Task: Look for space in Nīlēshwar, India from 1st June, 2023 to 4th June, 2023 for 1 adult in price range Rs.6000 to Rs.16000. Place can be private room with 1  bedroom having 1 bed and 1 bathroom. Property type can be house, flat, guest house. Amenities needed are: wifi, washing machine. Booking option can be shelf check-in. Required host language is English.
Action: Mouse moved to (472, 81)
Screenshot: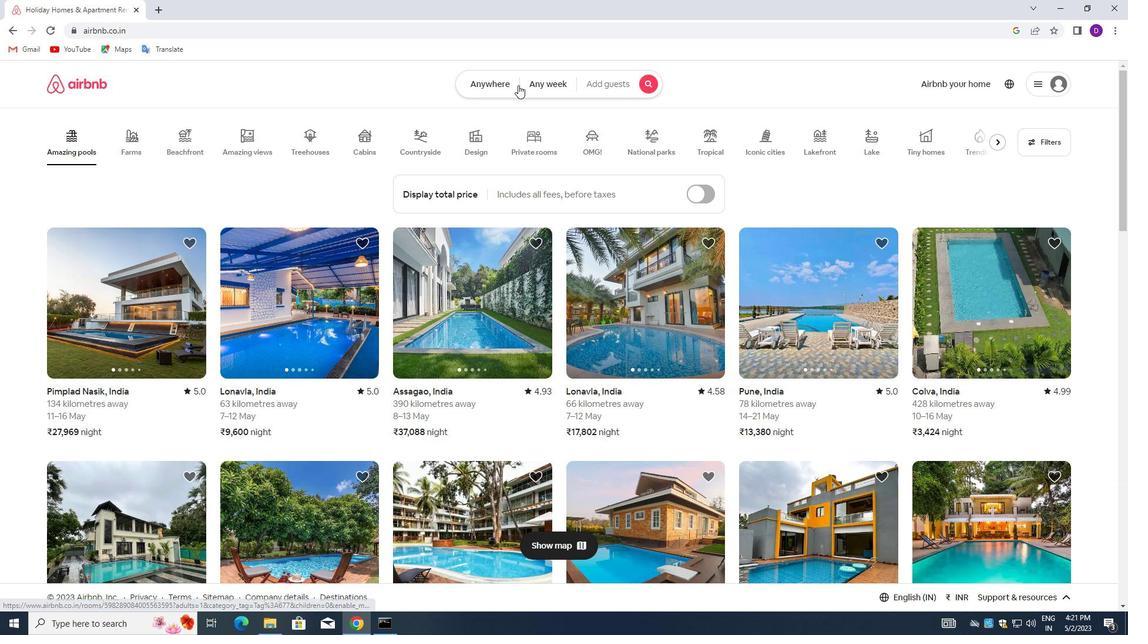 
Action: Mouse pressed left at (472, 81)
Screenshot: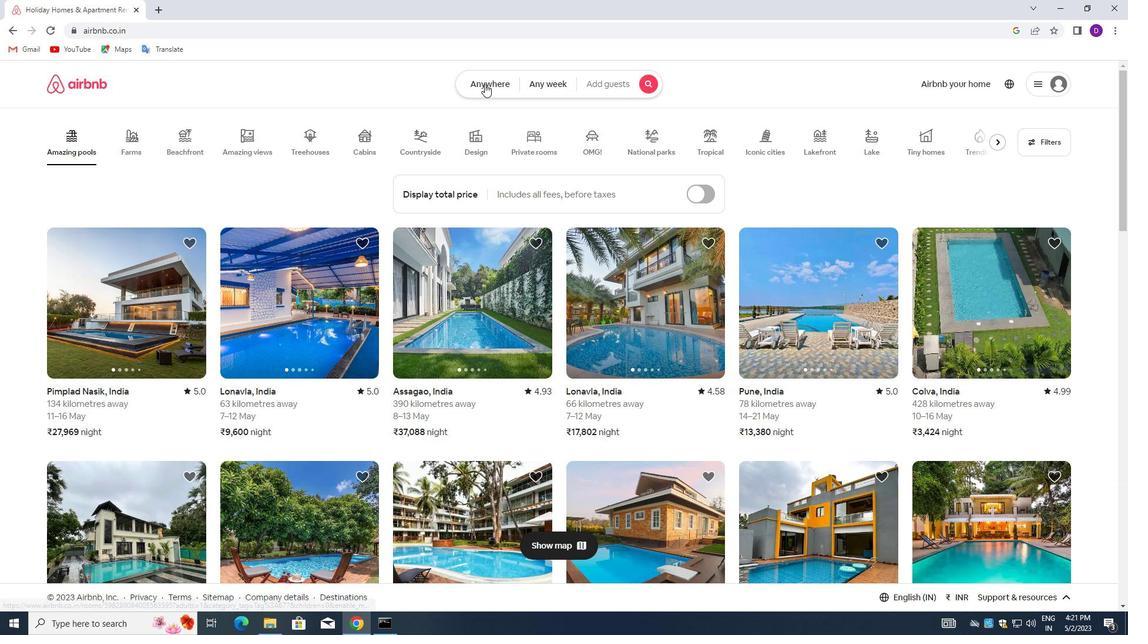 
Action: Mouse moved to (357, 129)
Screenshot: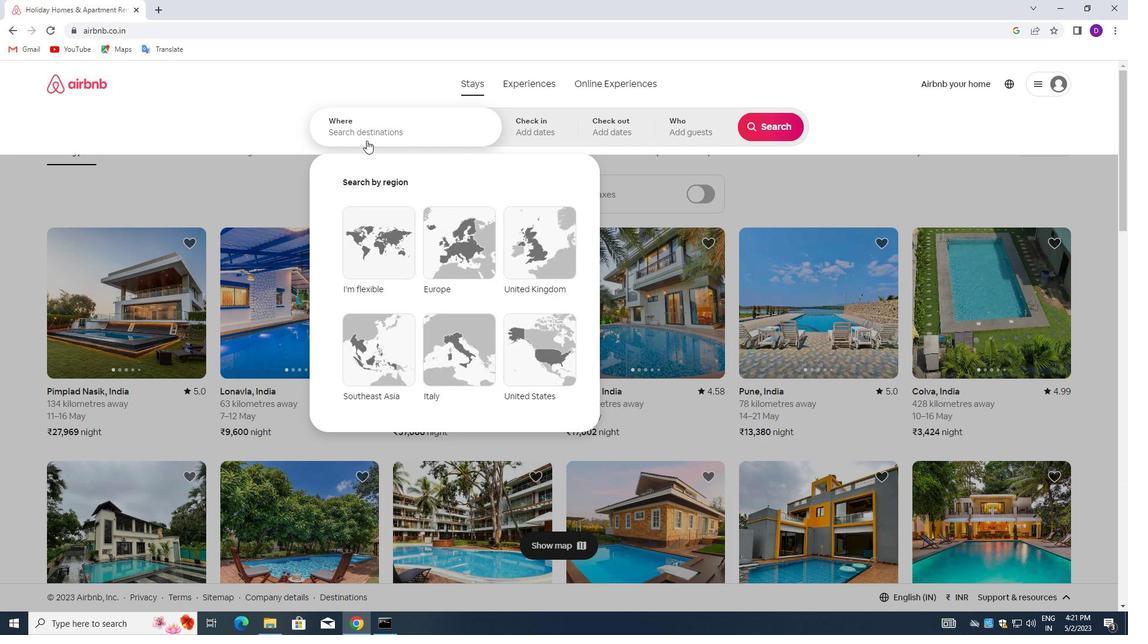 
Action: Mouse pressed left at (357, 129)
Screenshot: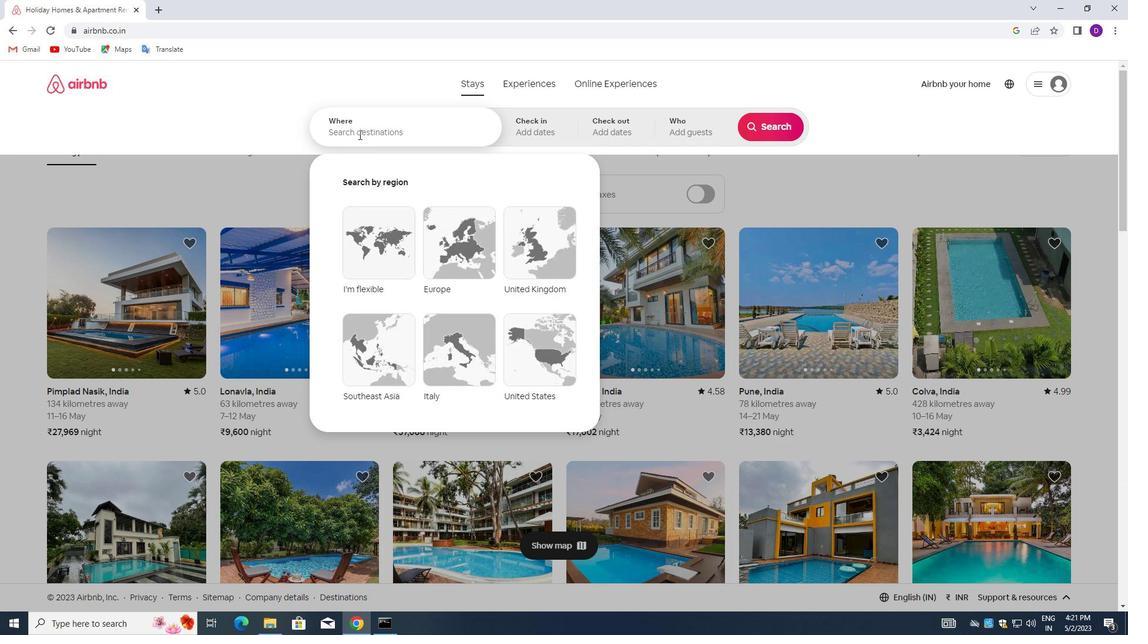 
Action: Mouse moved to (265, 128)
Screenshot: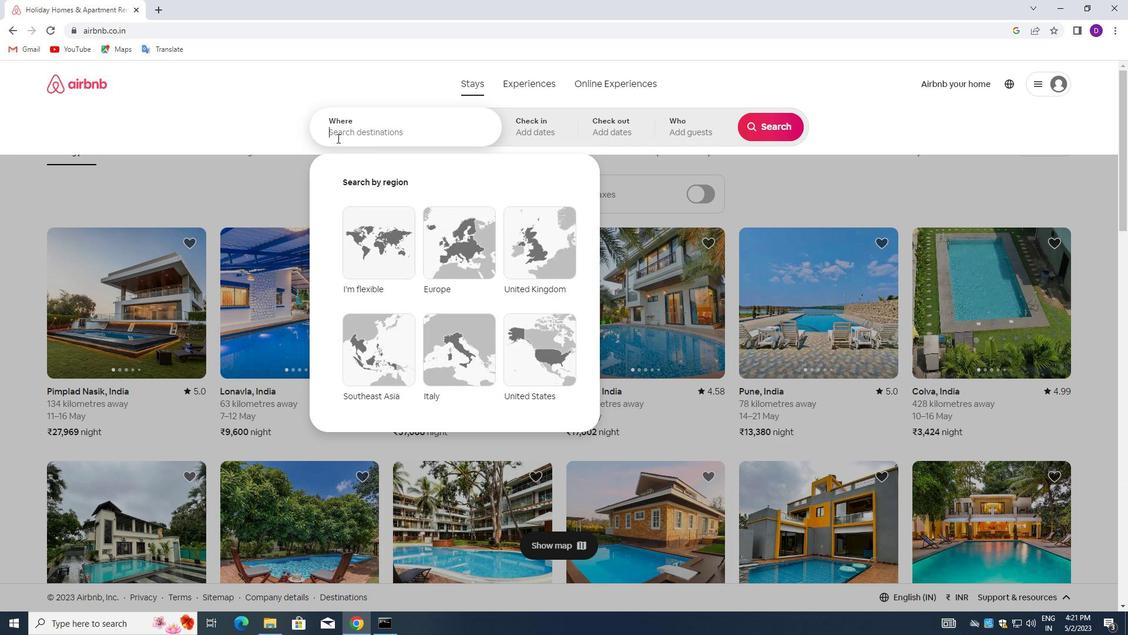 
Action: Key pressed <Key.shift>NILESHWAR,<Key.down><Key.enter>
Screenshot: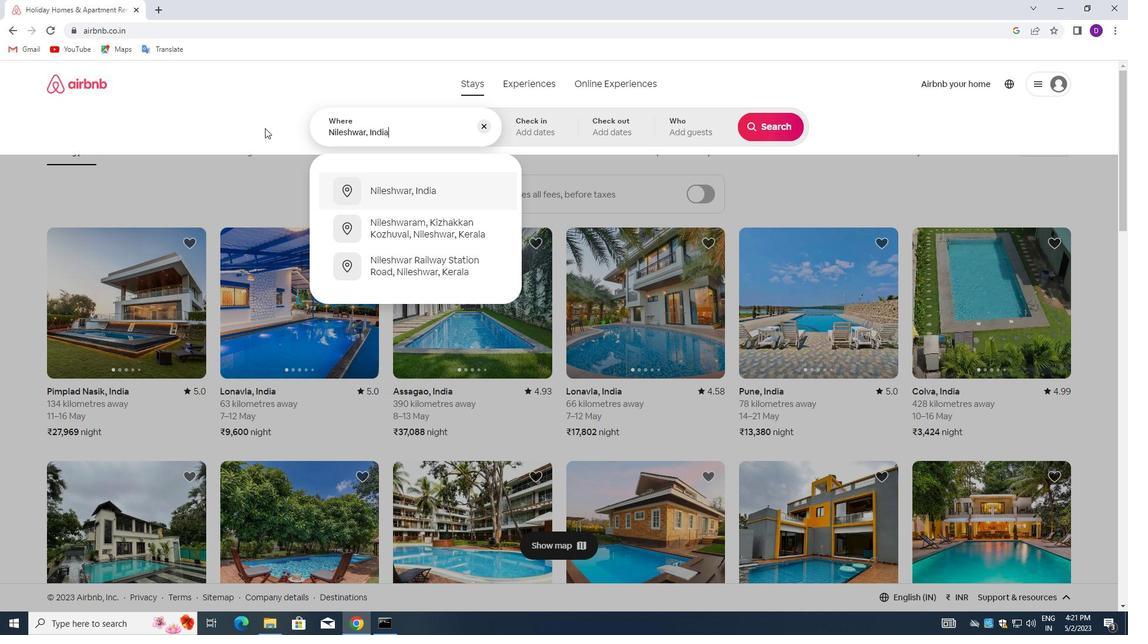 
Action: Mouse moved to (700, 276)
Screenshot: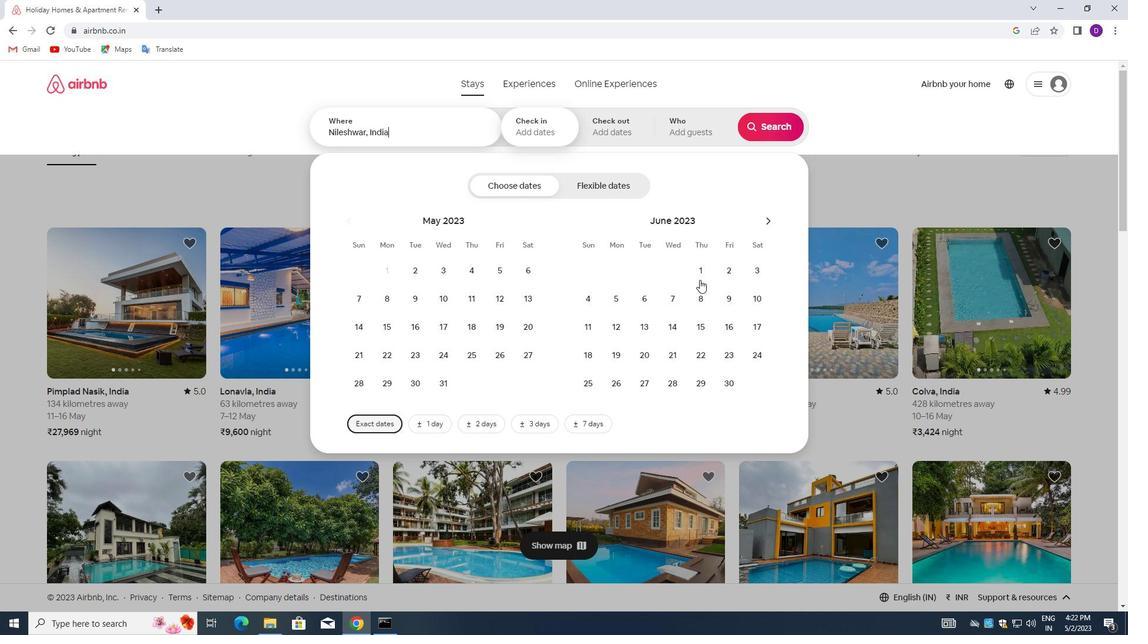 
Action: Mouse pressed left at (700, 276)
Screenshot: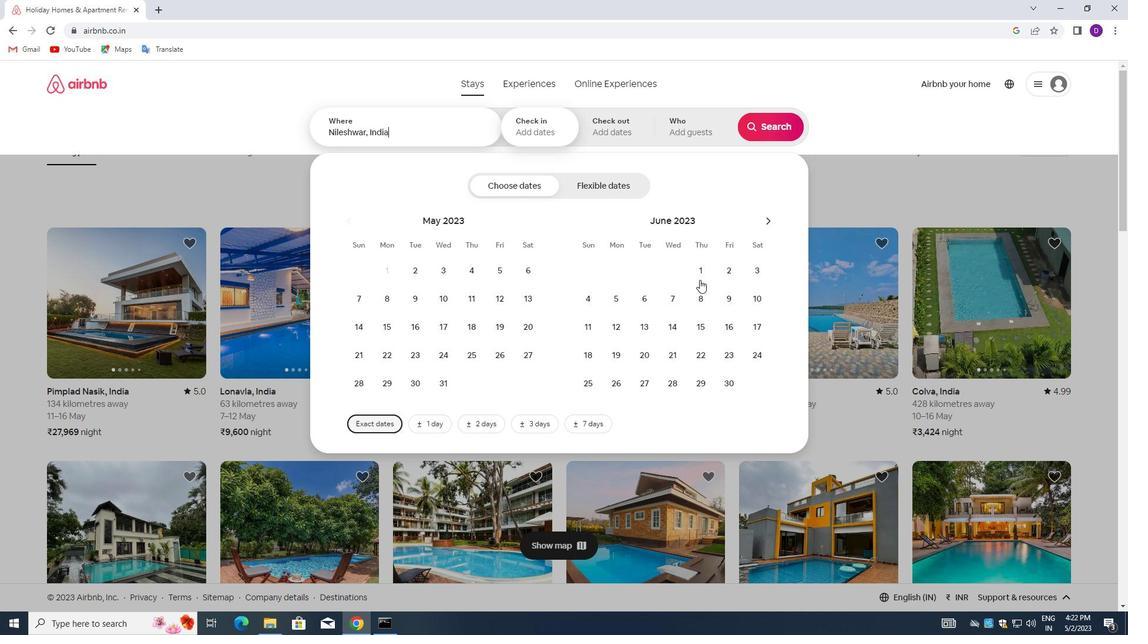 
Action: Mouse moved to (597, 299)
Screenshot: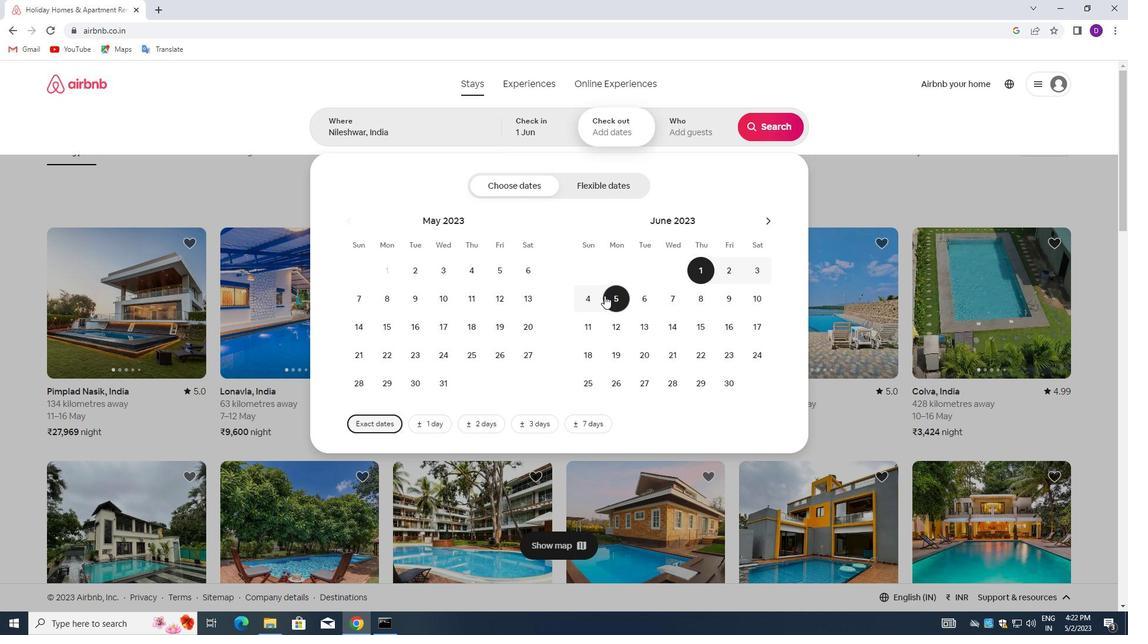 
Action: Mouse pressed left at (597, 299)
Screenshot: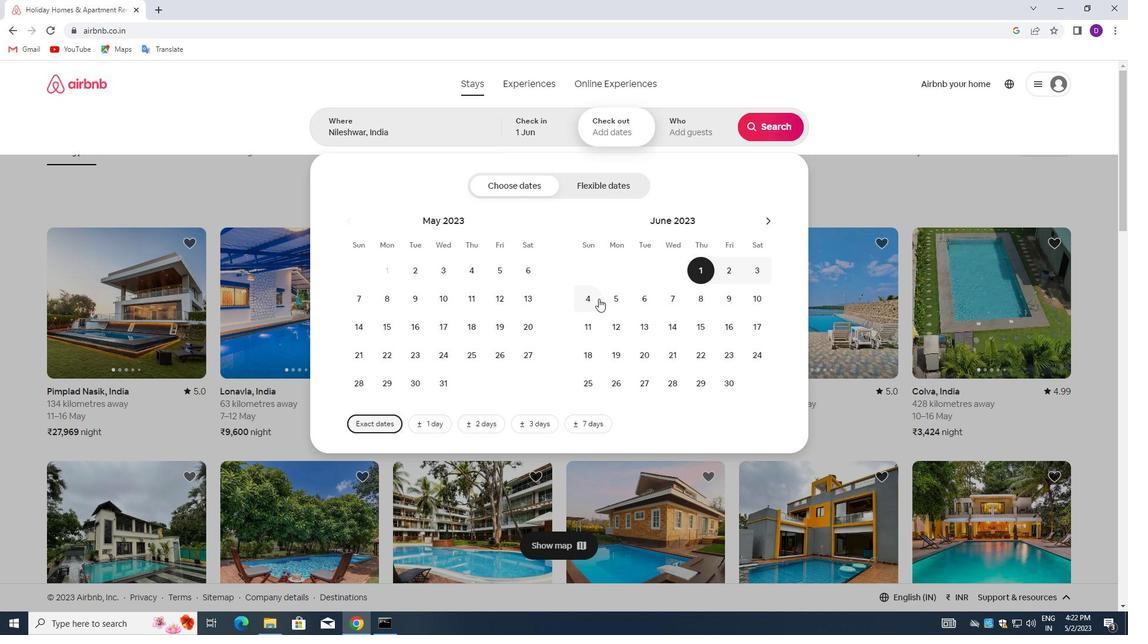 
Action: Mouse moved to (689, 140)
Screenshot: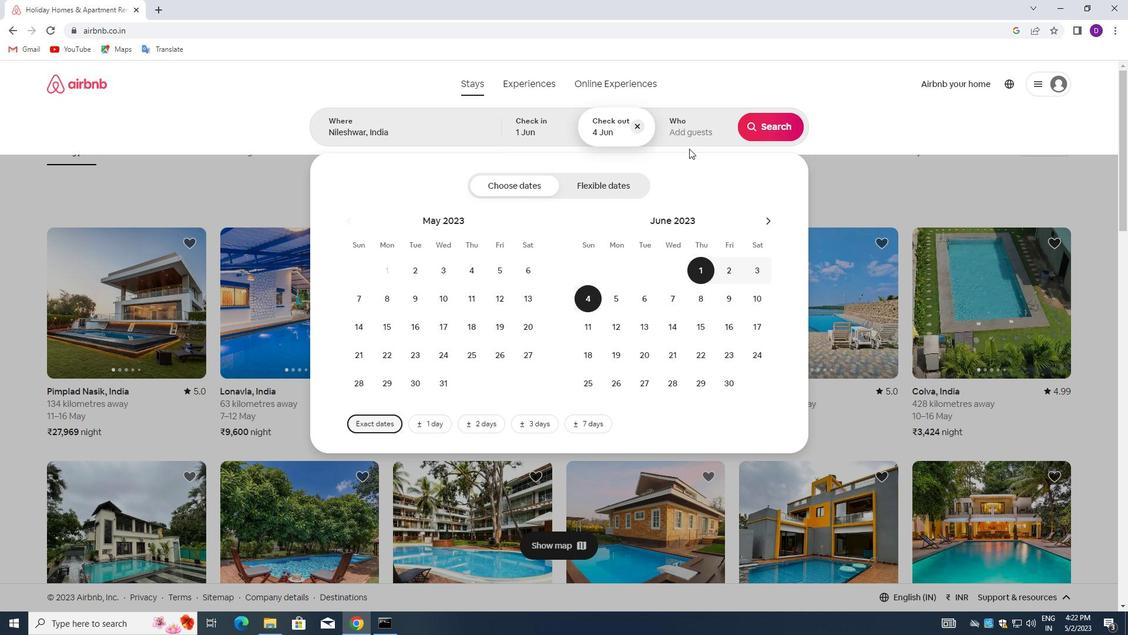 
Action: Mouse pressed left at (689, 140)
Screenshot: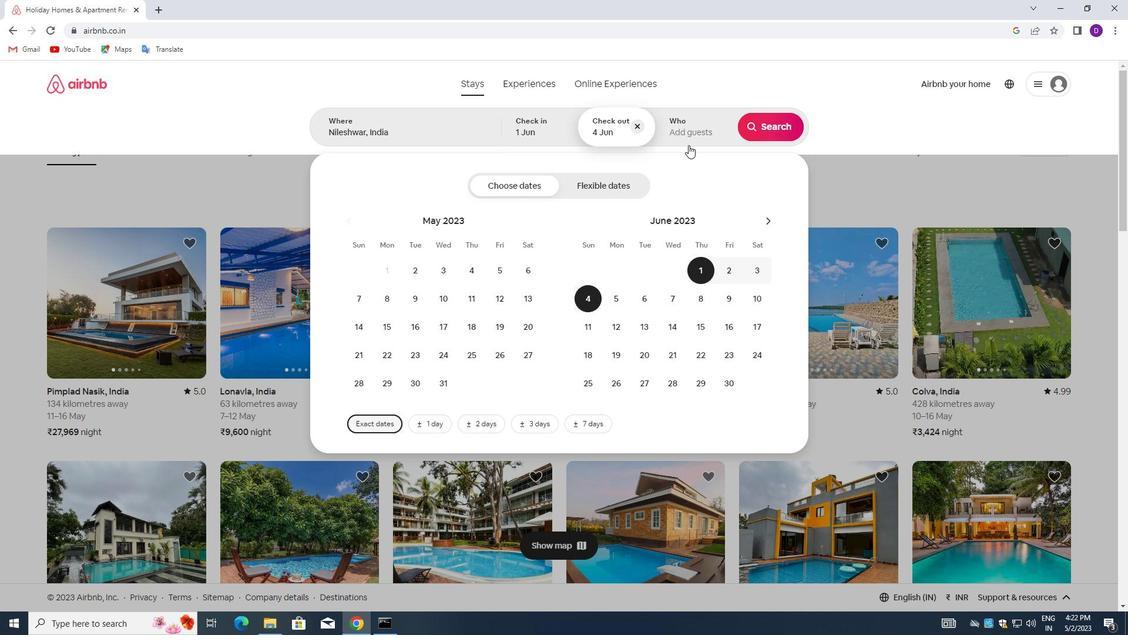
Action: Mouse moved to (773, 183)
Screenshot: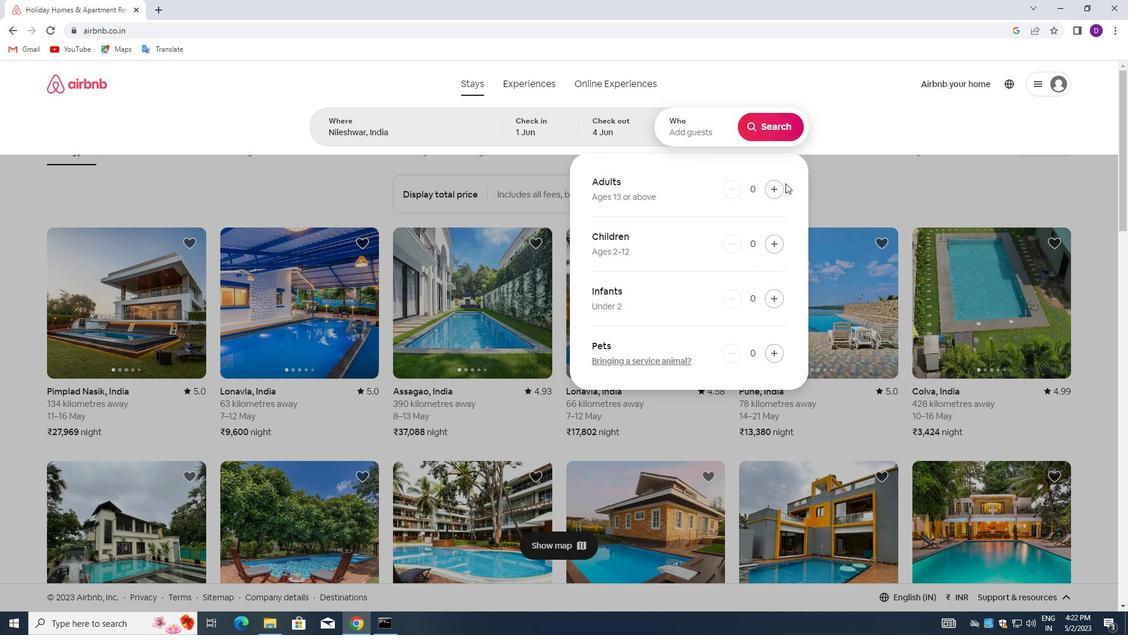 
Action: Mouse pressed left at (773, 183)
Screenshot: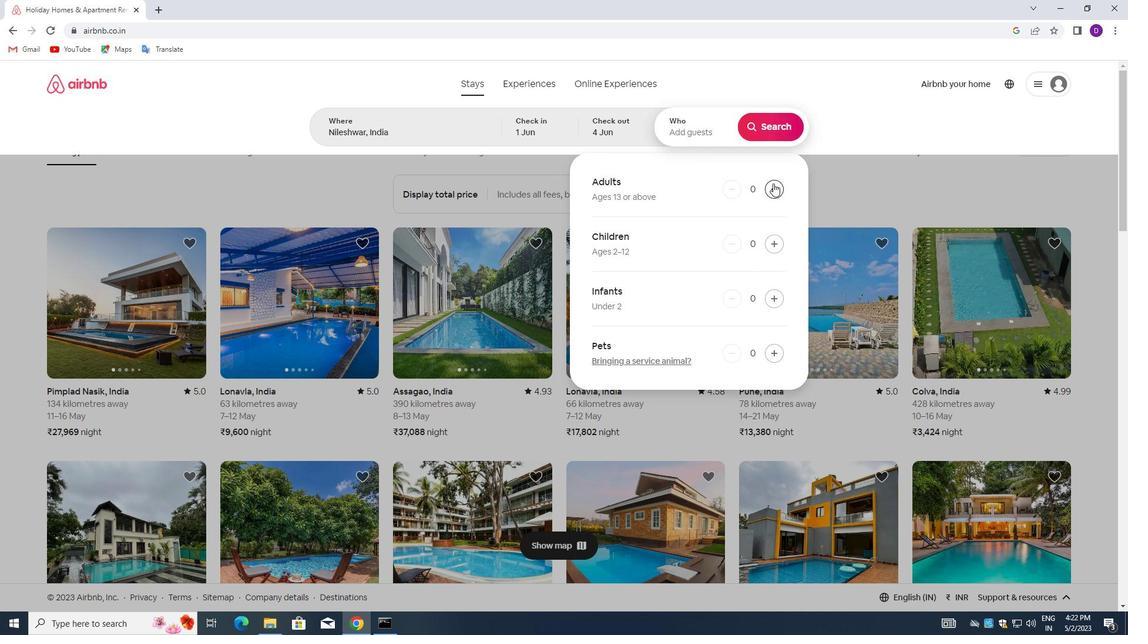 
Action: Mouse moved to (772, 123)
Screenshot: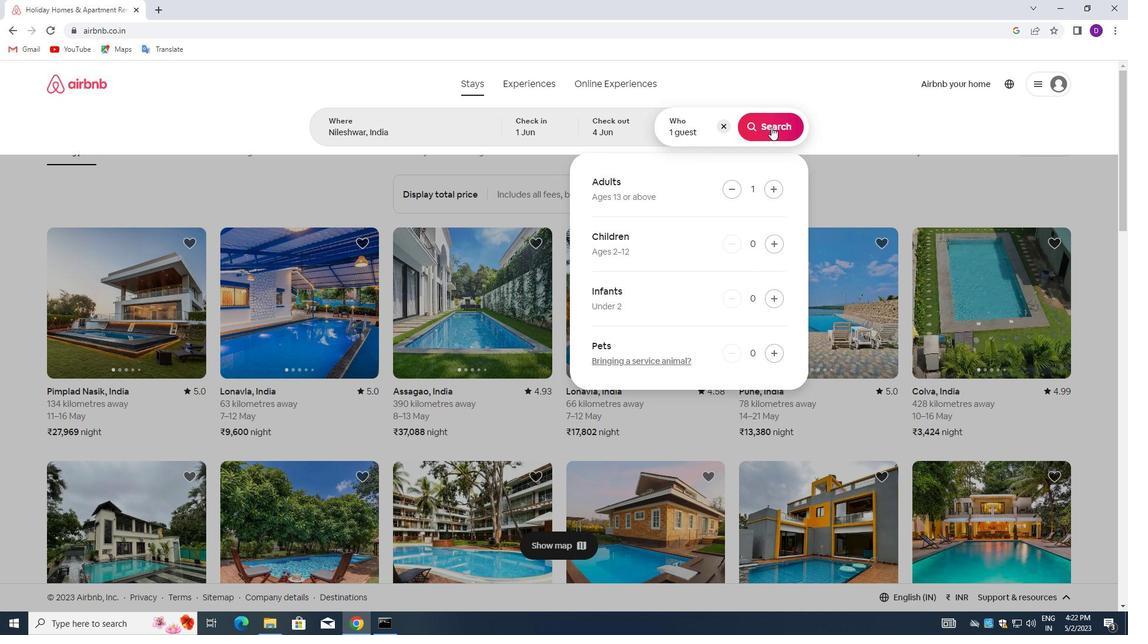 
Action: Mouse pressed left at (772, 123)
Screenshot: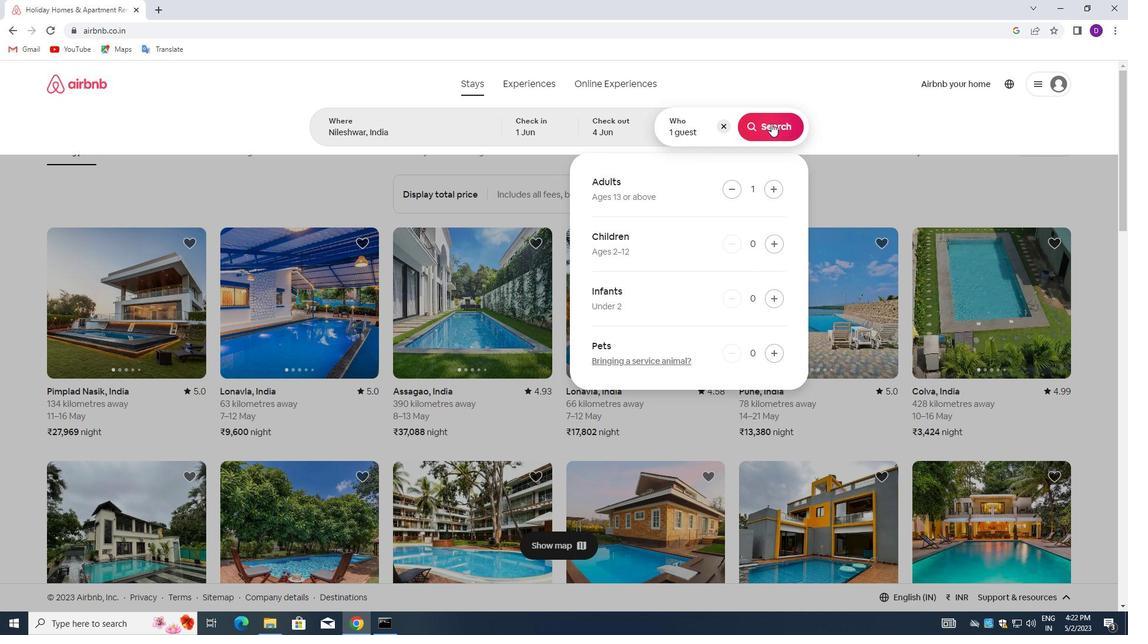 
Action: Mouse moved to (1065, 132)
Screenshot: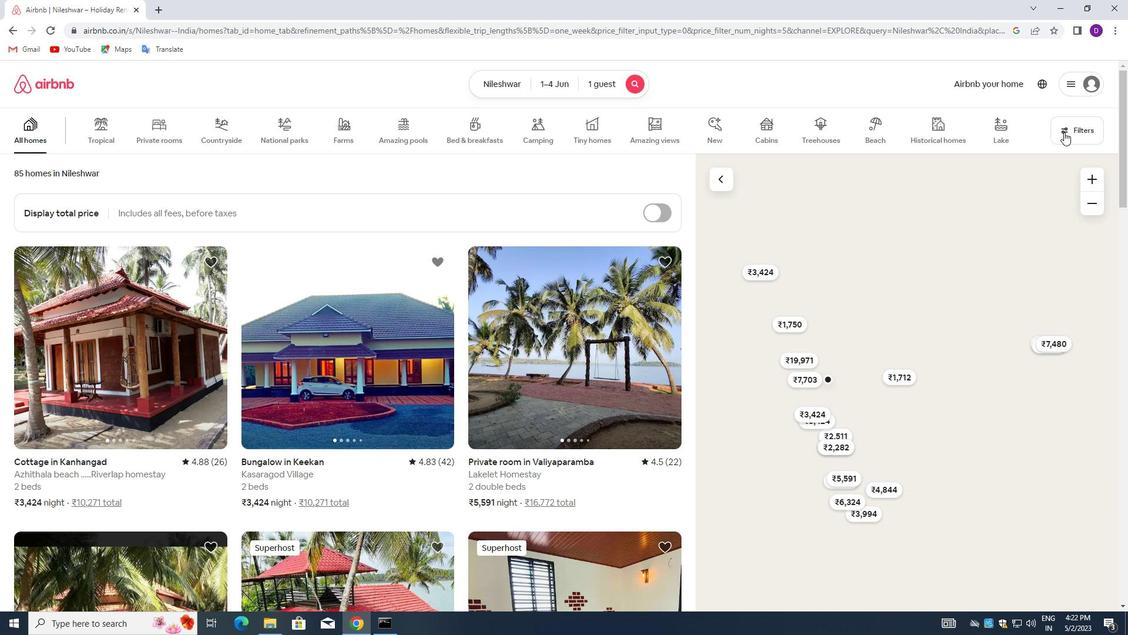 
Action: Mouse pressed left at (1065, 132)
Screenshot: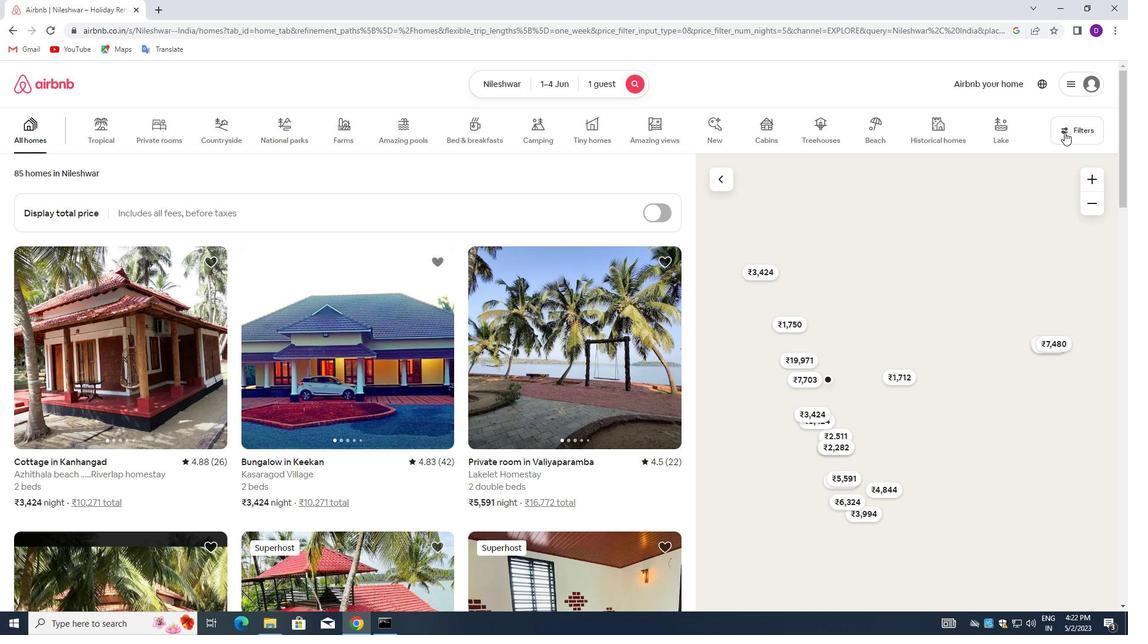 
Action: Mouse moved to (419, 279)
Screenshot: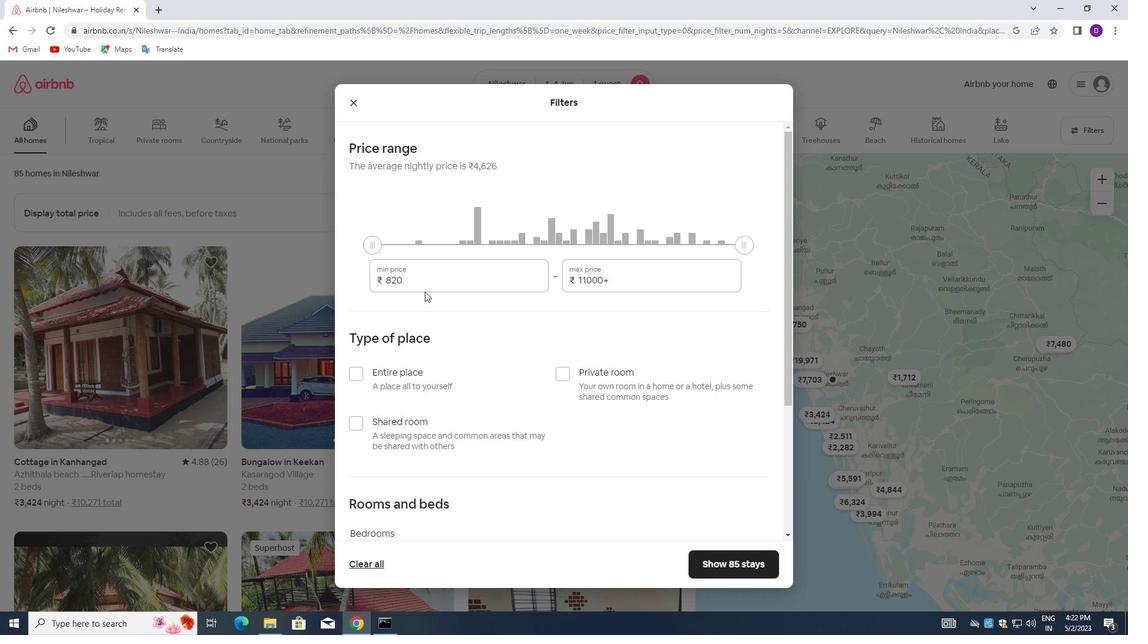 
Action: Mouse pressed left at (419, 279)
Screenshot: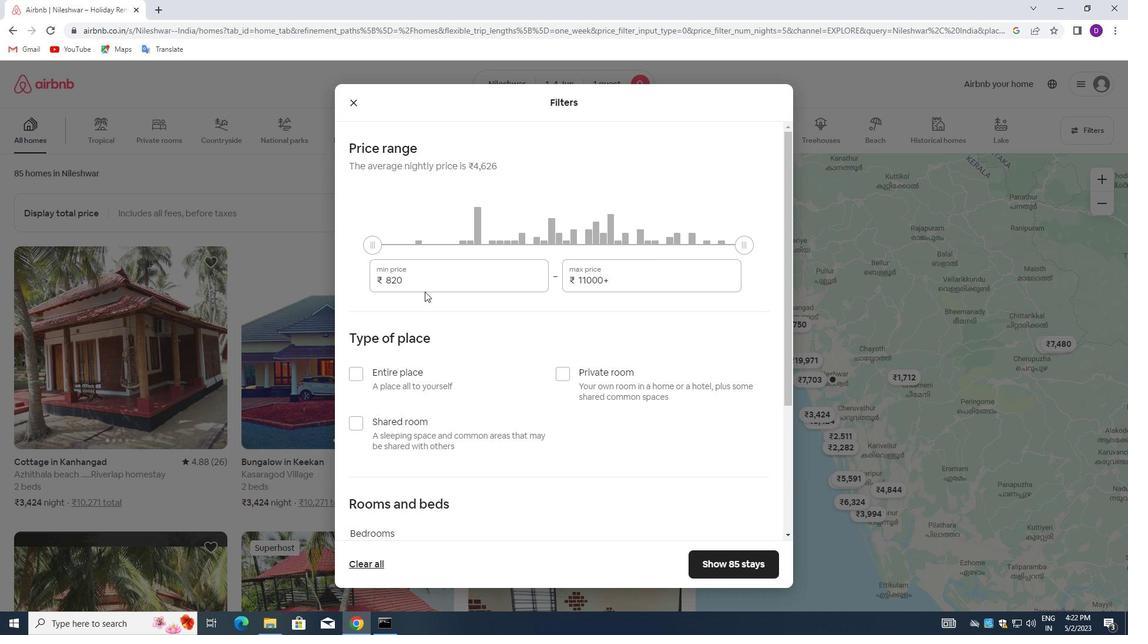 
Action: Mouse pressed left at (419, 279)
Screenshot: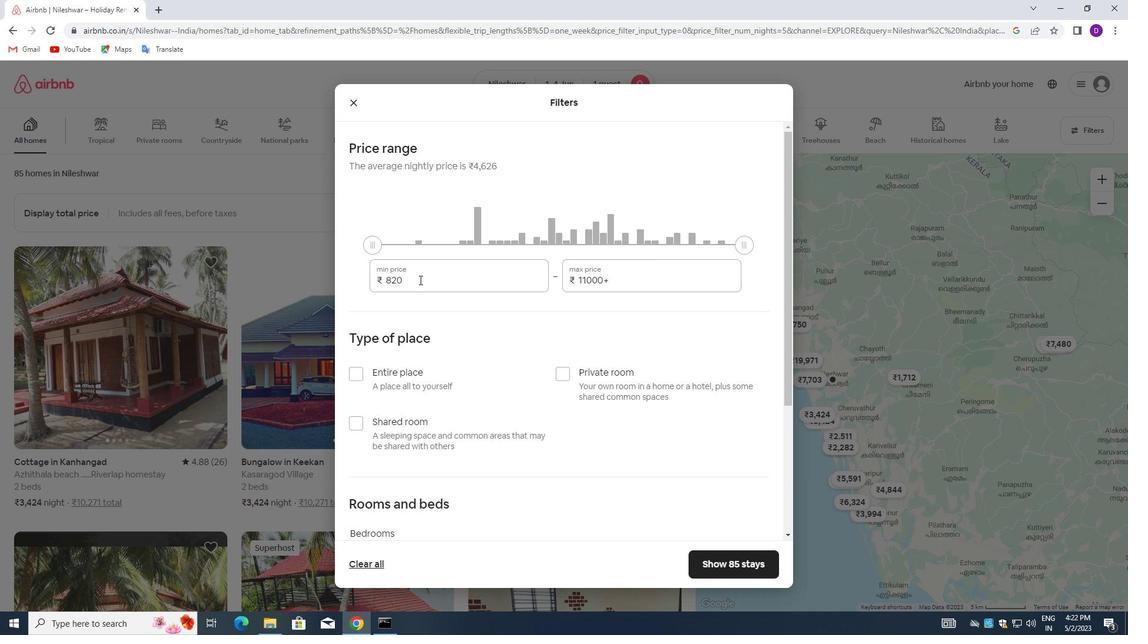 
Action: Key pressed 6000<Key.tab>16000
Screenshot: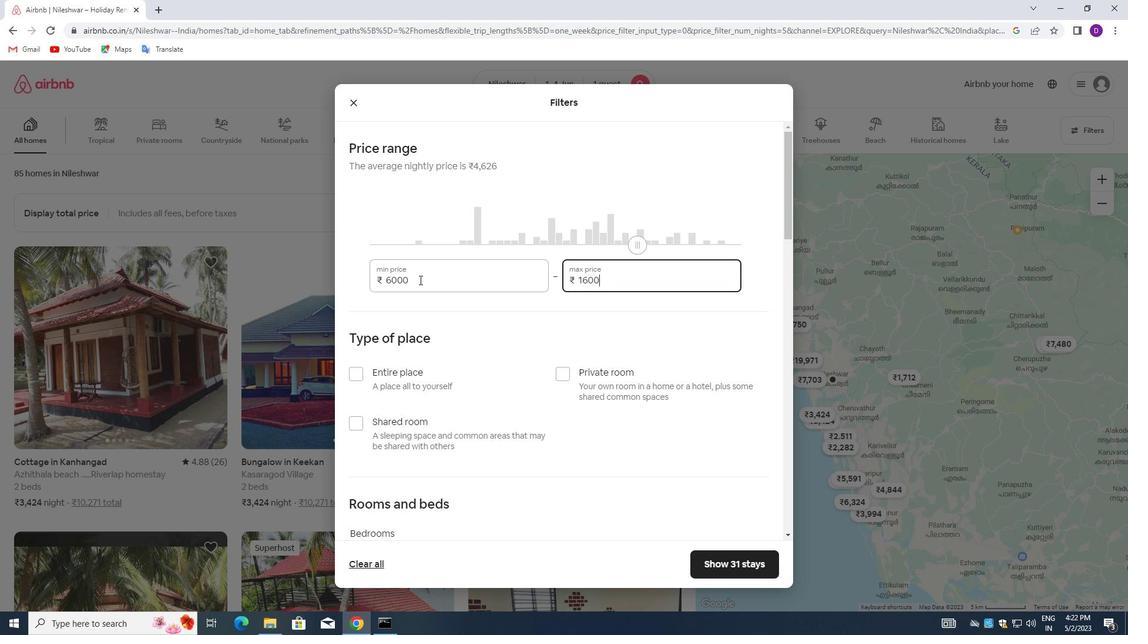 
Action: Mouse moved to (560, 372)
Screenshot: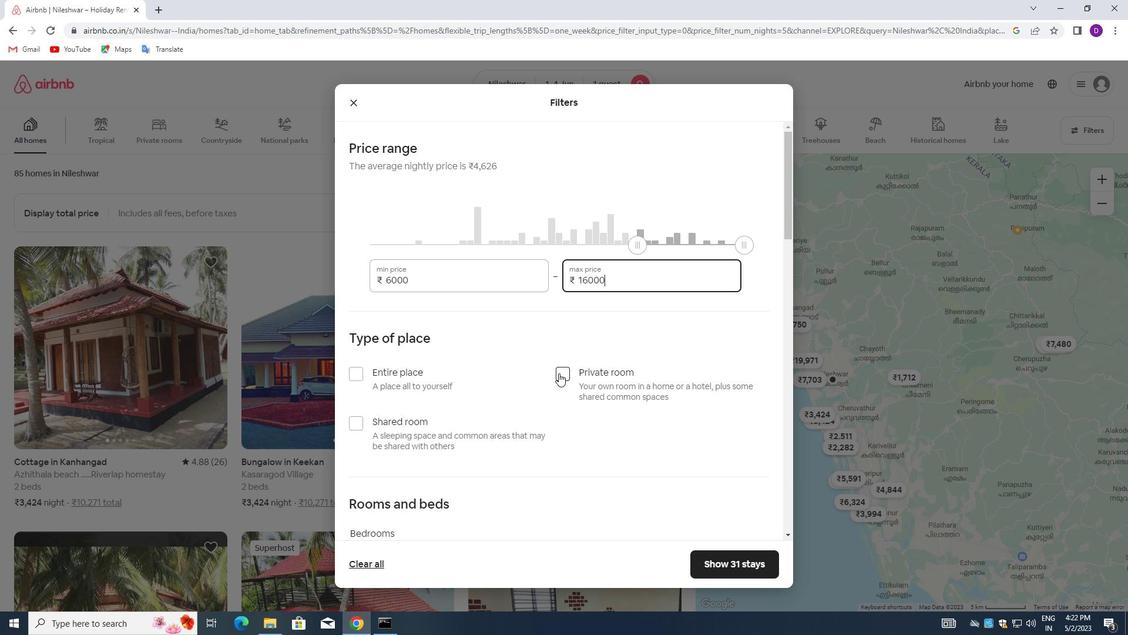 
Action: Mouse pressed left at (560, 372)
Screenshot: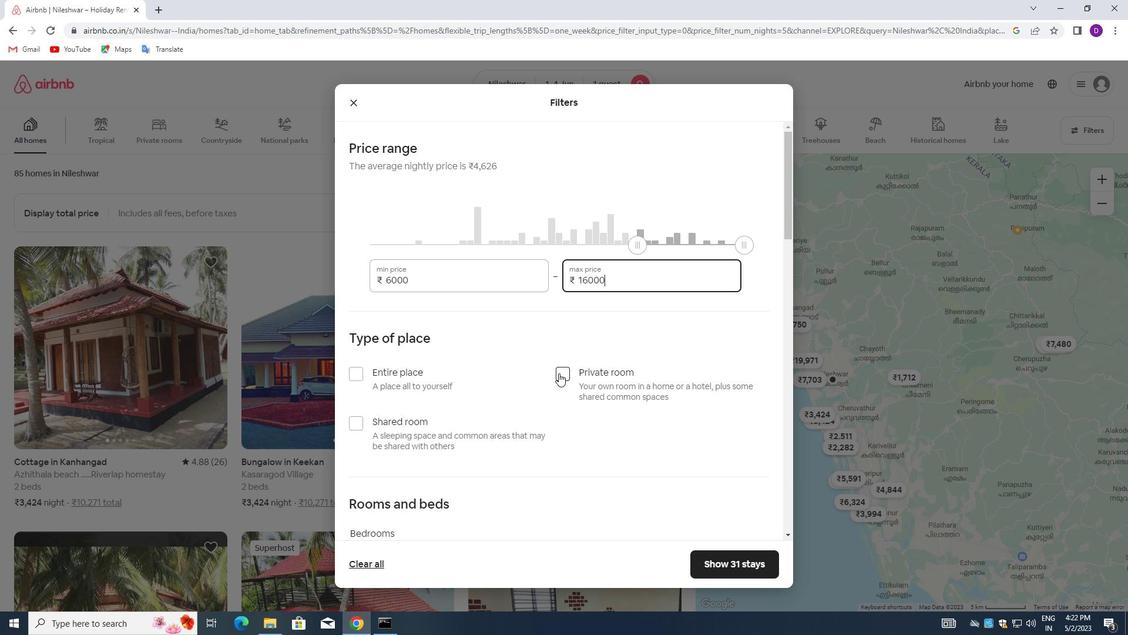 
Action: Mouse moved to (512, 355)
Screenshot: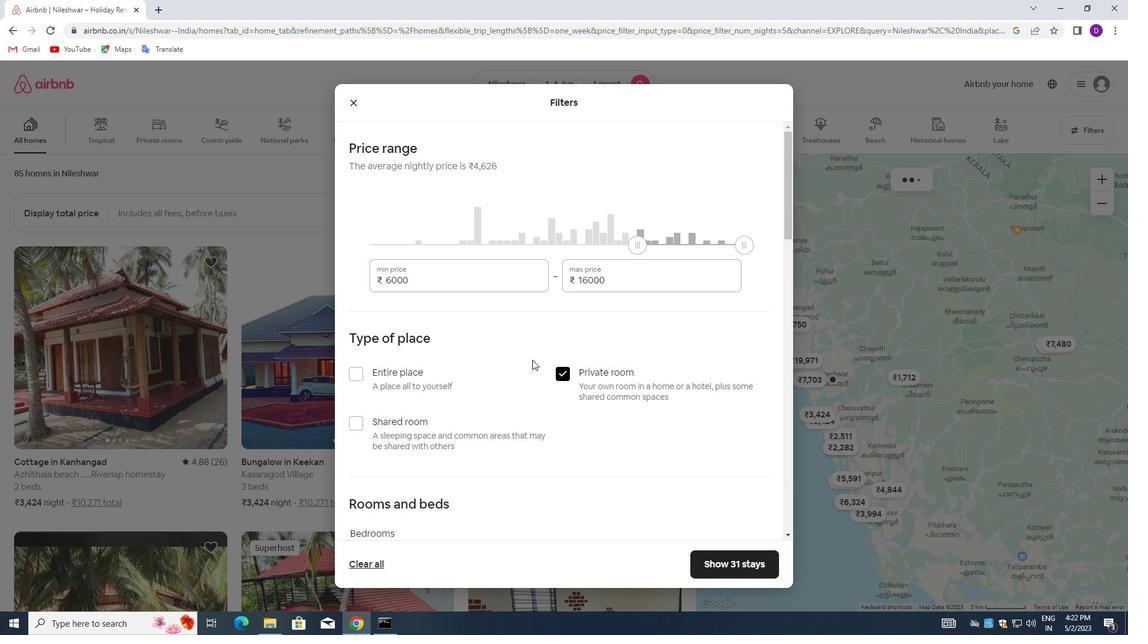 
Action: Mouse scrolled (512, 354) with delta (0, 0)
Screenshot: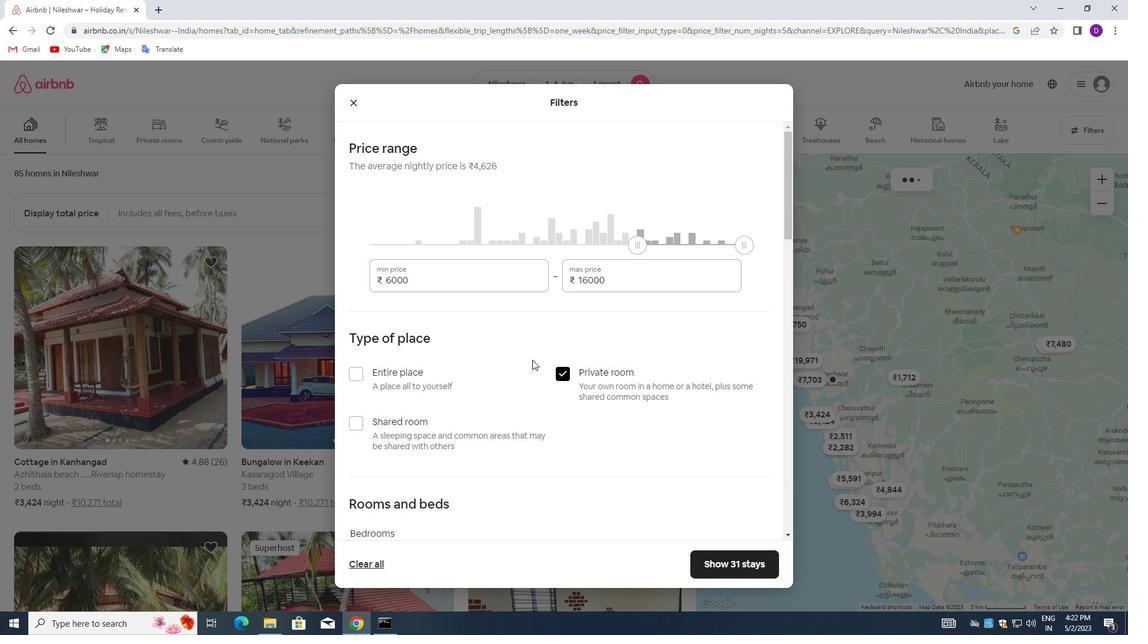 
Action: Mouse moved to (507, 355)
Screenshot: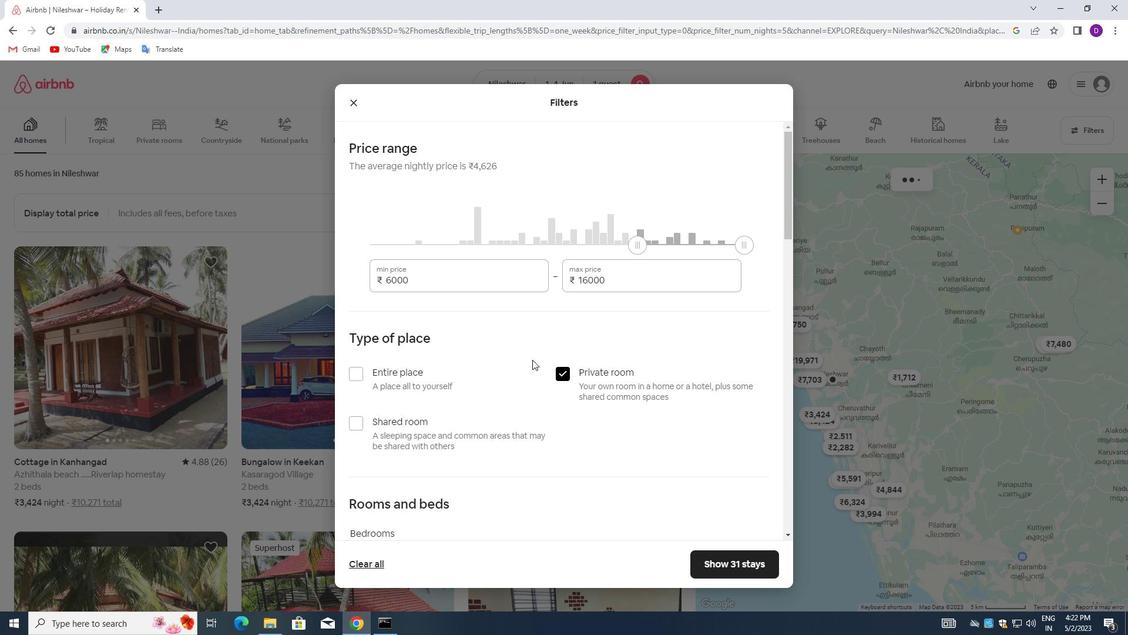 
Action: Mouse scrolled (507, 354) with delta (0, 0)
Screenshot: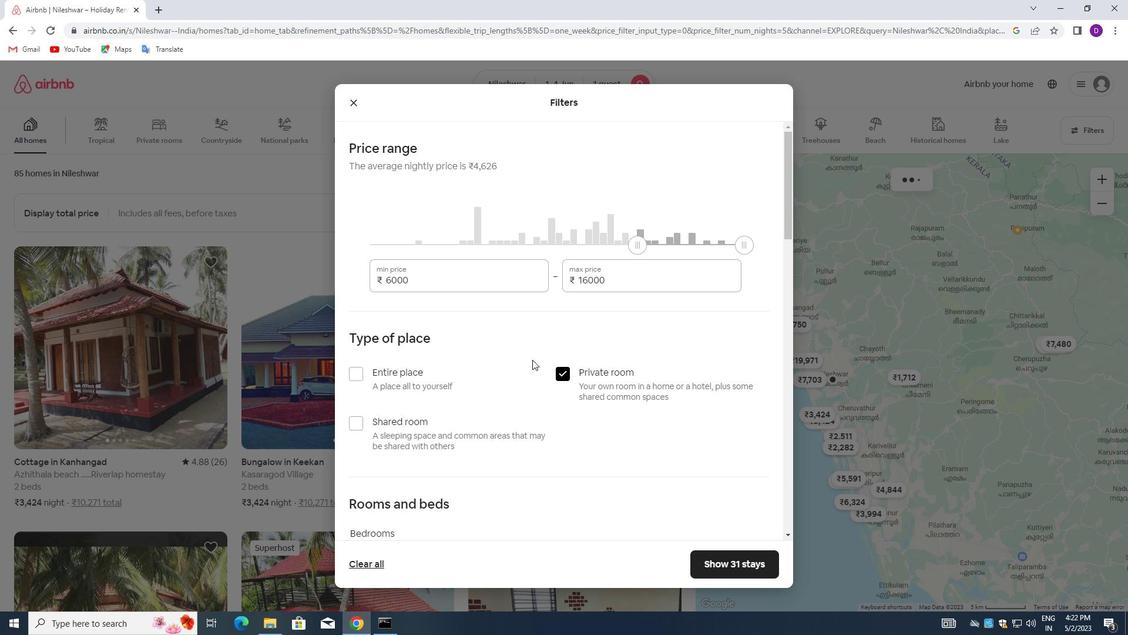 
Action: Mouse moved to (506, 355)
Screenshot: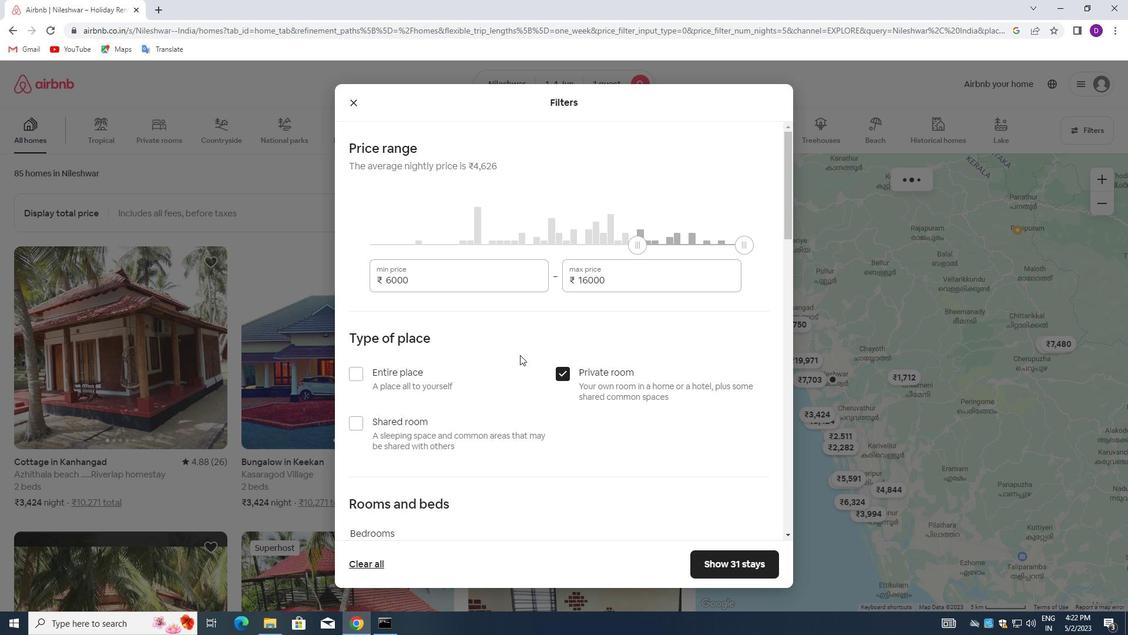 
Action: Mouse scrolled (506, 354) with delta (0, 0)
Screenshot: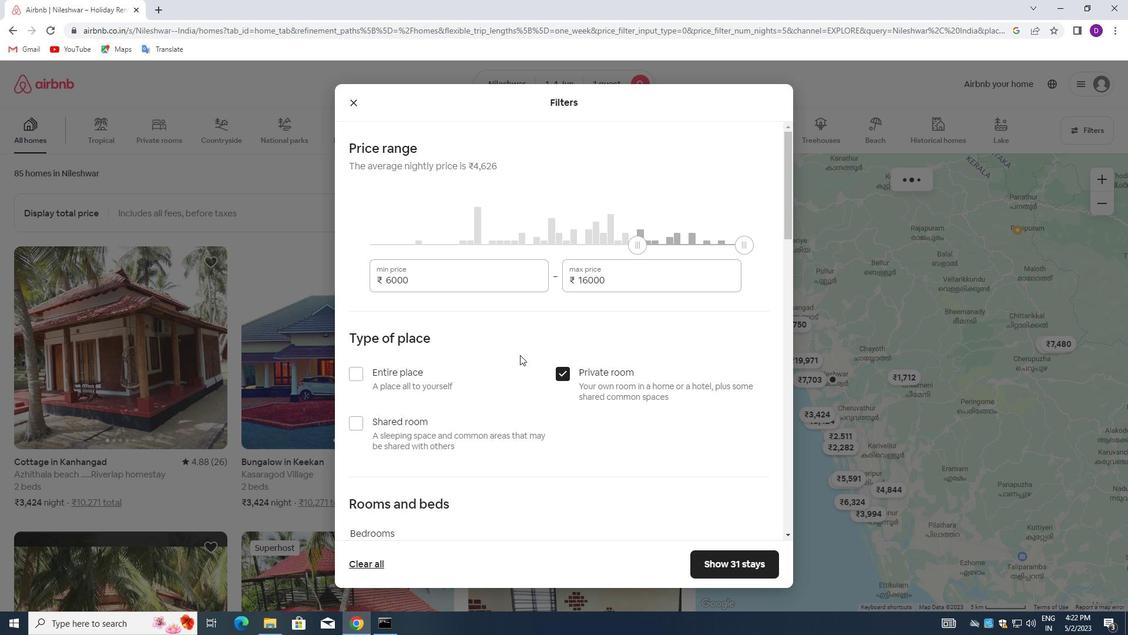 
Action: Mouse moved to (505, 355)
Screenshot: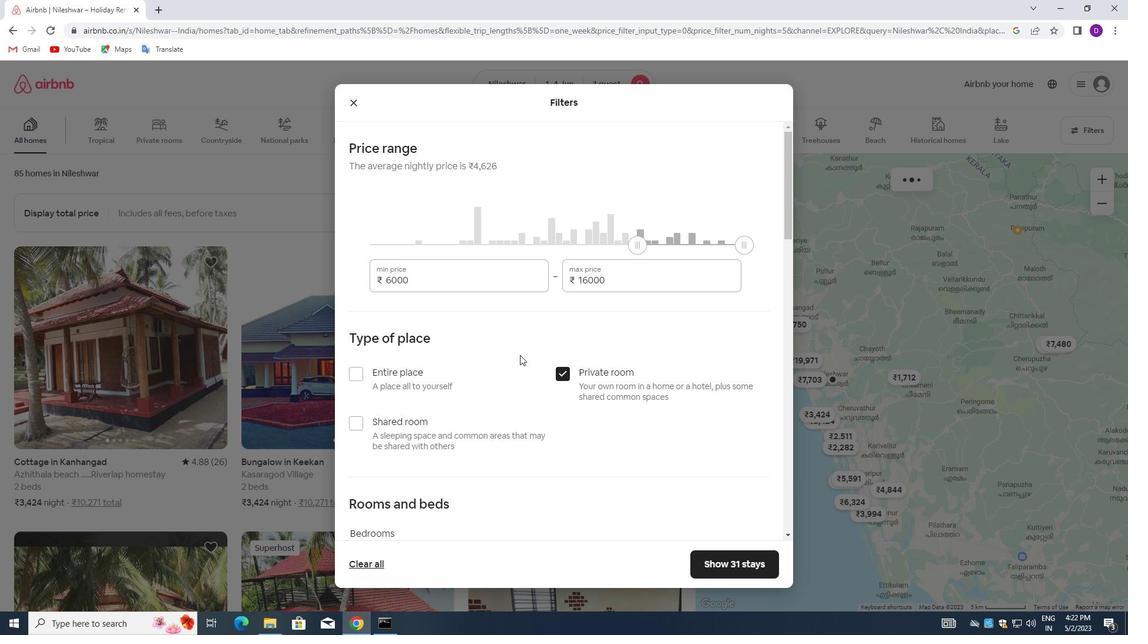 
Action: Mouse scrolled (505, 354) with delta (0, 0)
Screenshot: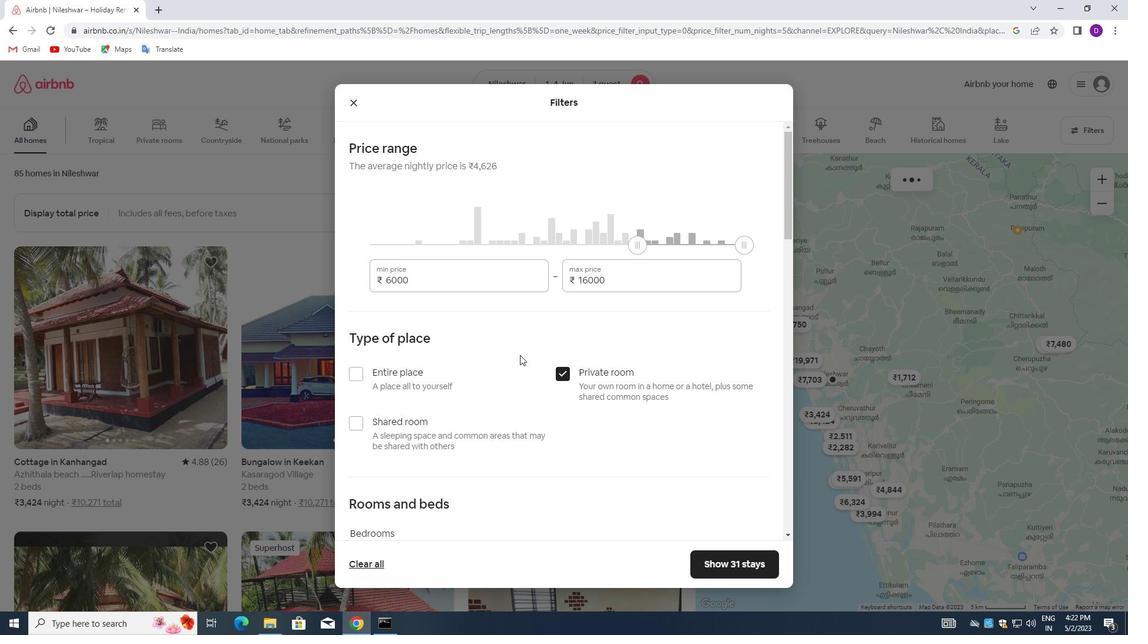 
Action: Mouse moved to (498, 358)
Screenshot: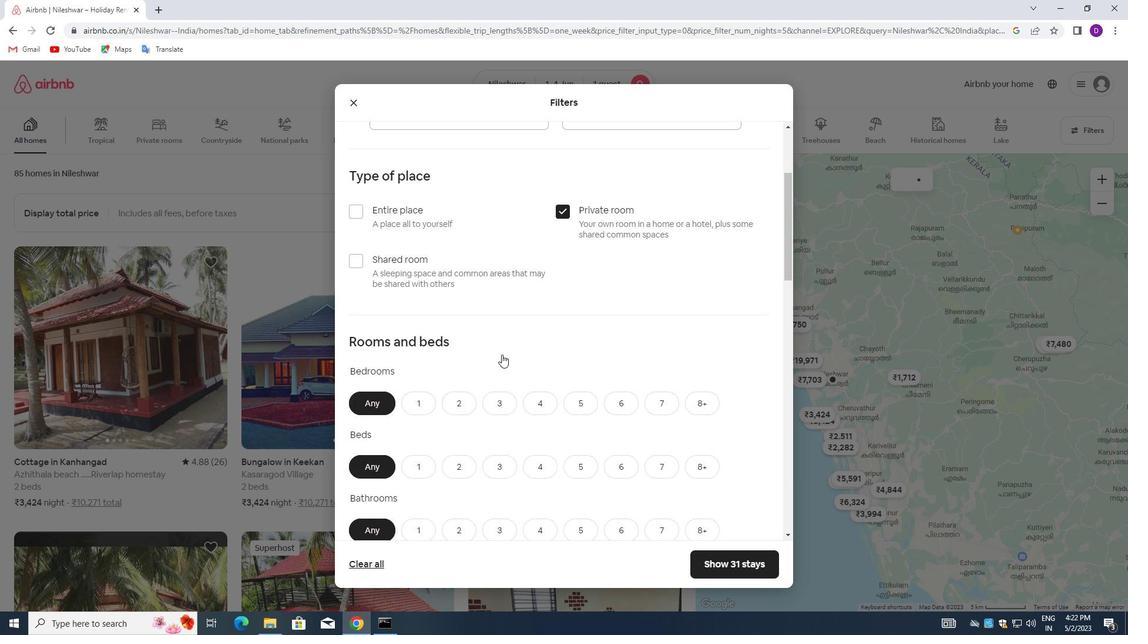 
Action: Mouse scrolled (498, 357) with delta (0, 0)
Screenshot: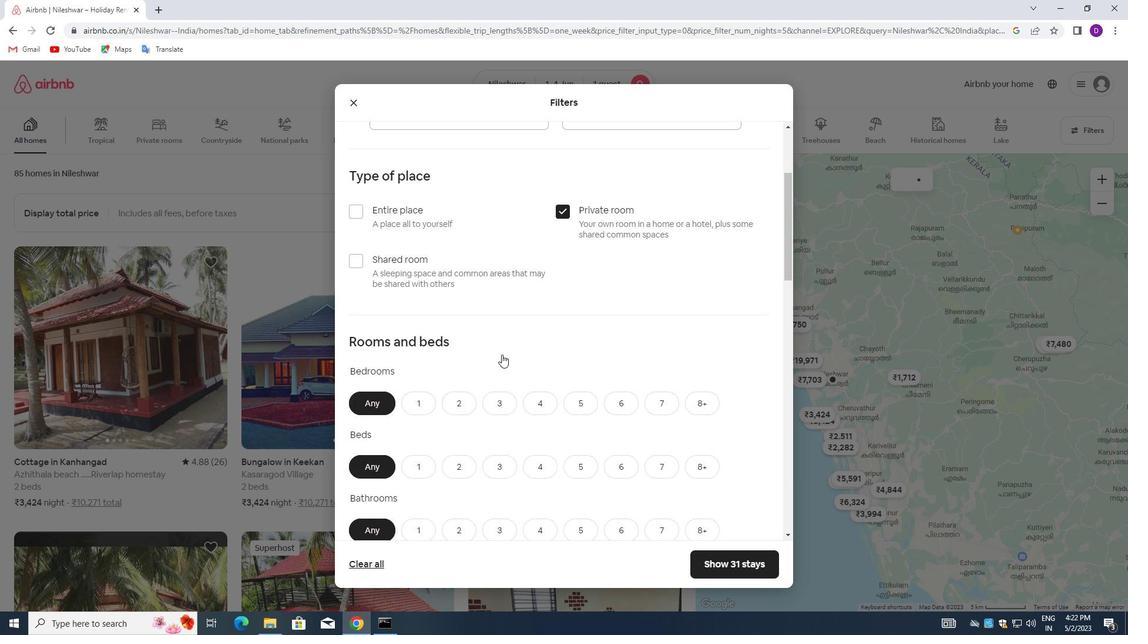 
Action: Mouse moved to (484, 362)
Screenshot: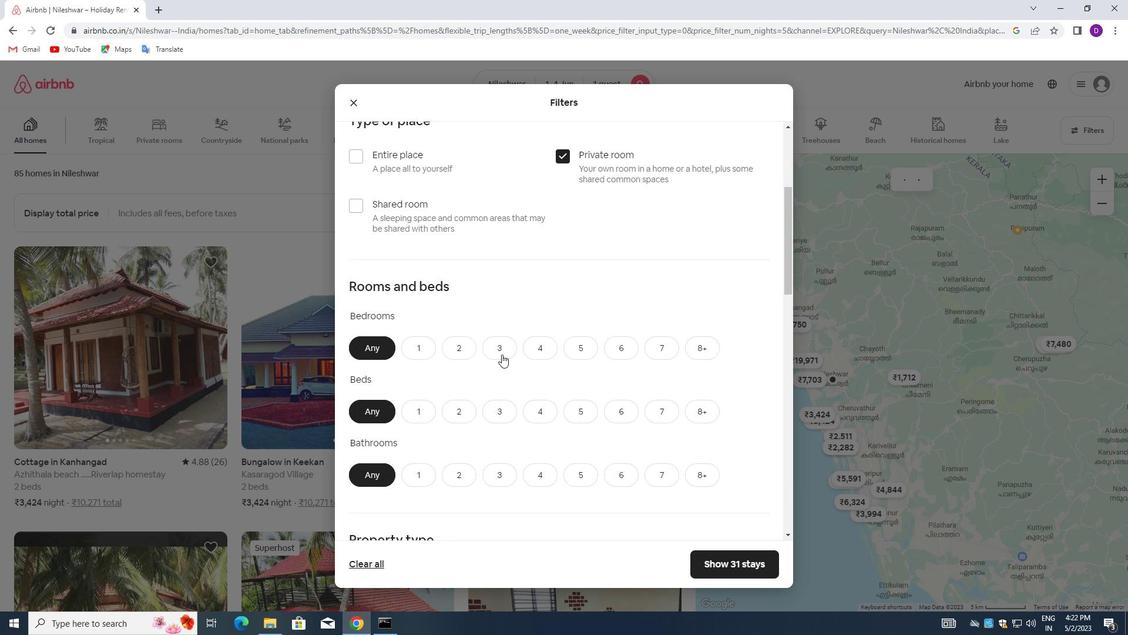 
Action: Mouse scrolled (484, 362) with delta (0, 0)
Screenshot: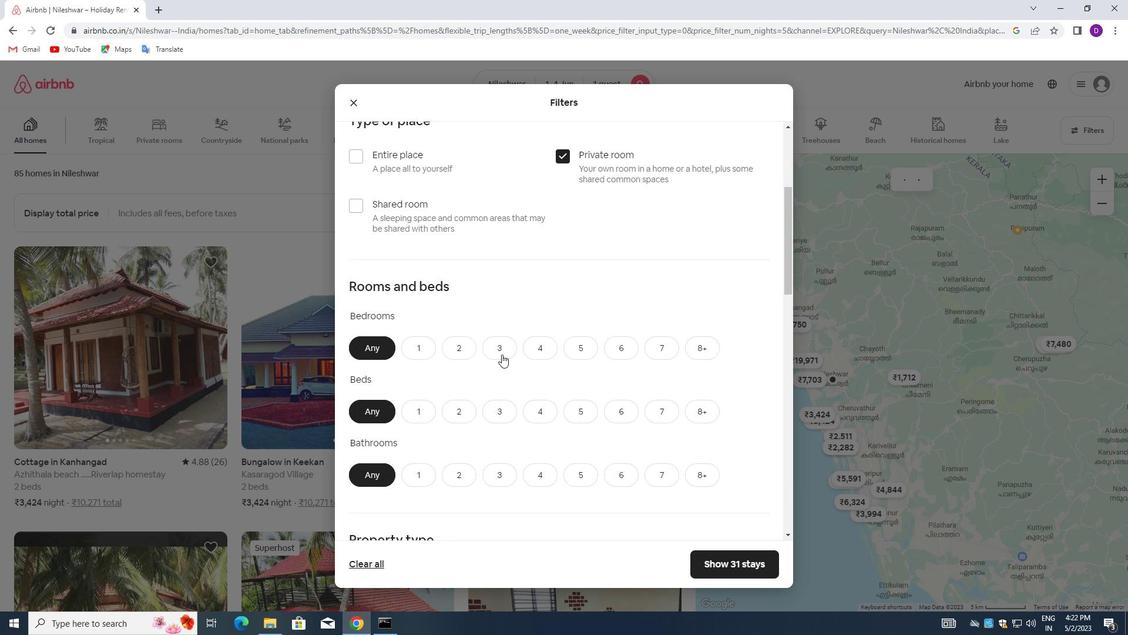 
Action: Mouse moved to (421, 218)
Screenshot: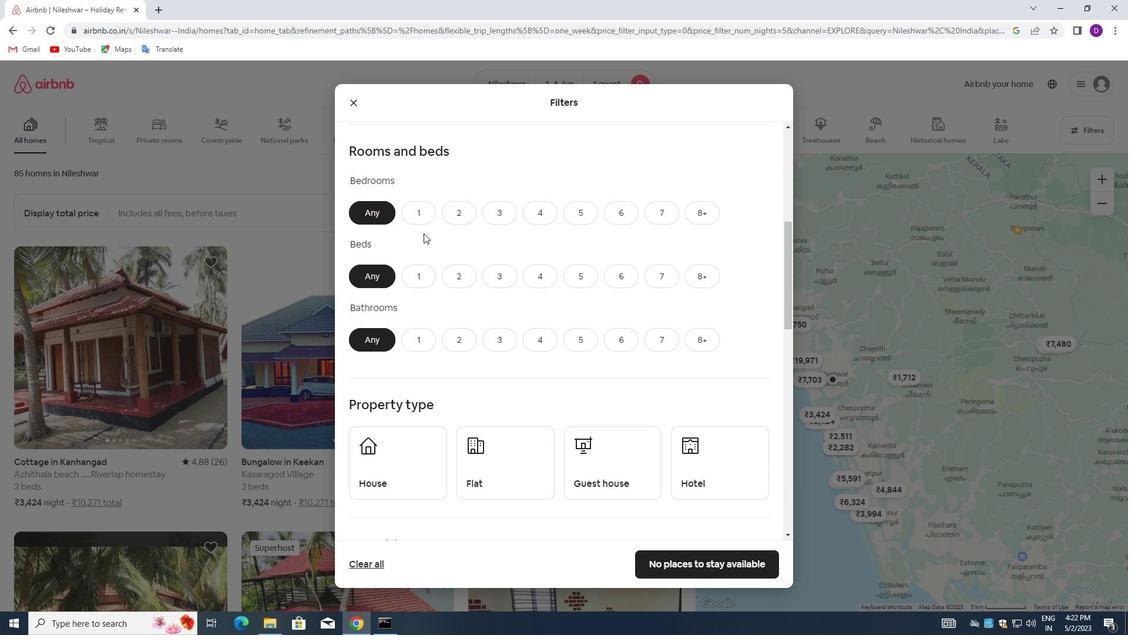 
Action: Mouse pressed left at (421, 218)
Screenshot: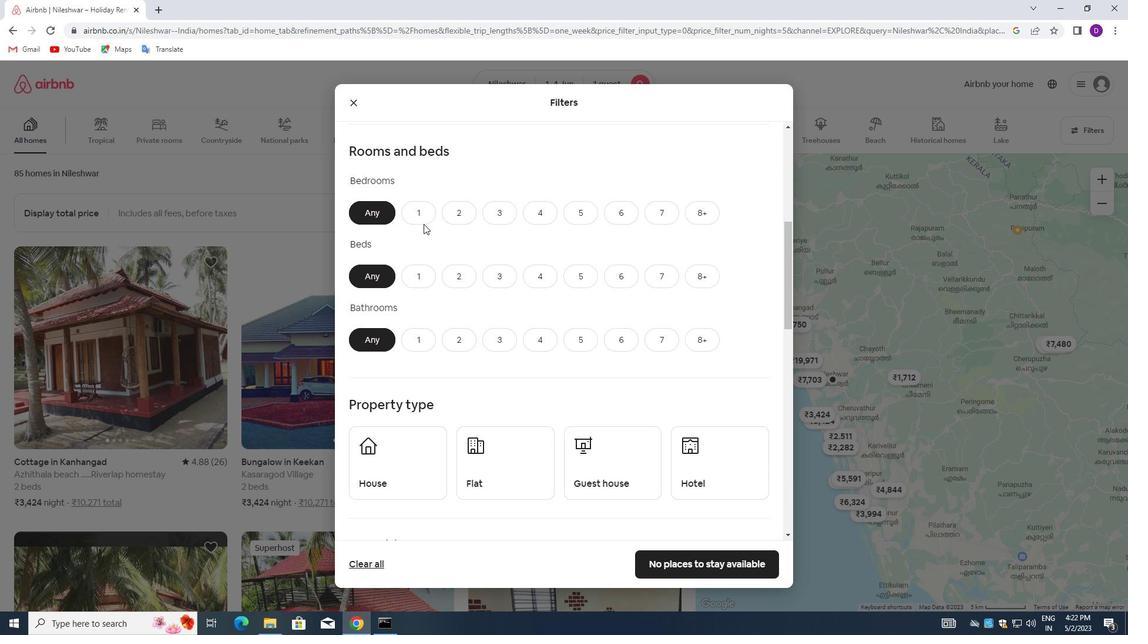 
Action: Mouse moved to (419, 283)
Screenshot: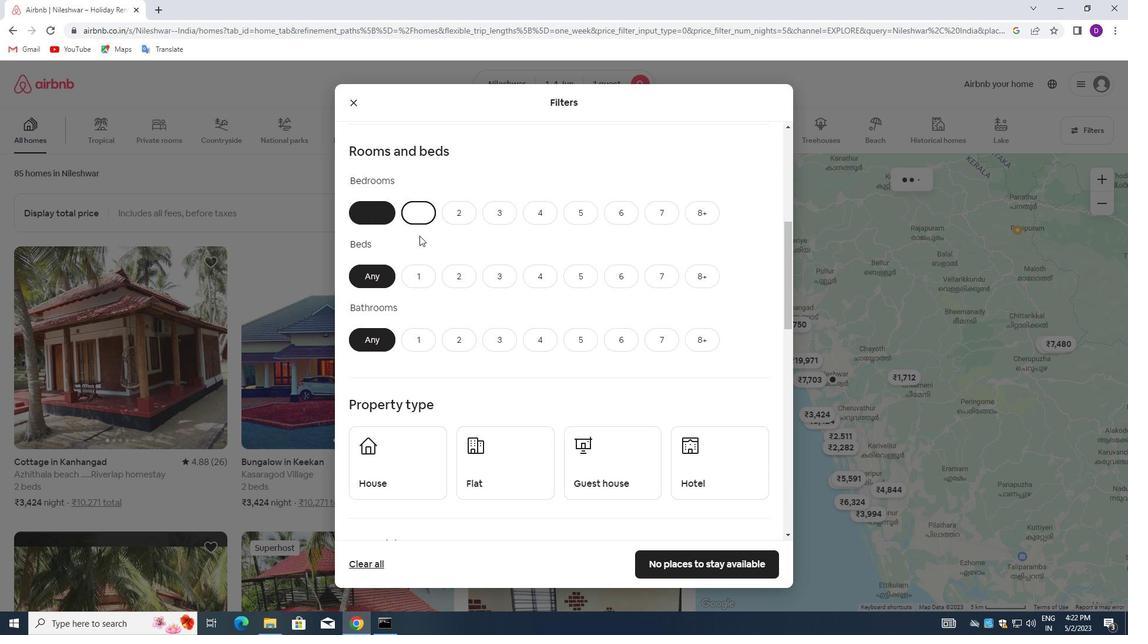 
Action: Mouse pressed left at (419, 283)
Screenshot: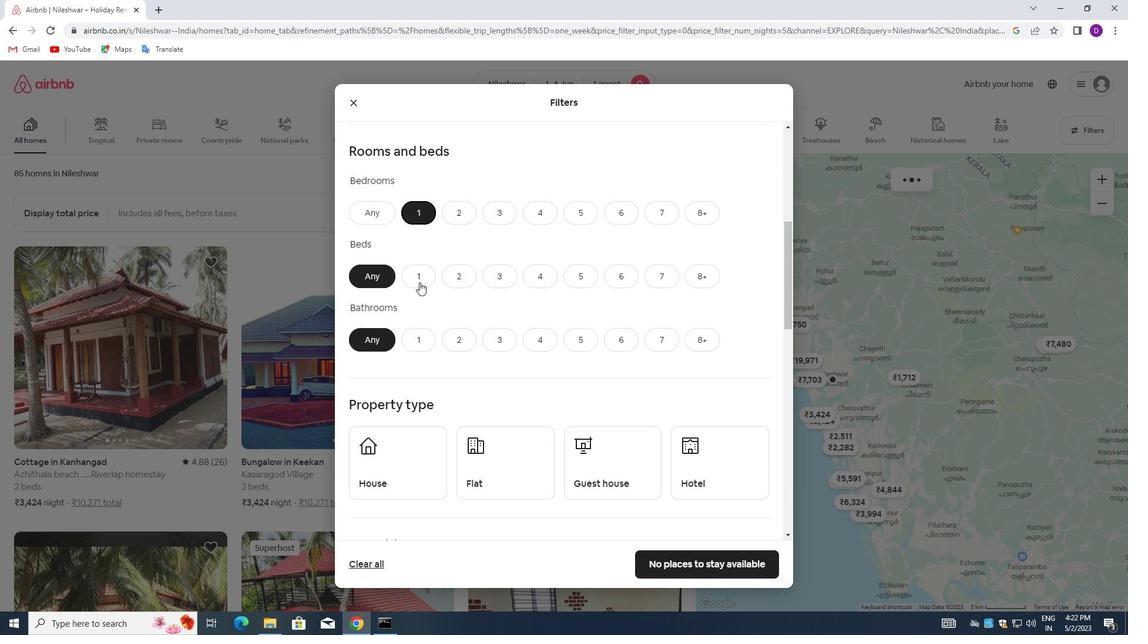 
Action: Mouse moved to (418, 333)
Screenshot: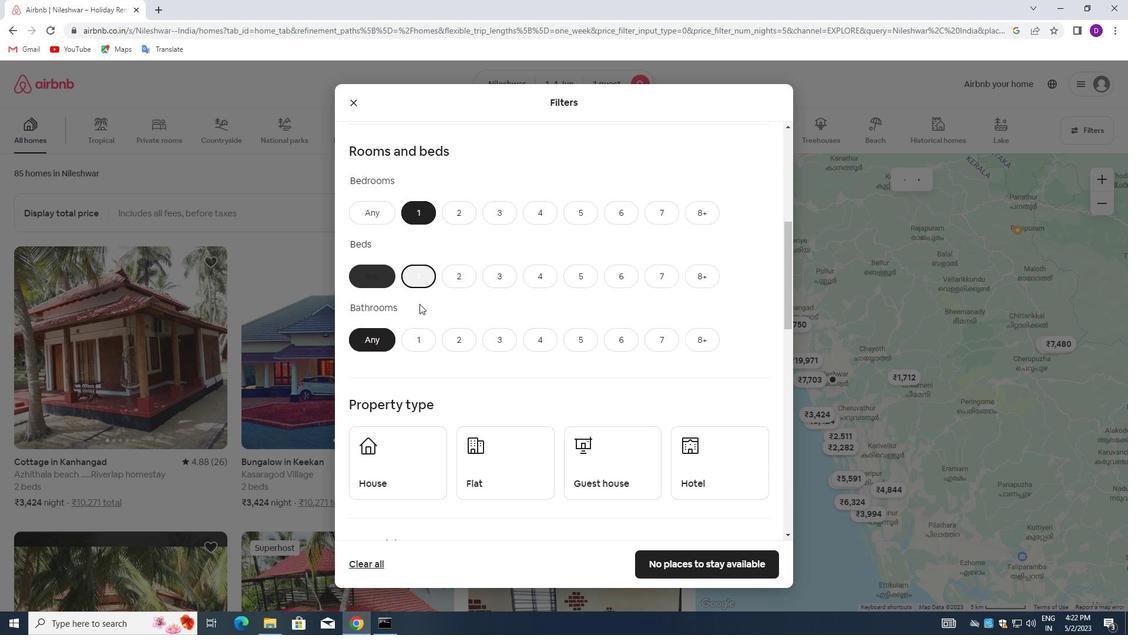 
Action: Mouse pressed left at (418, 333)
Screenshot: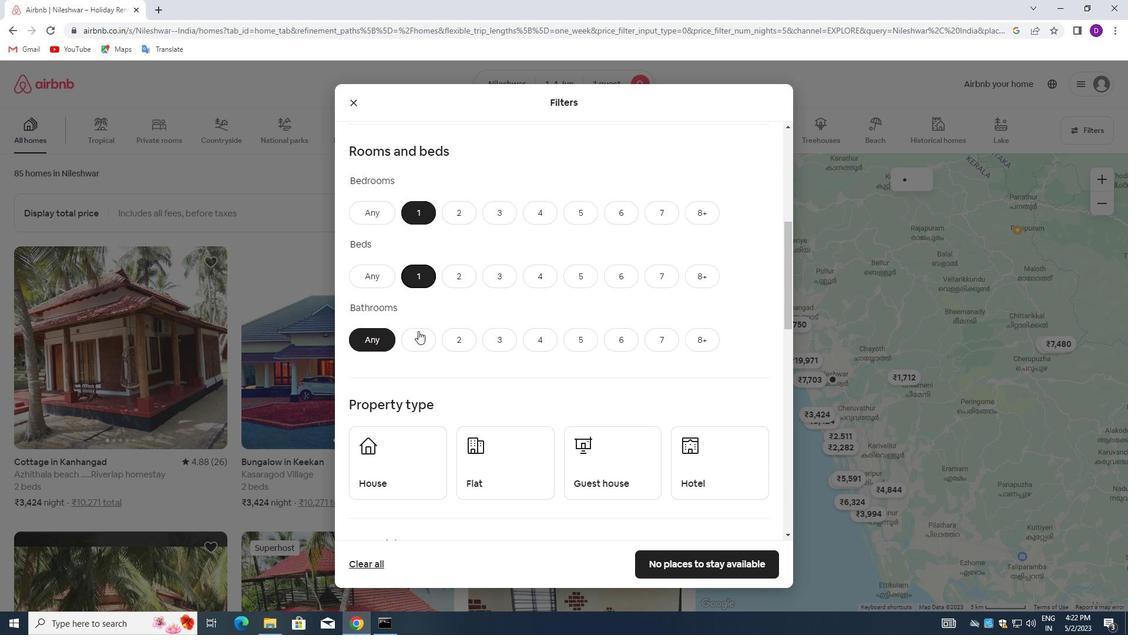 
Action: Mouse scrolled (418, 332) with delta (0, 0)
Screenshot: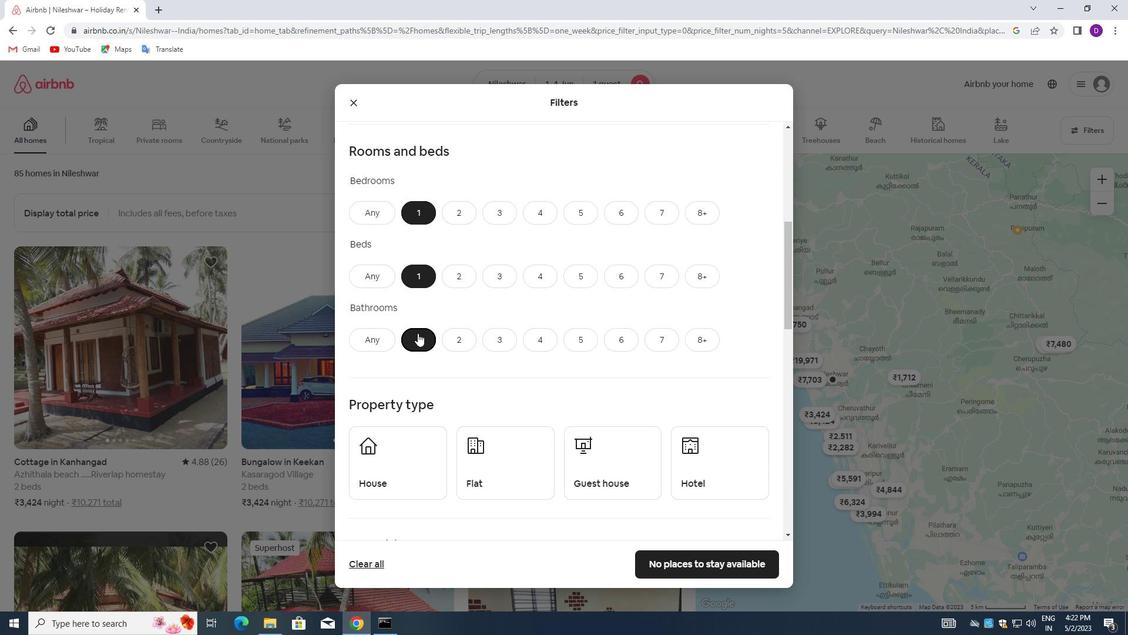 
Action: Mouse scrolled (418, 332) with delta (0, 0)
Screenshot: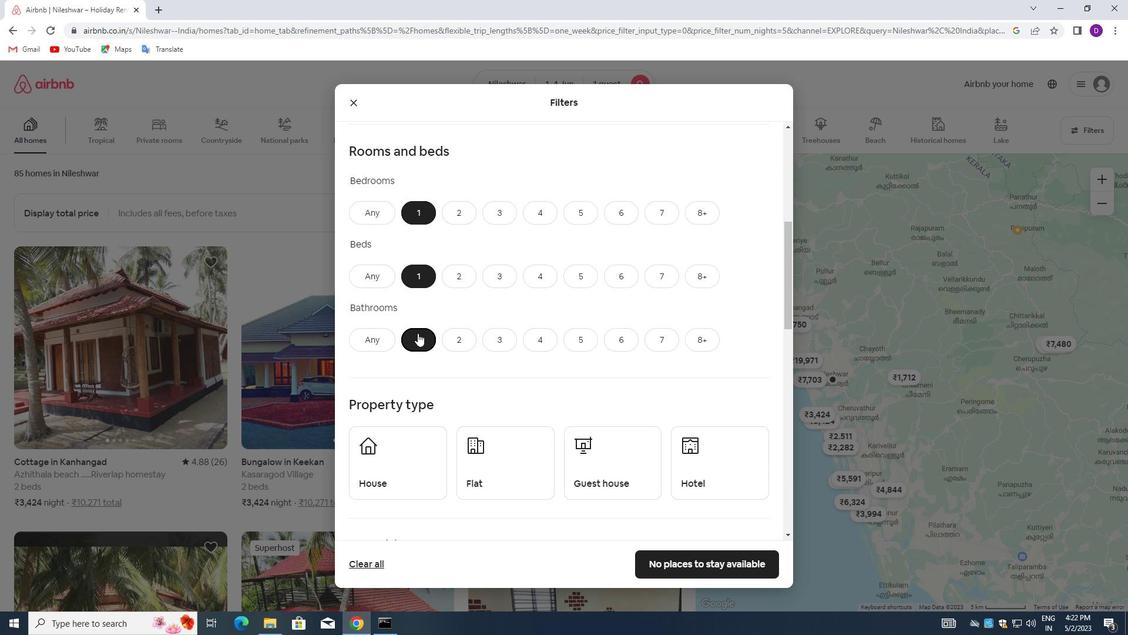 
Action: Mouse moved to (408, 346)
Screenshot: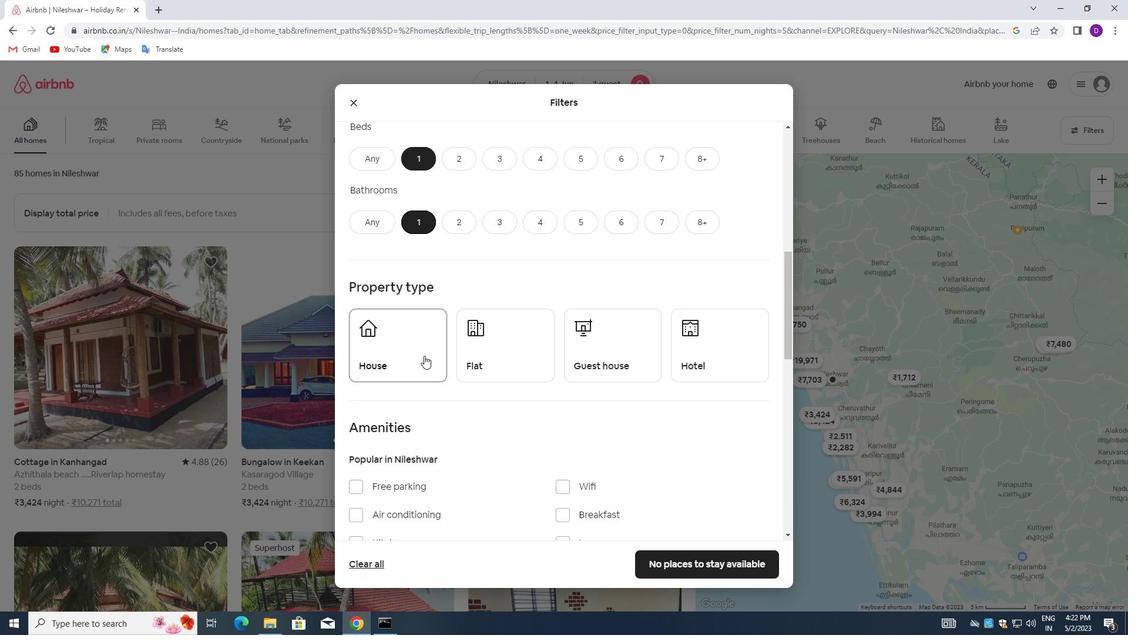
Action: Mouse pressed left at (408, 346)
Screenshot: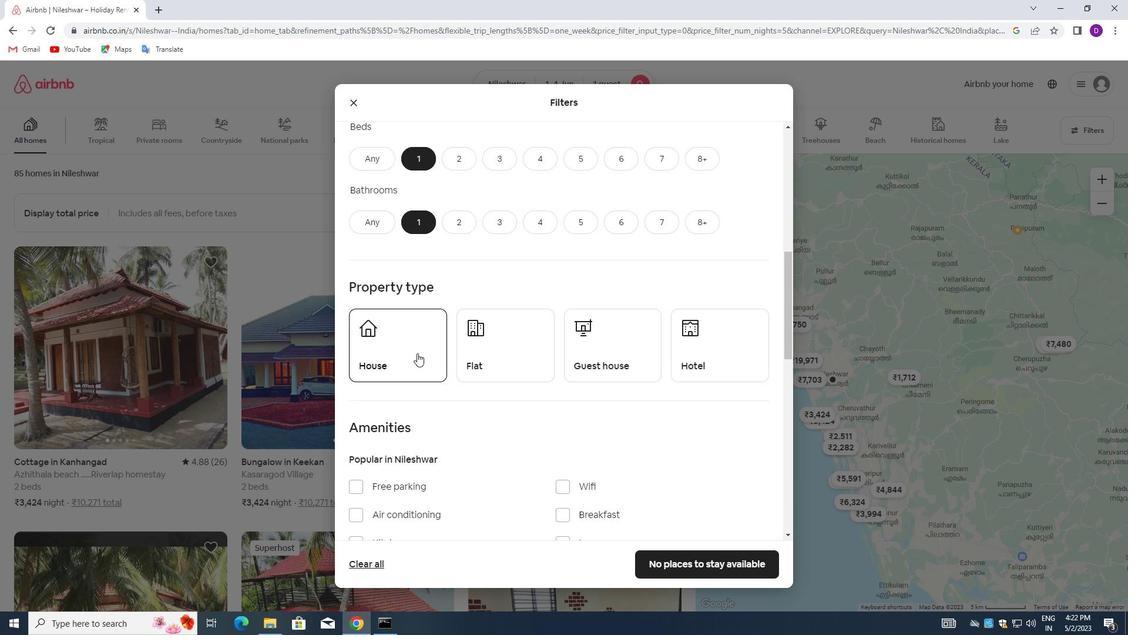 
Action: Mouse moved to (490, 348)
Screenshot: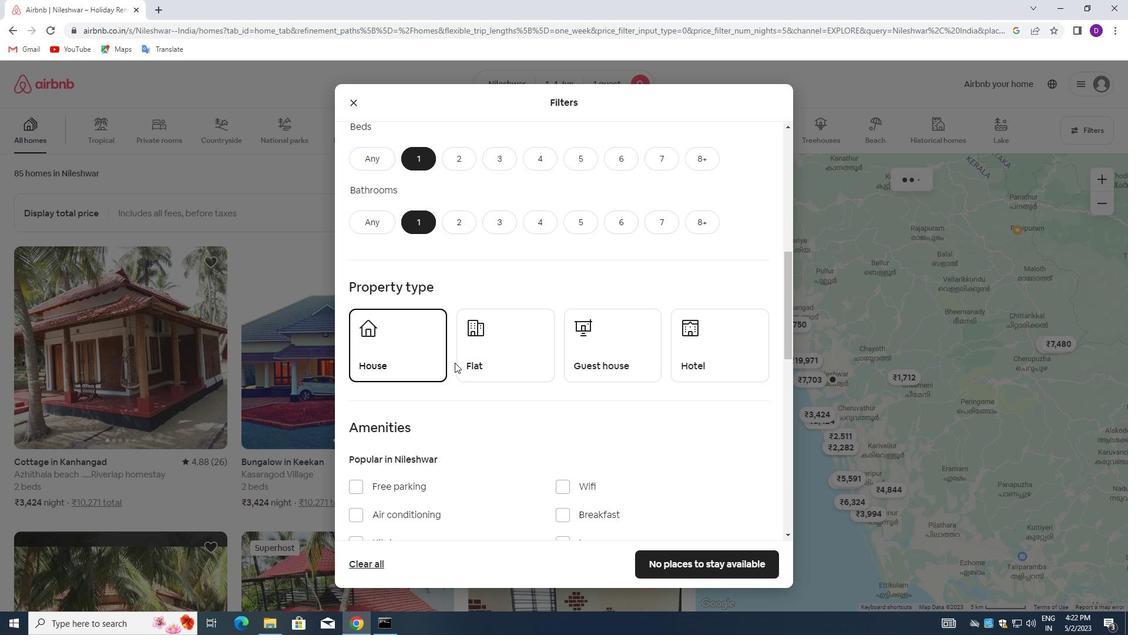 
Action: Mouse pressed left at (490, 348)
Screenshot: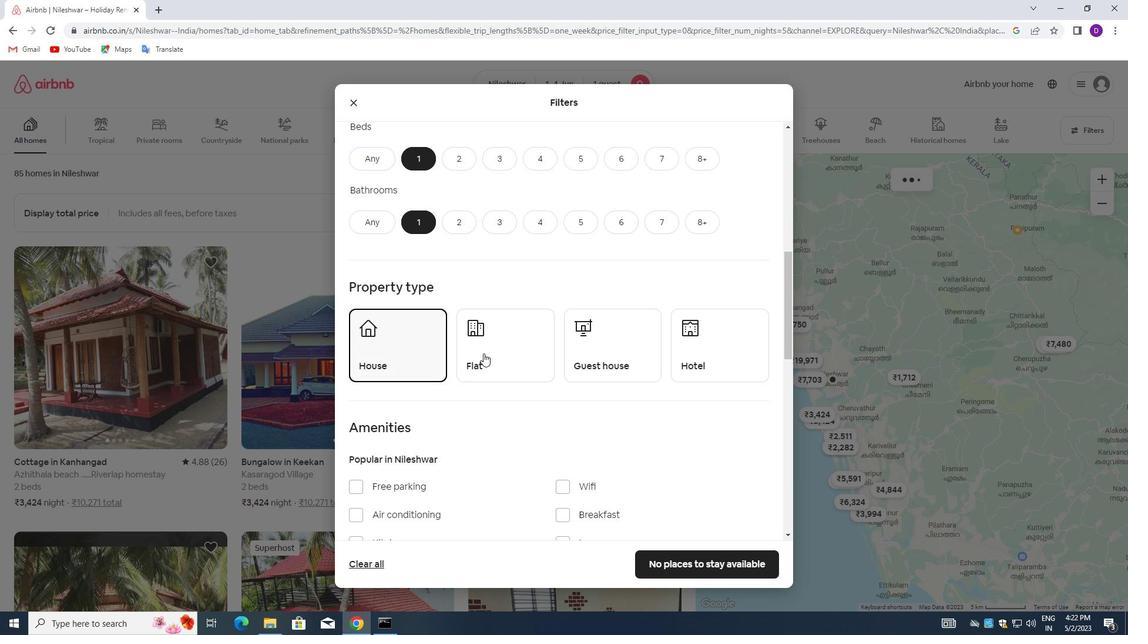 
Action: Mouse moved to (599, 343)
Screenshot: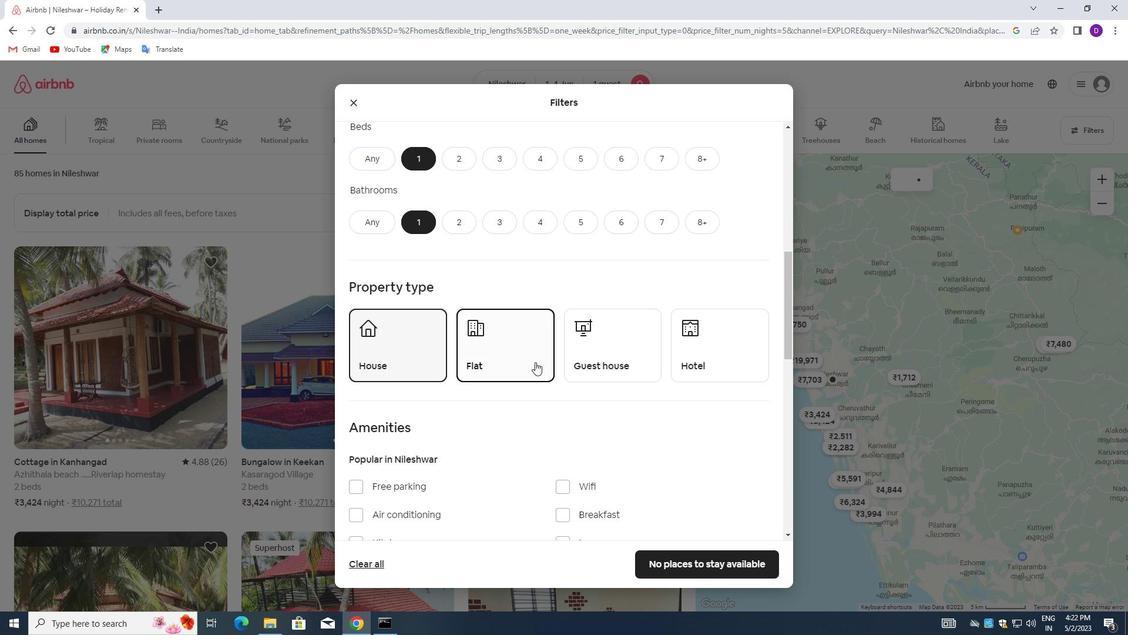 
Action: Mouse pressed left at (599, 343)
Screenshot: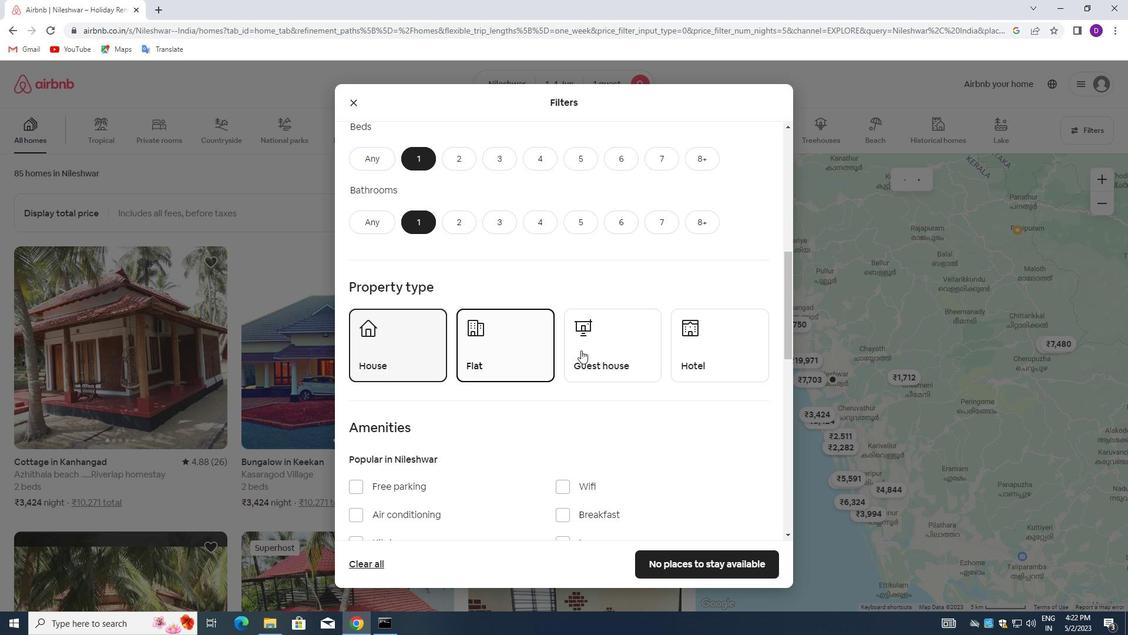 
Action: Mouse moved to (552, 348)
Screenshot: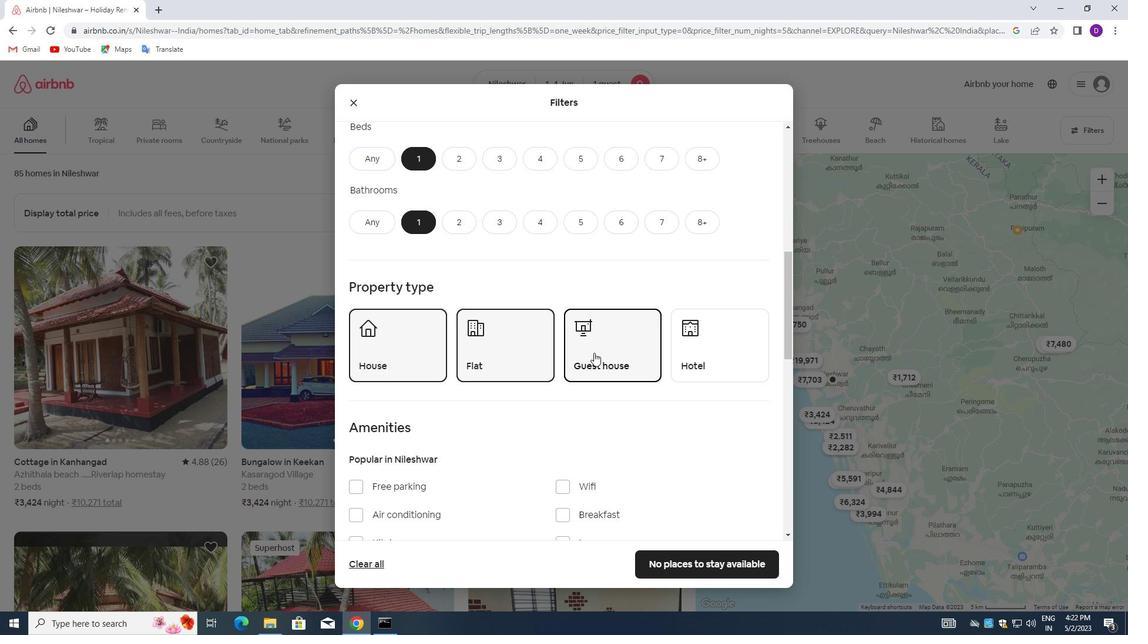 
Action: Mouse scrolled (552, 348) with delta (0, 0)
Screenshot: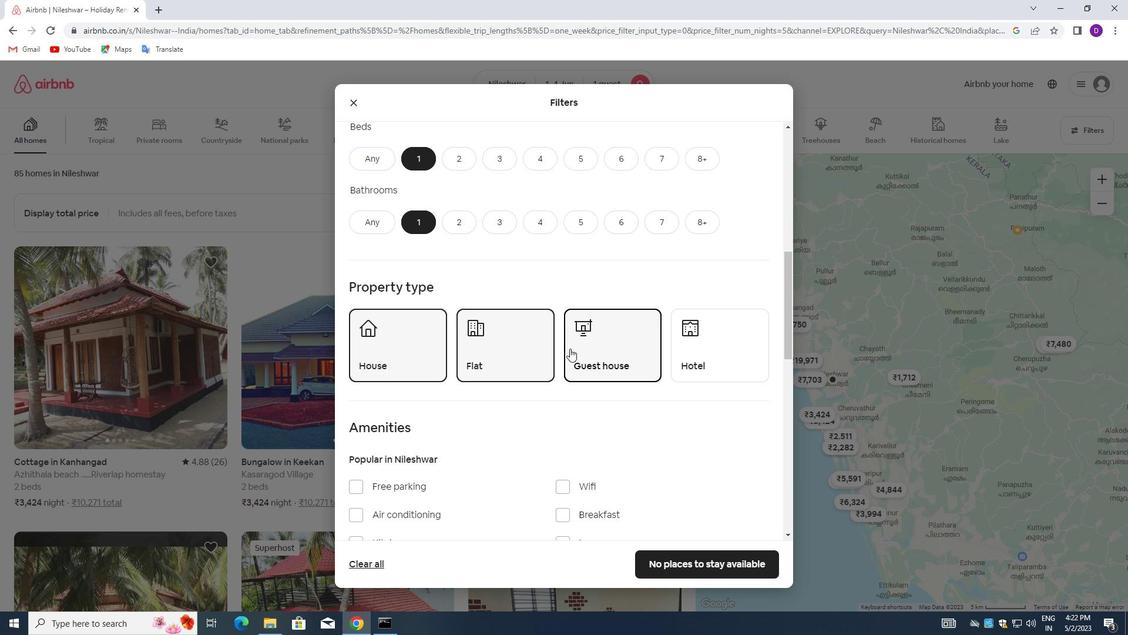 
Action: Mouse scrolled (552, 348) with delta (0, 0)
Screenshot: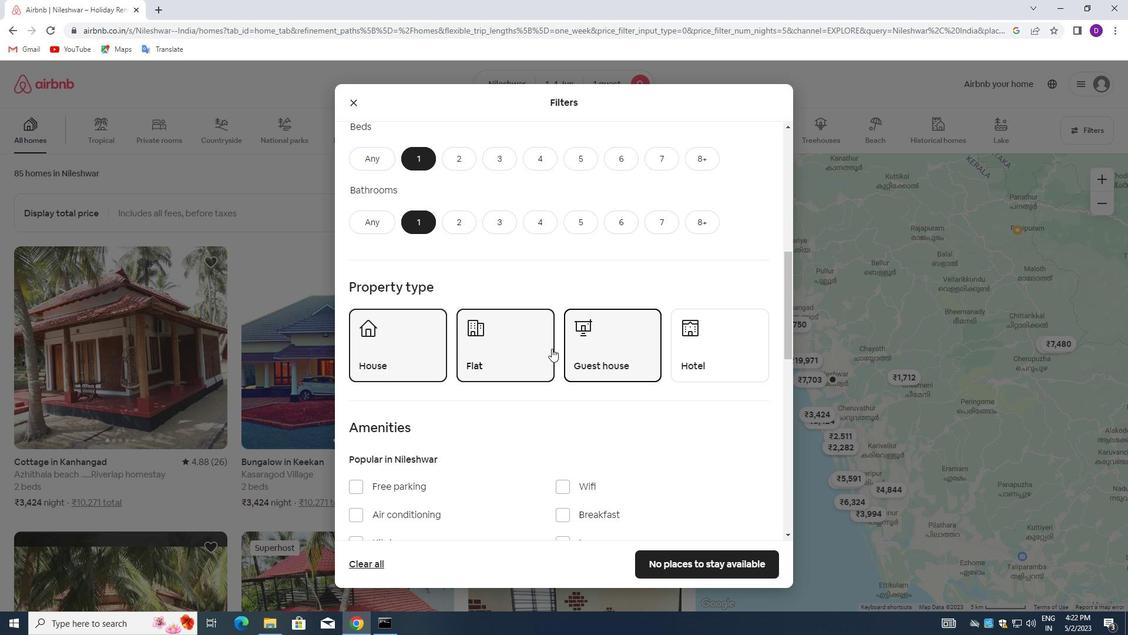 
Action: Mouse moved to (549, 347)
Screenshot: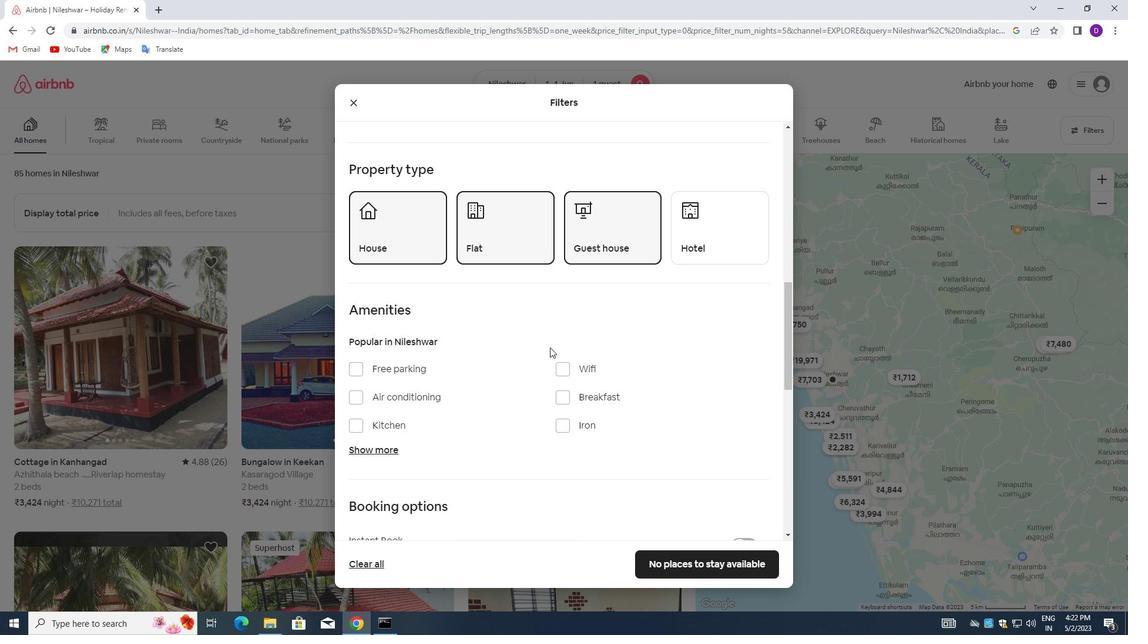 
Action: Mouse scrolled (549, 346) with delta (0, 0)
Screenshot: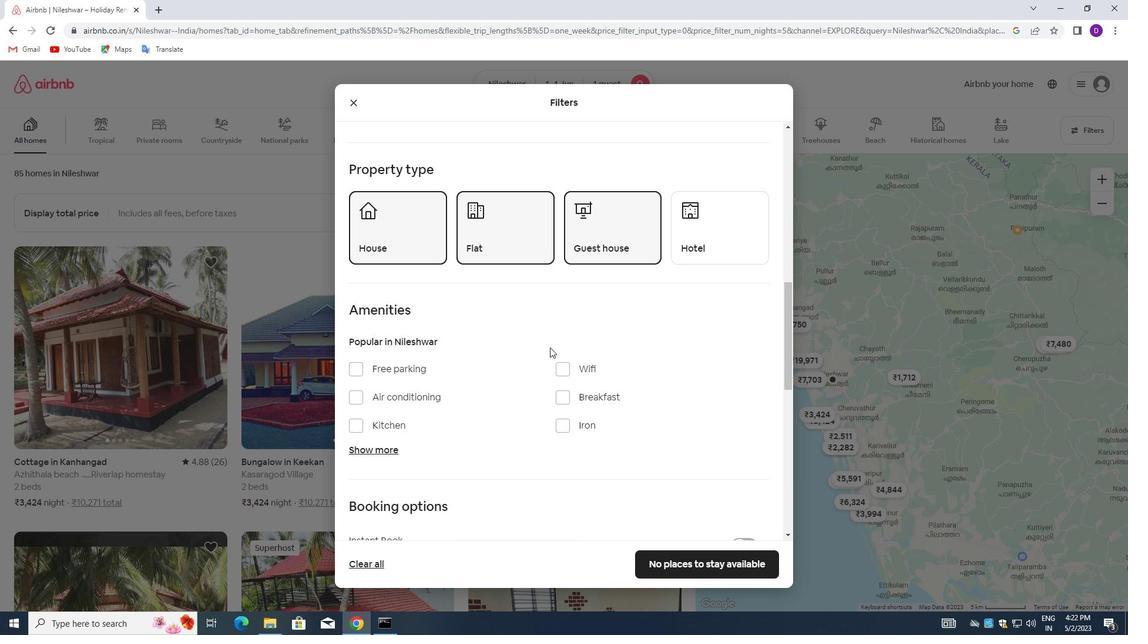 
Action: Mouse moved to (561, 310)
Screenshot: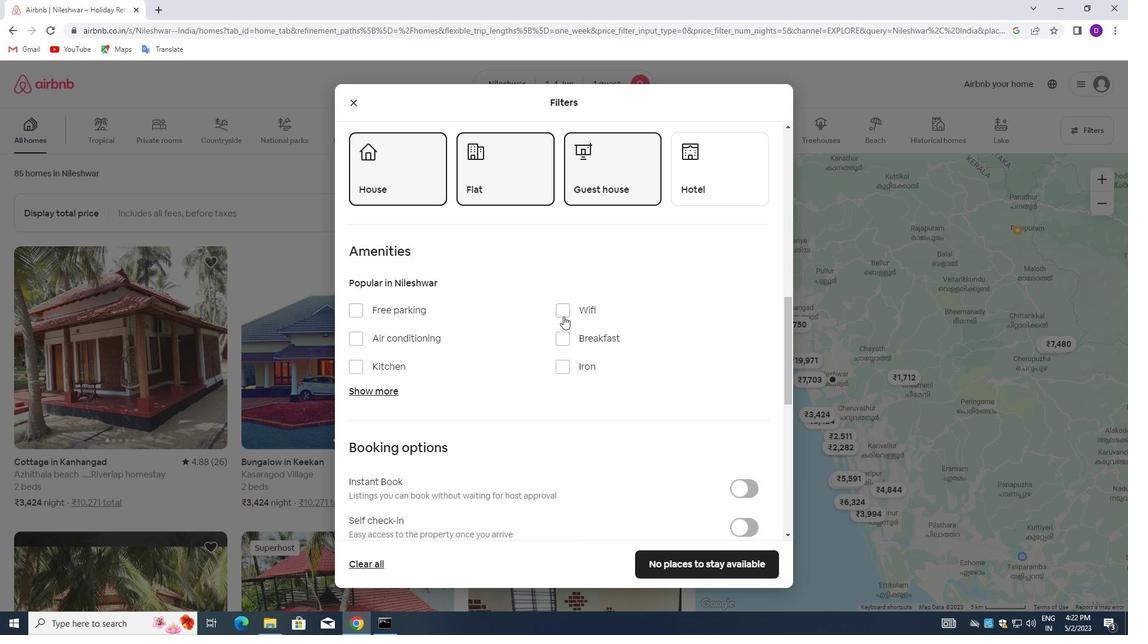 
Action: Mouse pressed left at (561, 310)
Screenshot: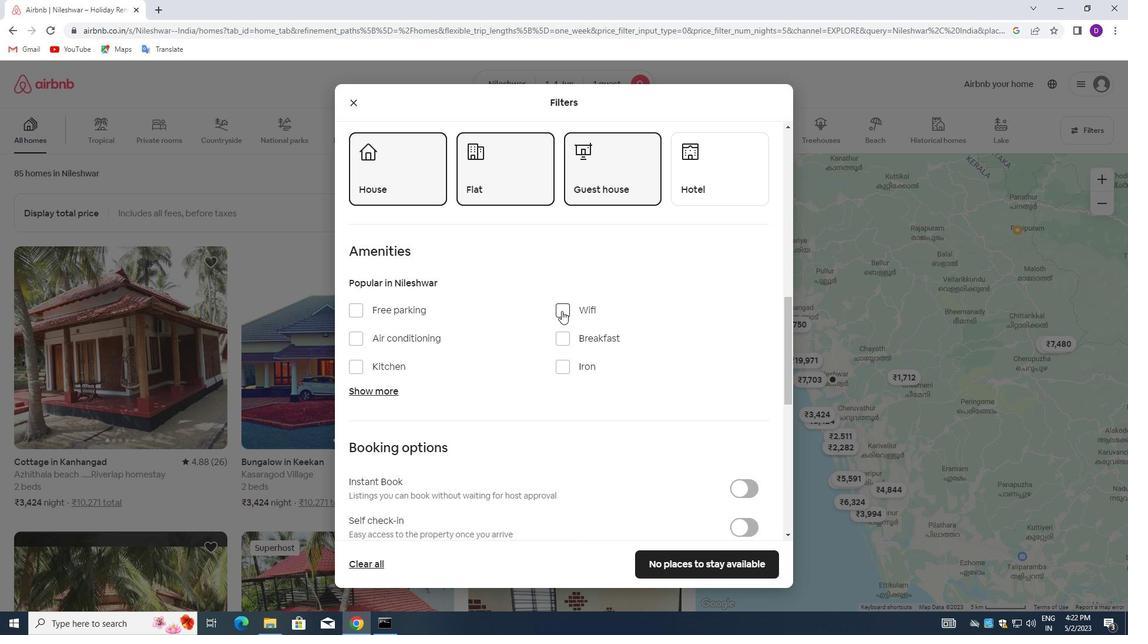 
Action: Mouse moved to (369, 392)
Screenshot: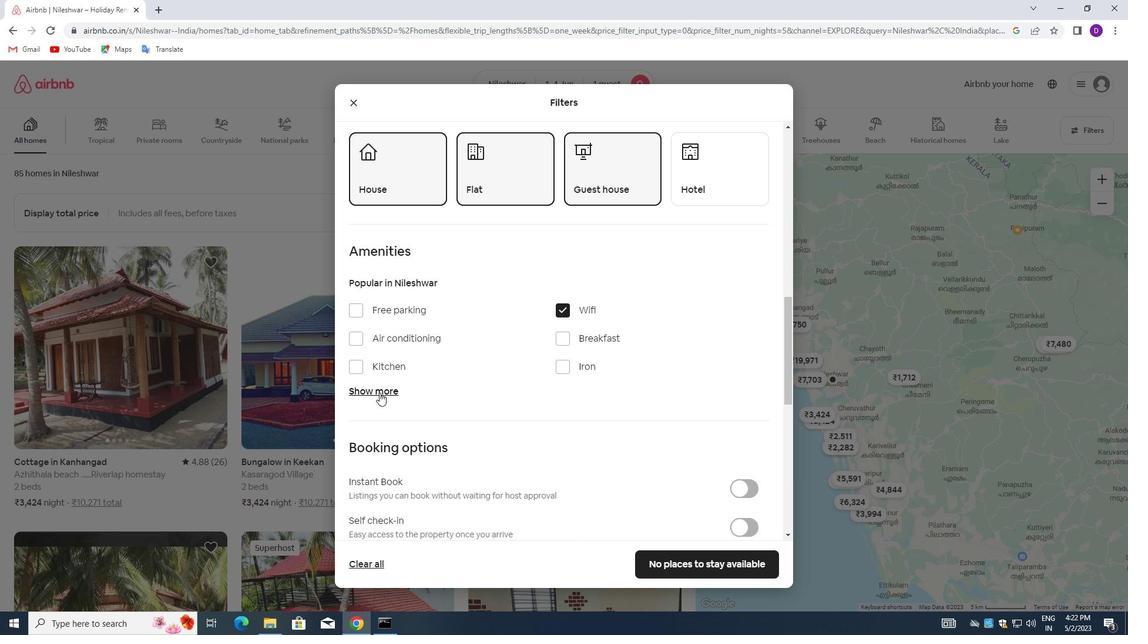 
Action: Mouse pressed left at (369, 392)
Screenshot: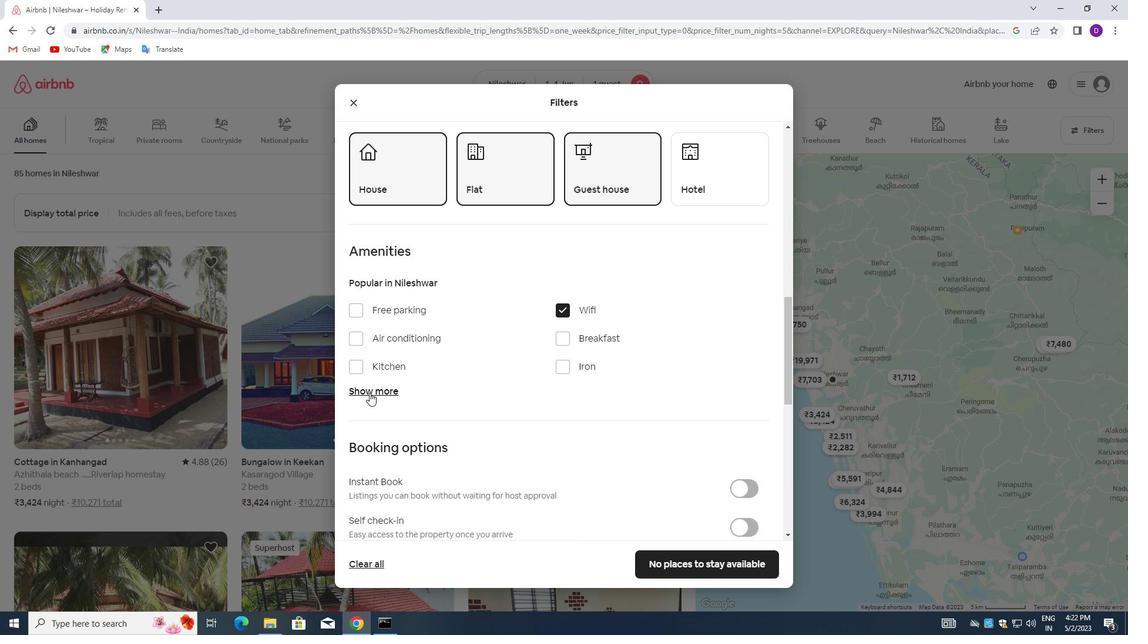 
Action: Mouse moved to (361, 438)
Screenshot: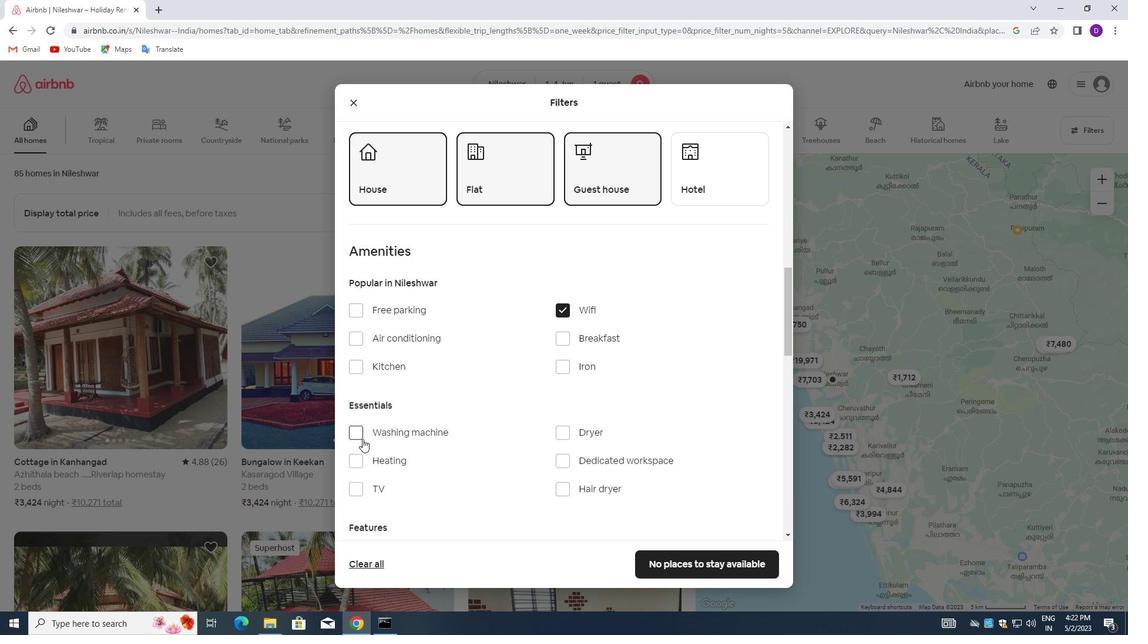 
Action: Mouse pressed left at (361, 438)
Screenshot: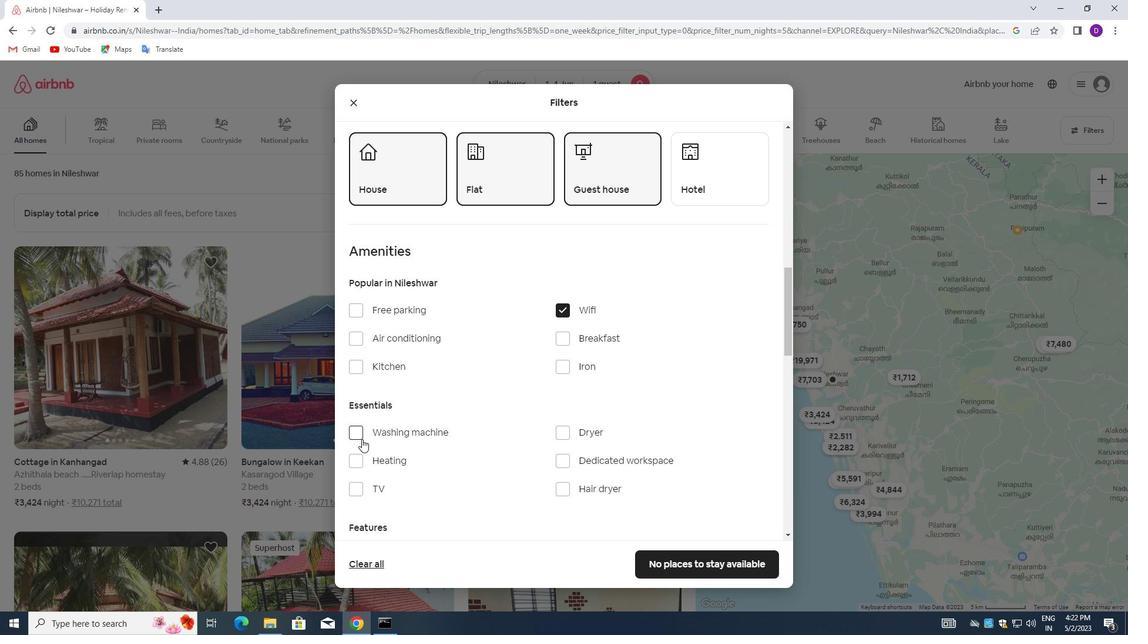 
Action: Mouse moved to (444, 379)
Screenshot: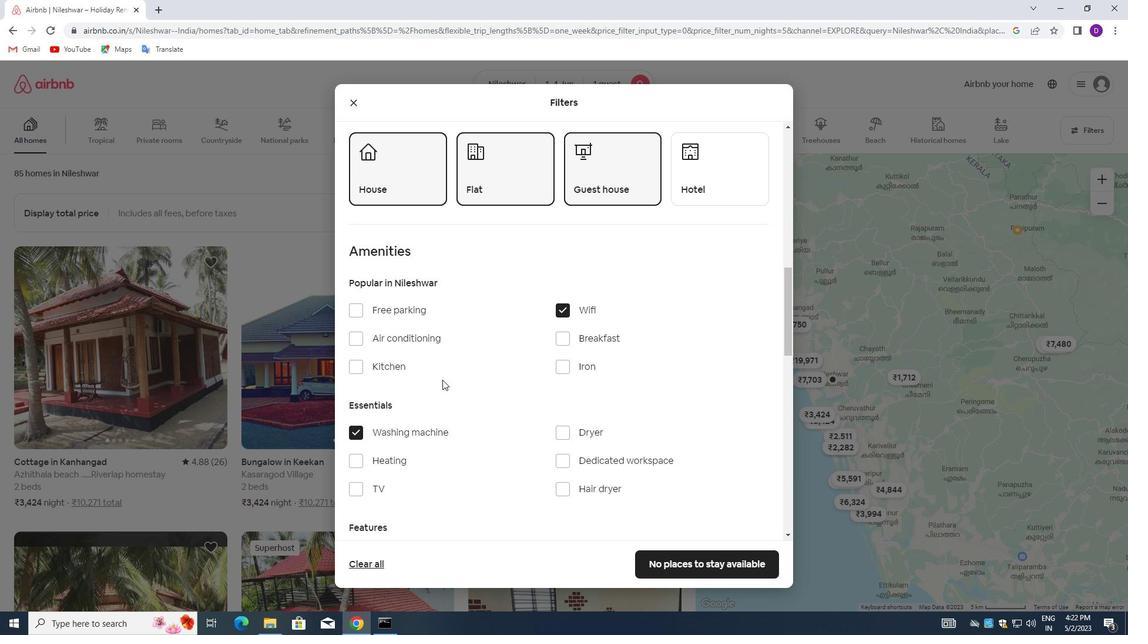 
Action: Mouse scrolled (444, 378) with delta (0, 0)
Screenshot: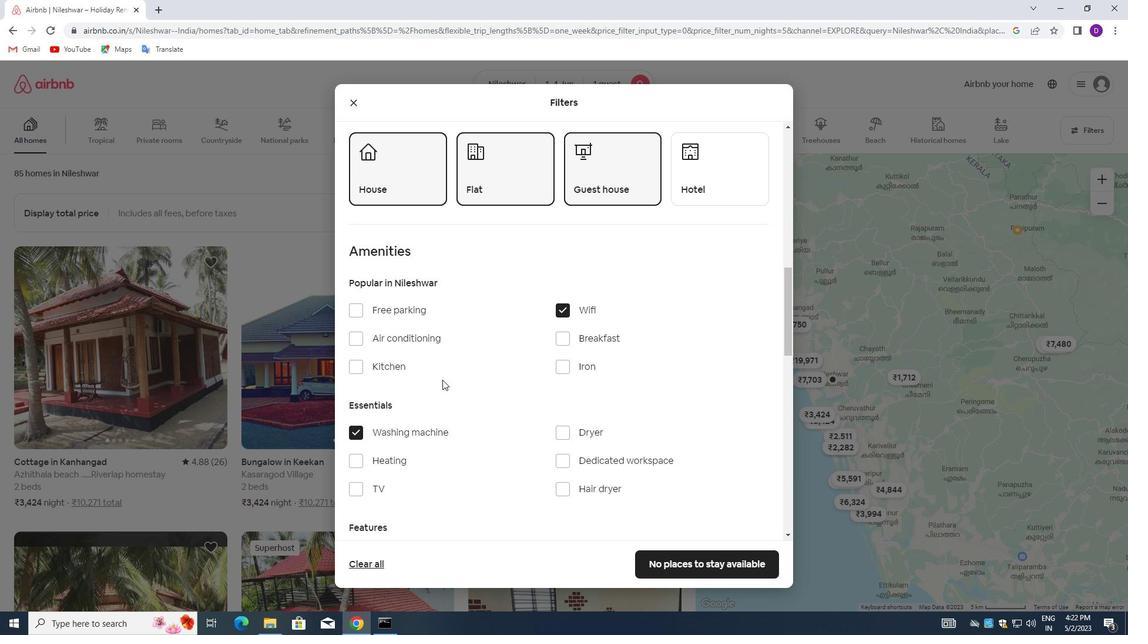 
Action: Mouse moved to (445, 379)
Screenshot: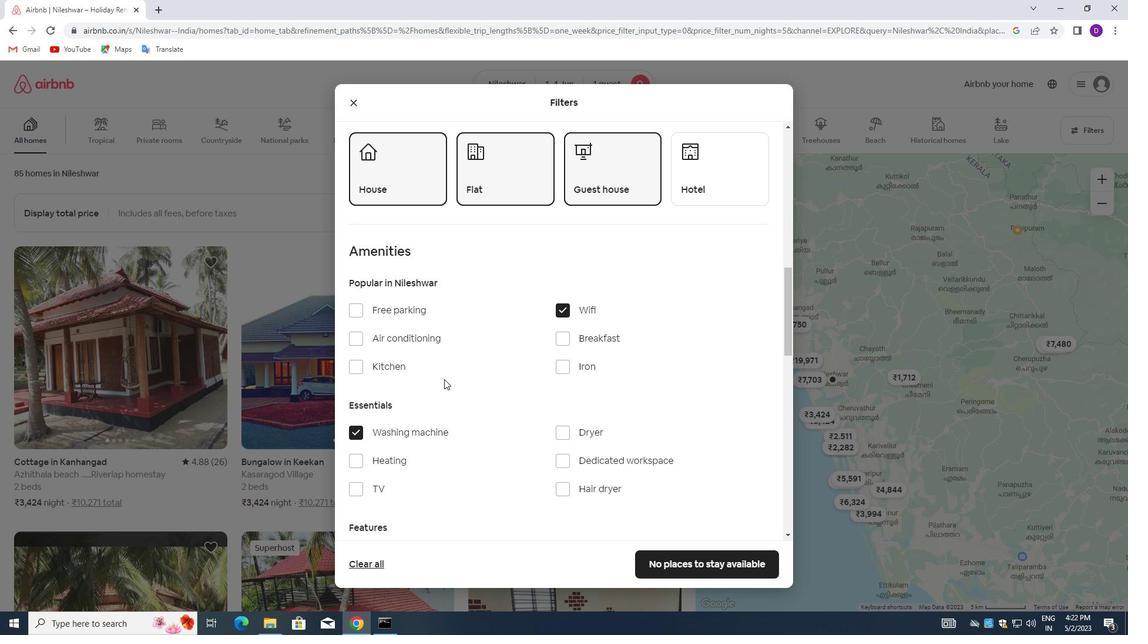 
Action: Mouse scrolled (445, 378) with delta (0, 0)
Screenshot: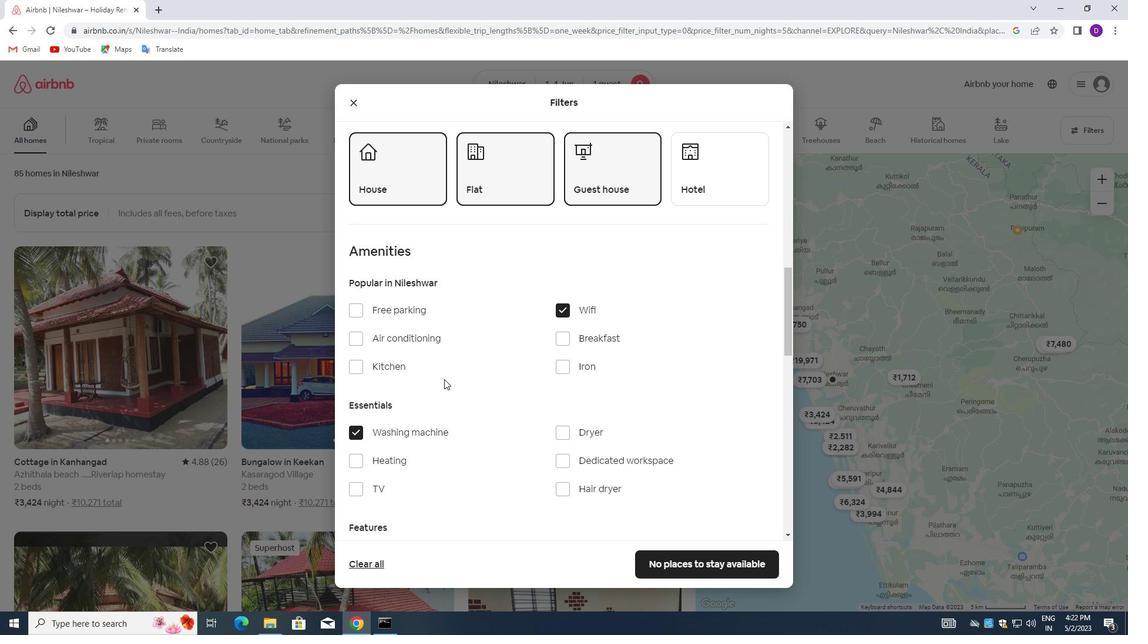 
Action: Mouse scrolled (445, 378) with delta (0, 0)
Screenshot: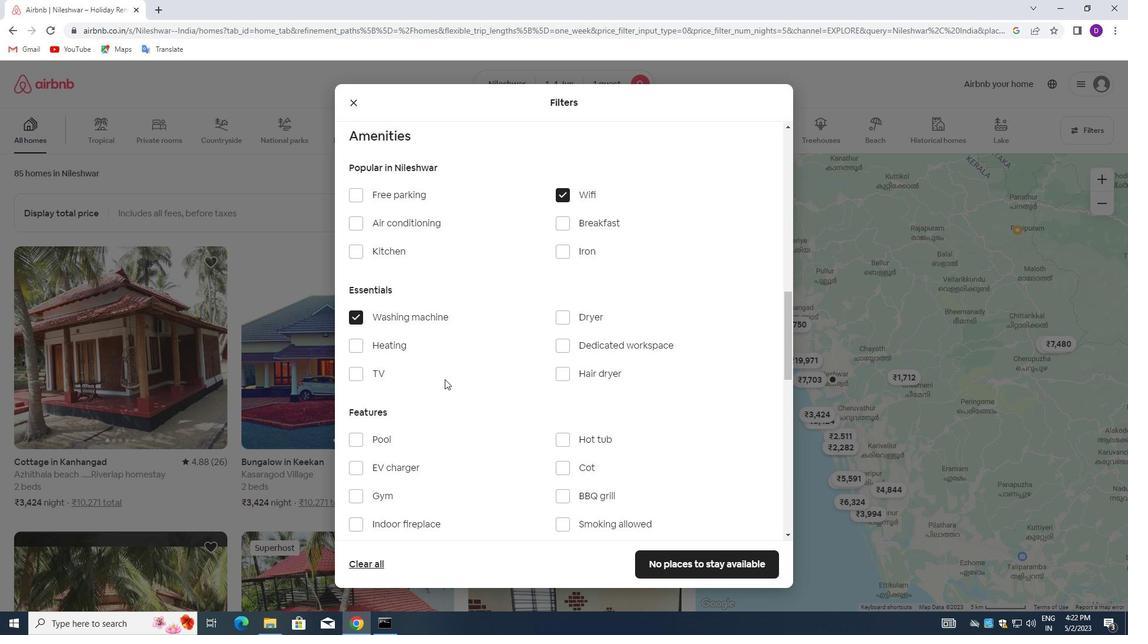 
Action: Mouse scrolled (445, 378) with delta (0, 0)
Screenshot: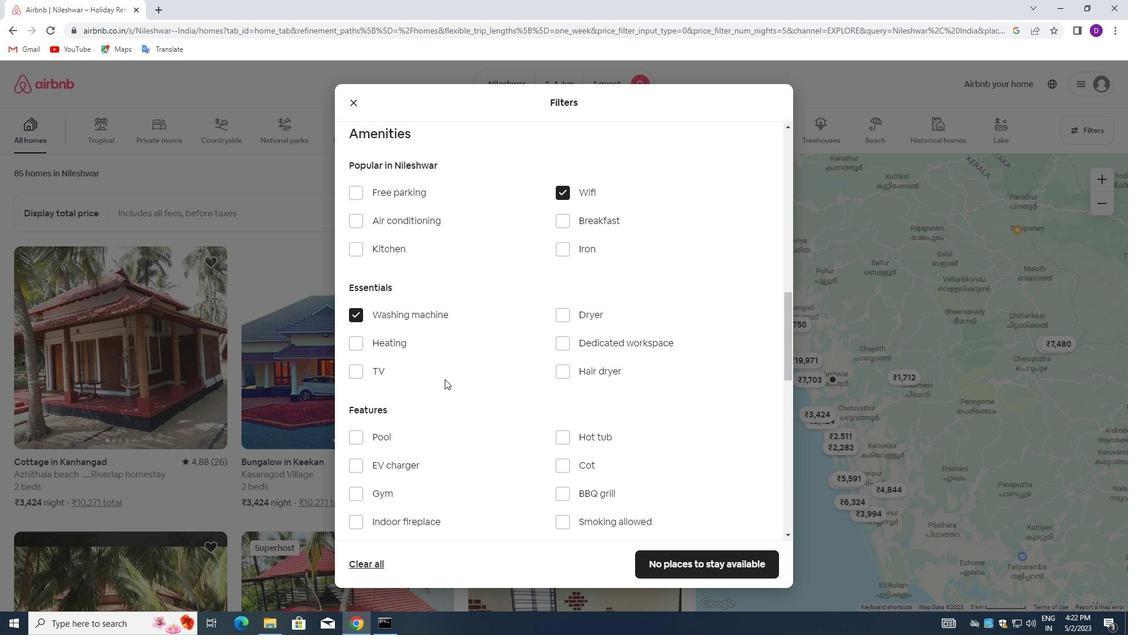 
Action: Mouse scrolled (445, 378) with delta (0, 0)
Screenshot: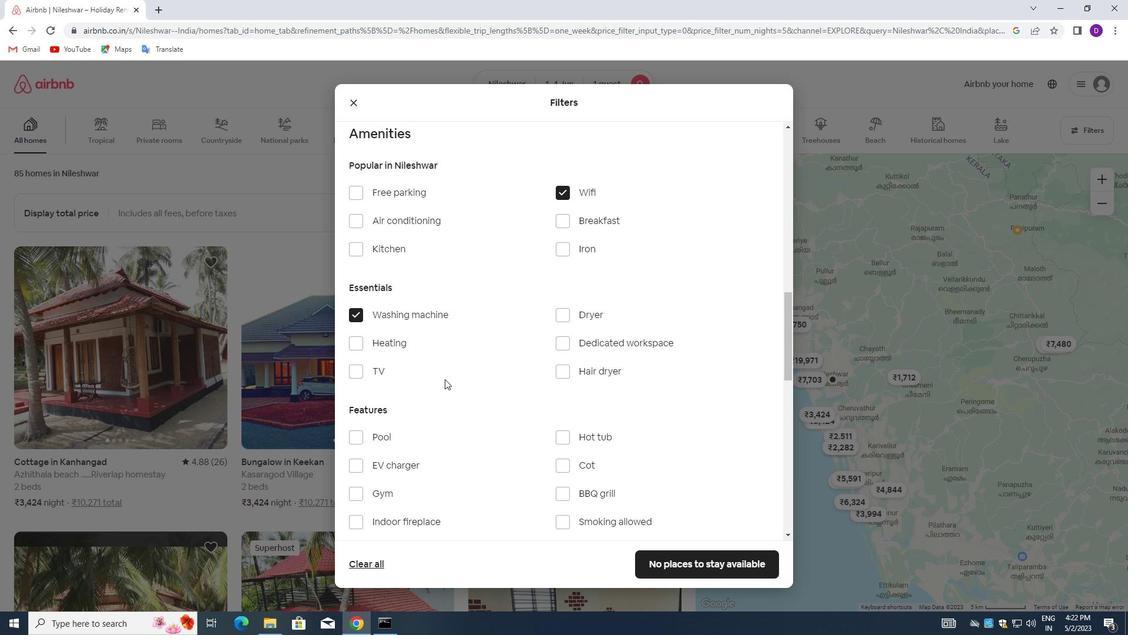 
Action: Mouse moved to (462, 385)
Screenshot: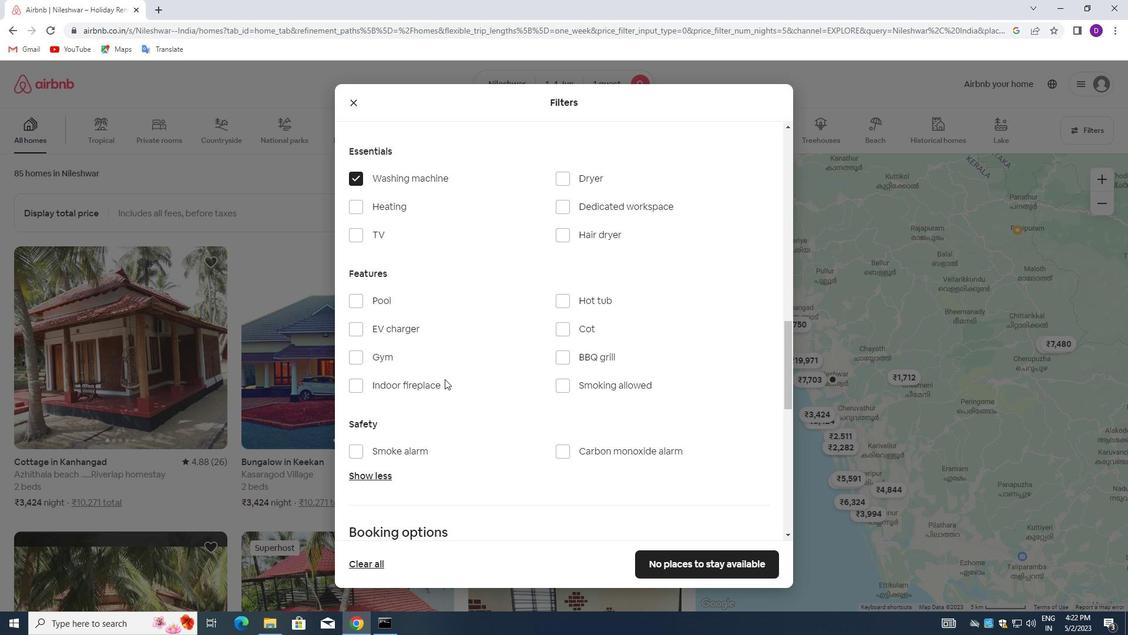 
Action: Mouse scrolled (462, 385) with delta (0, 0)
Screenshot: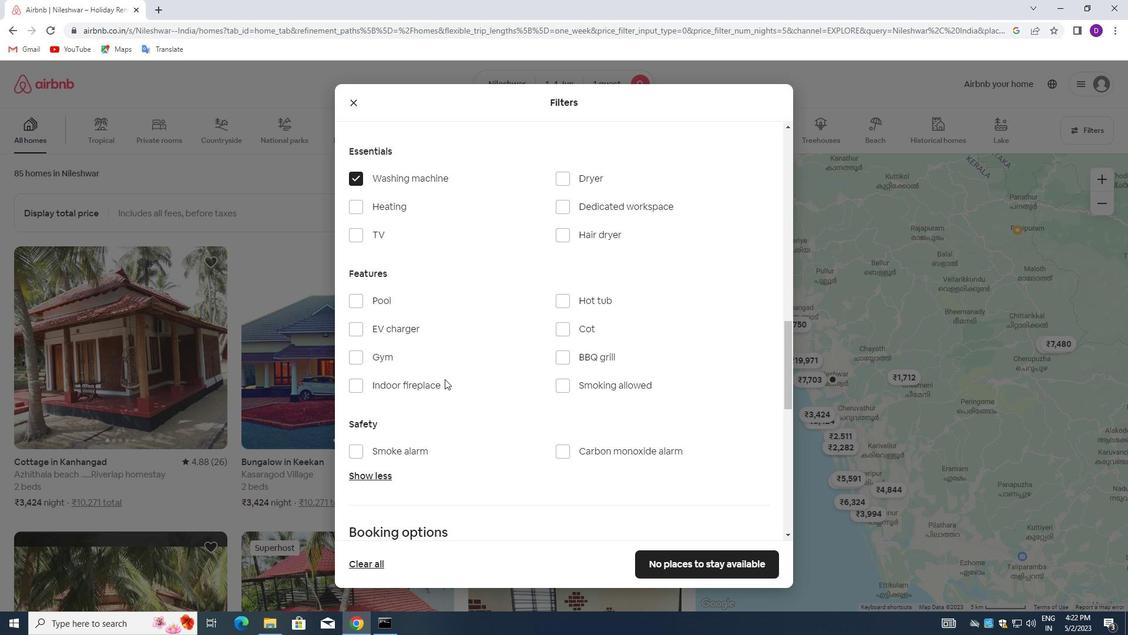 
Action: Mouse moved to (468, 389)
Screenshot: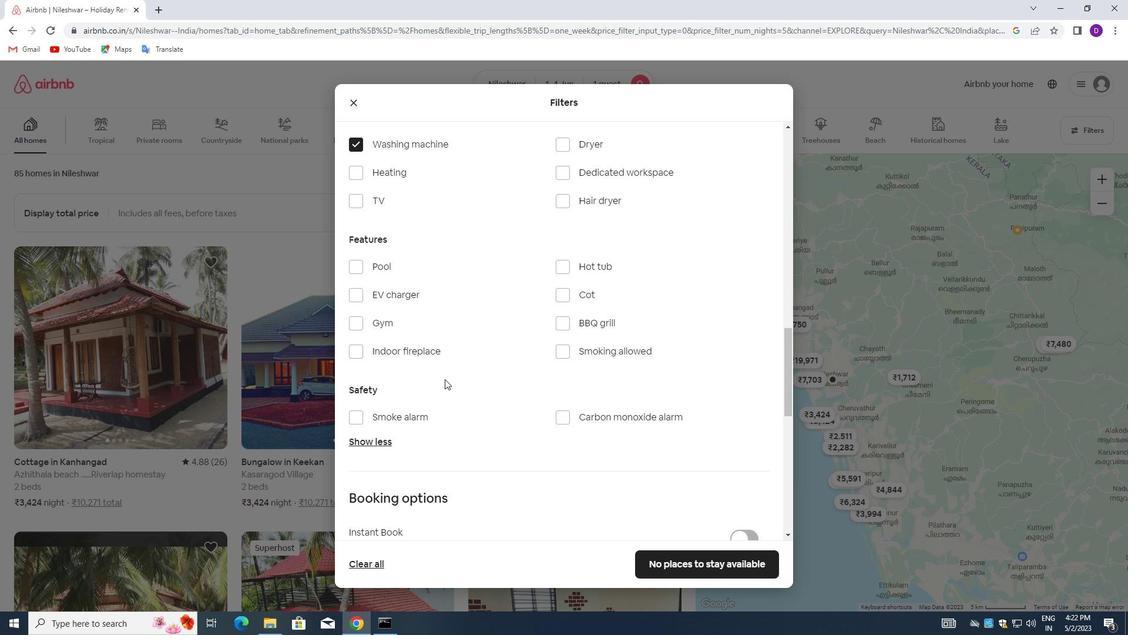
Action: Mouse scrolled (468, 388) with delta (0, 0)
Screenshot: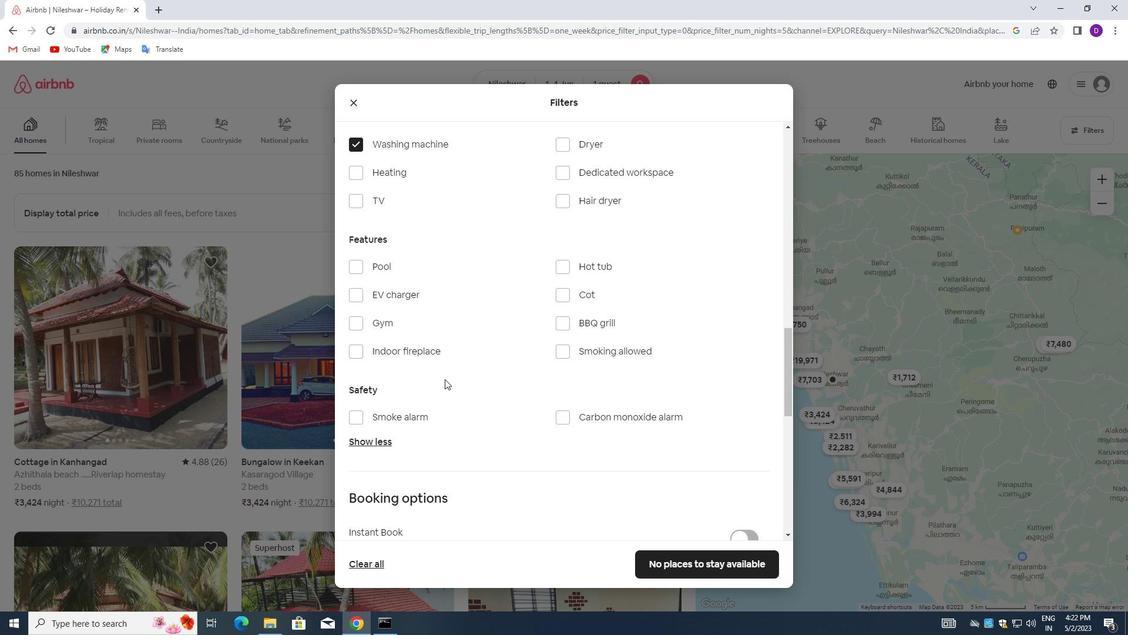 
Action: Mouse moved to (475, 391)
Screenshot: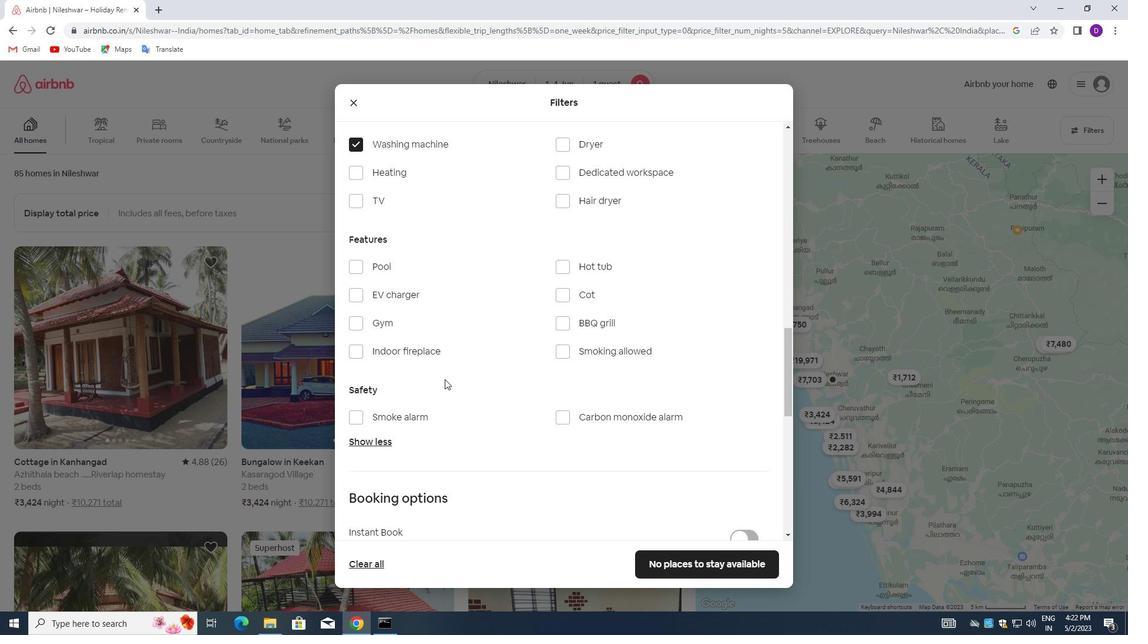 
Action: Mouse scrolled (475, 391) with delta (0, 0)
Screenshot: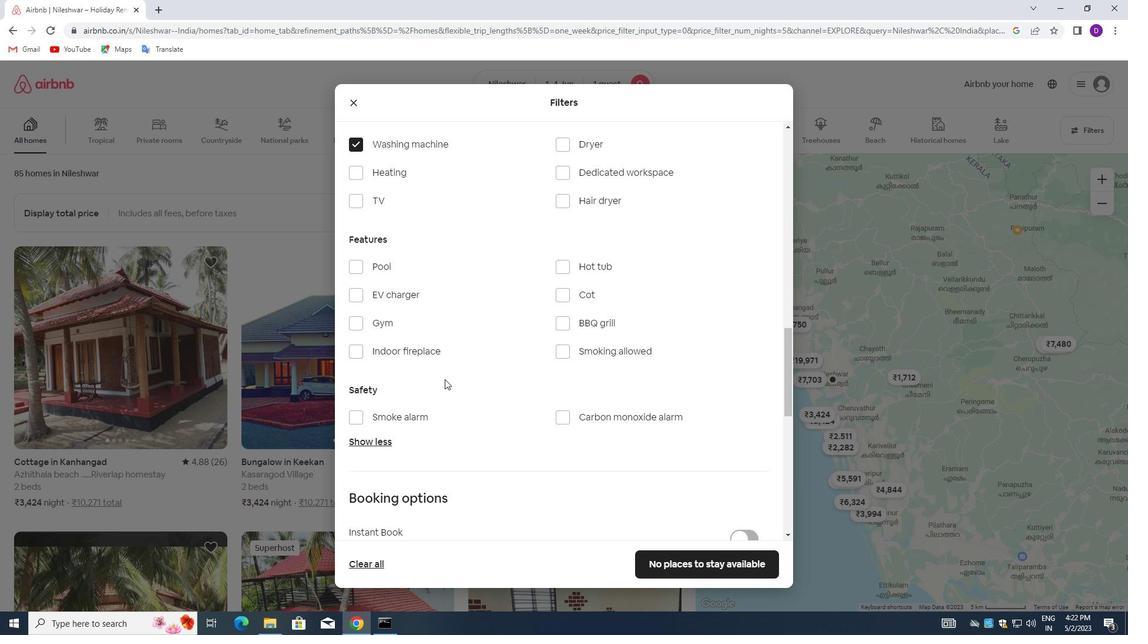 
Action: Mouse moved to (740, 393)
Screenshot: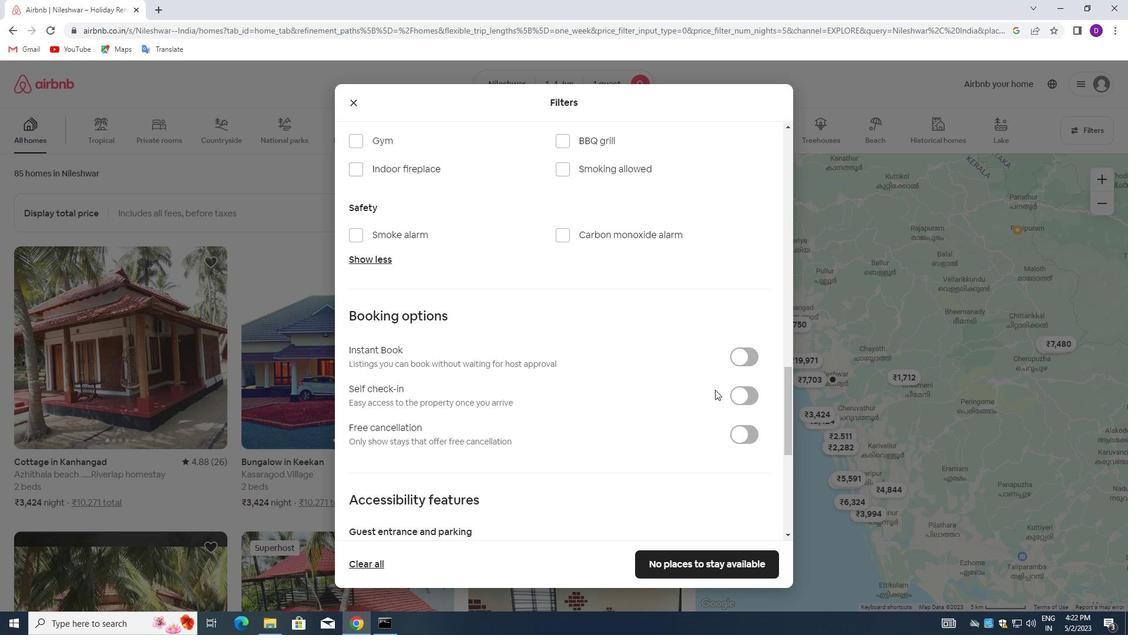 
Action: Mouse pressed left at (740, 393)
Screenshot: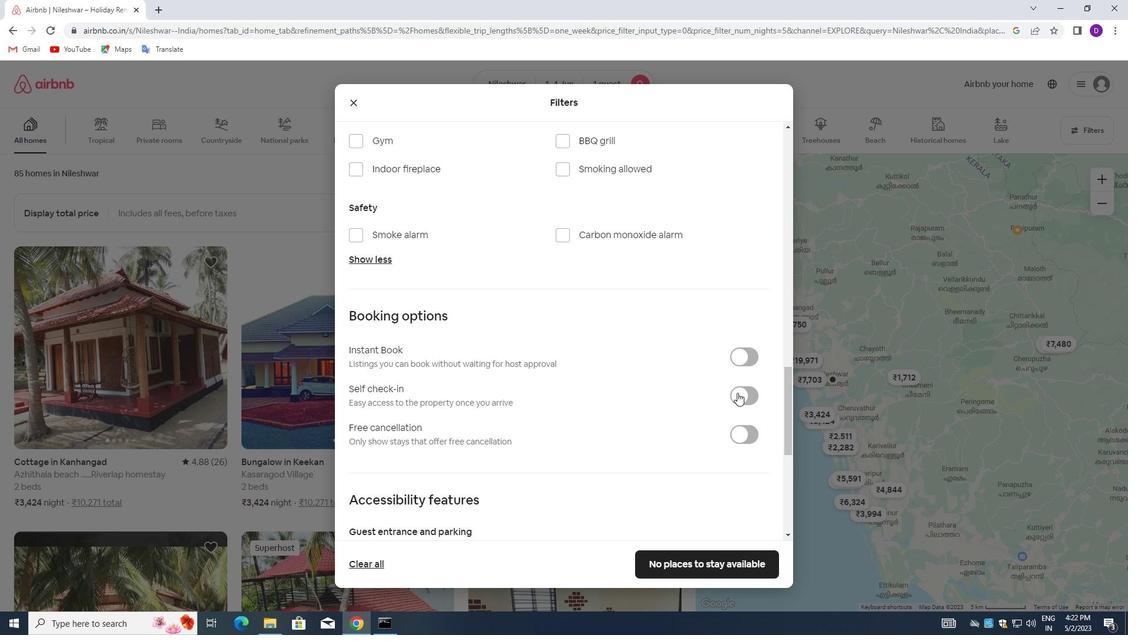 
Action: Mouse moved to (470, 398)
Screenshot: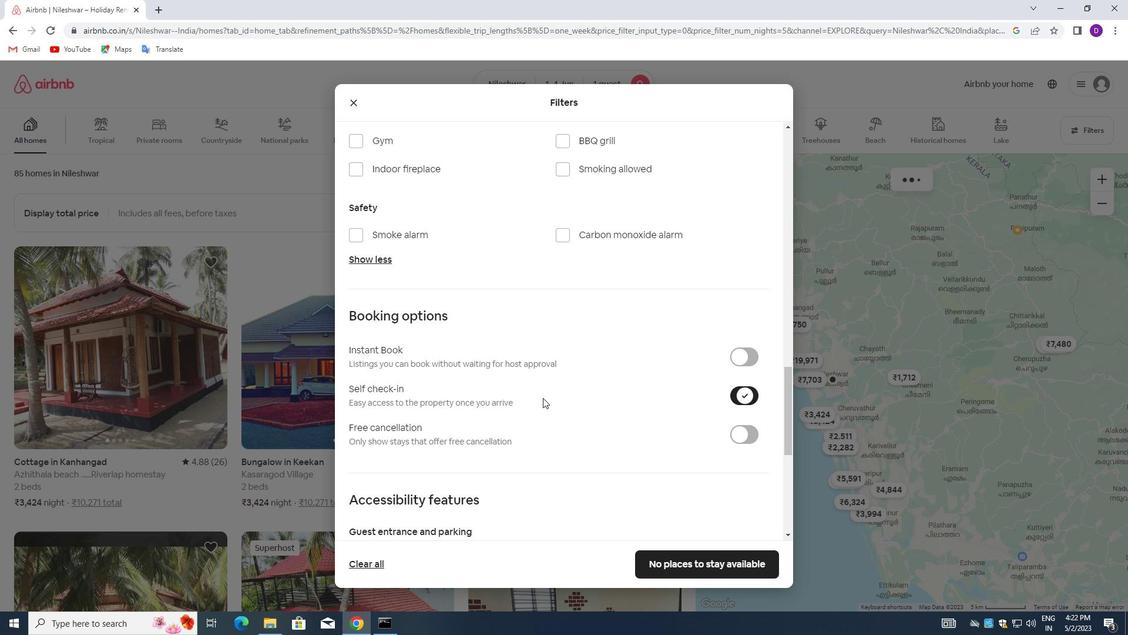 
Action: Mouse scrolled (470, 398) with delta (0, 0)
Screenshot: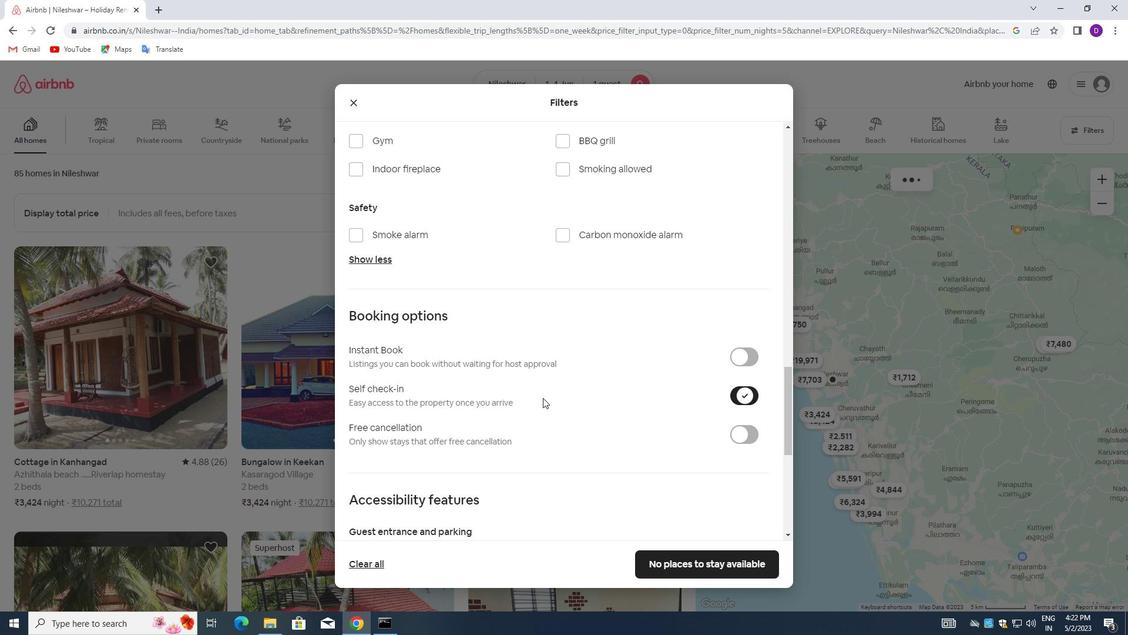 
Action: Mouse moved to (470, 399)
Screenshot: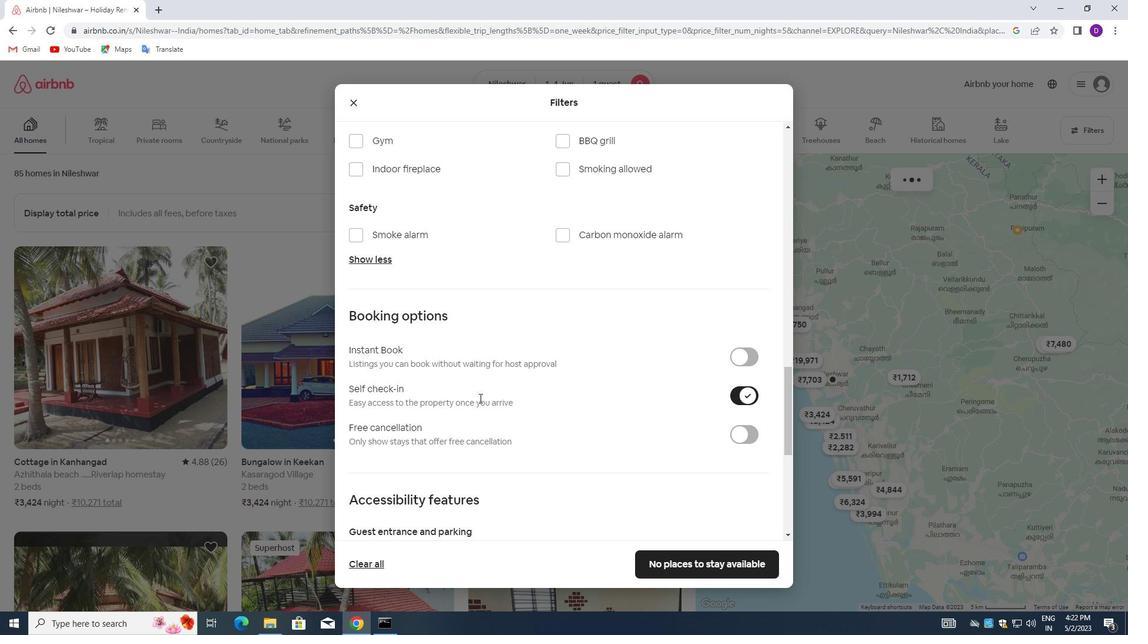 
Action: Mouse scrolled (470, 399) with delta (0, 0)
Screenshot: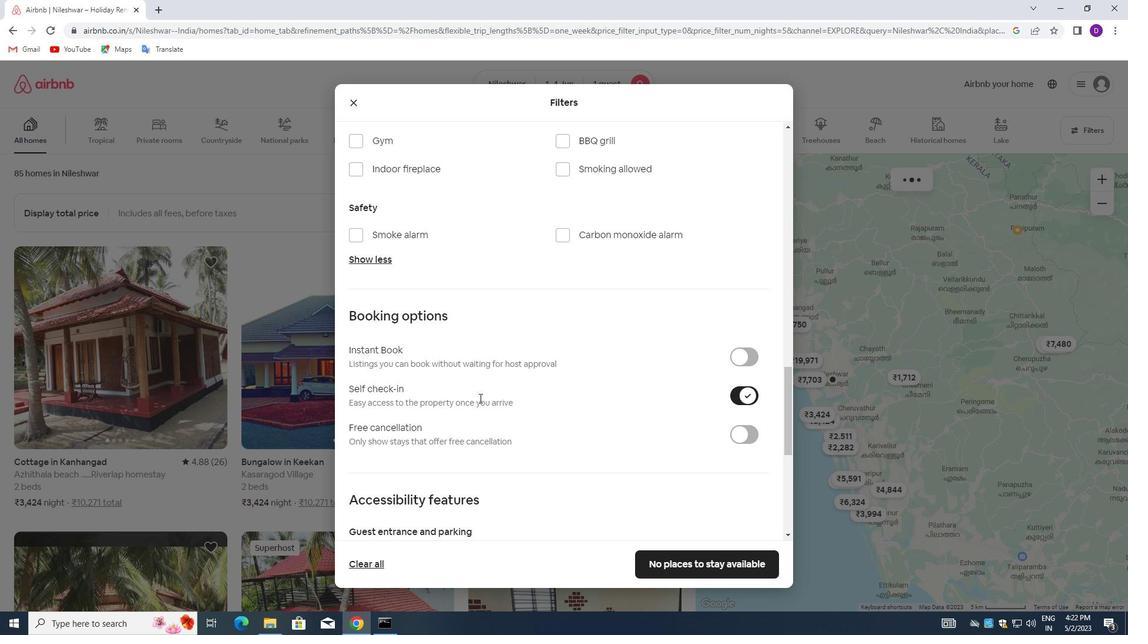 
Action: Mouse scrolled (470, 399) with delta (0, 0)
Screenshot: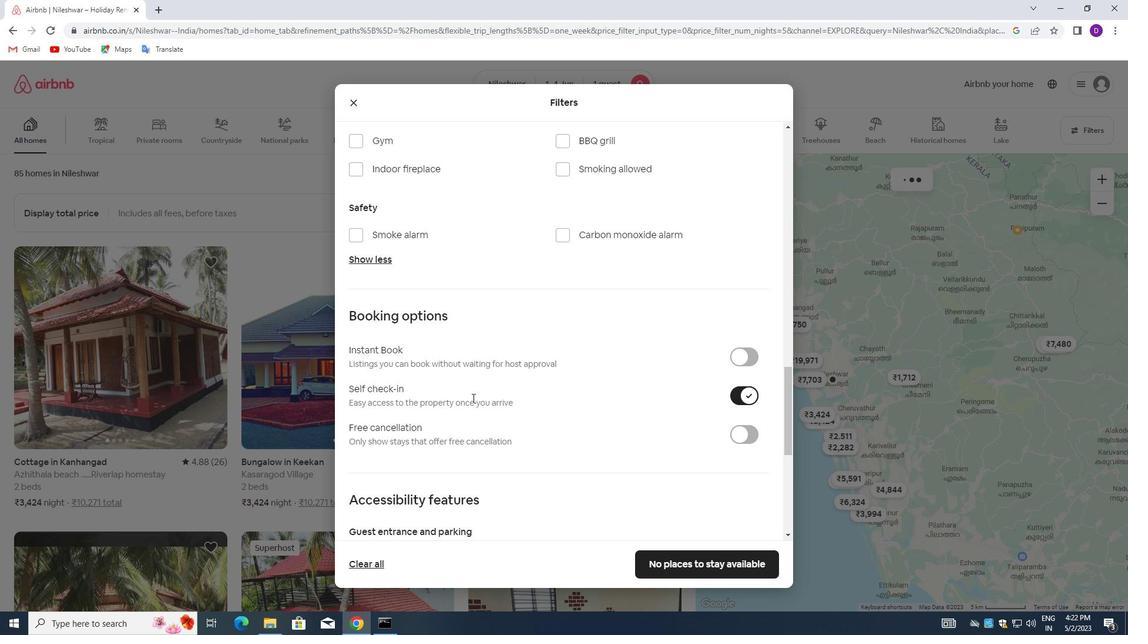 
Action: Mouse scrolled (470, 399) with delta (0, 0)
Screenshot: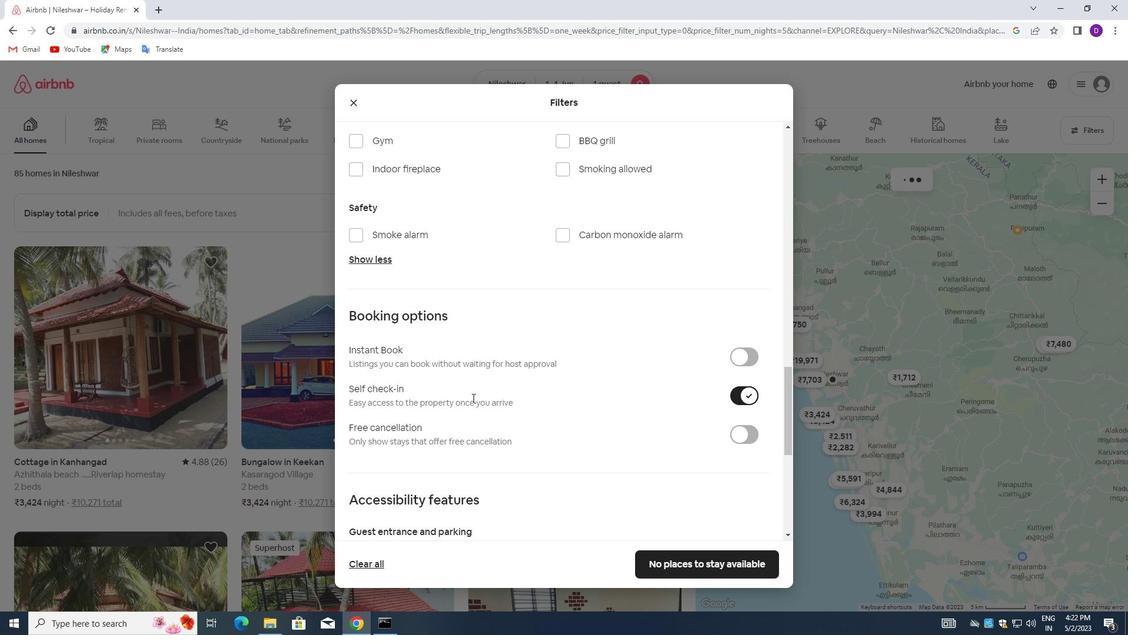 
Action: Mouse scrolled (470, 399) with delta (0, 0)
Screenshot: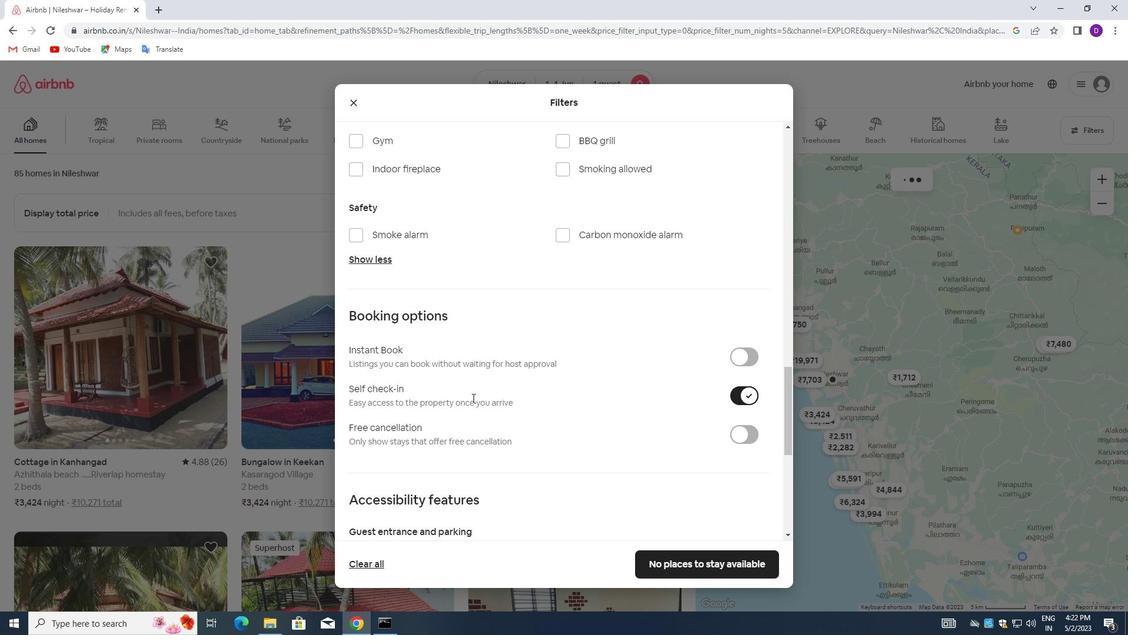 
Action: Mouse moved to (468, 399)
Screenshot: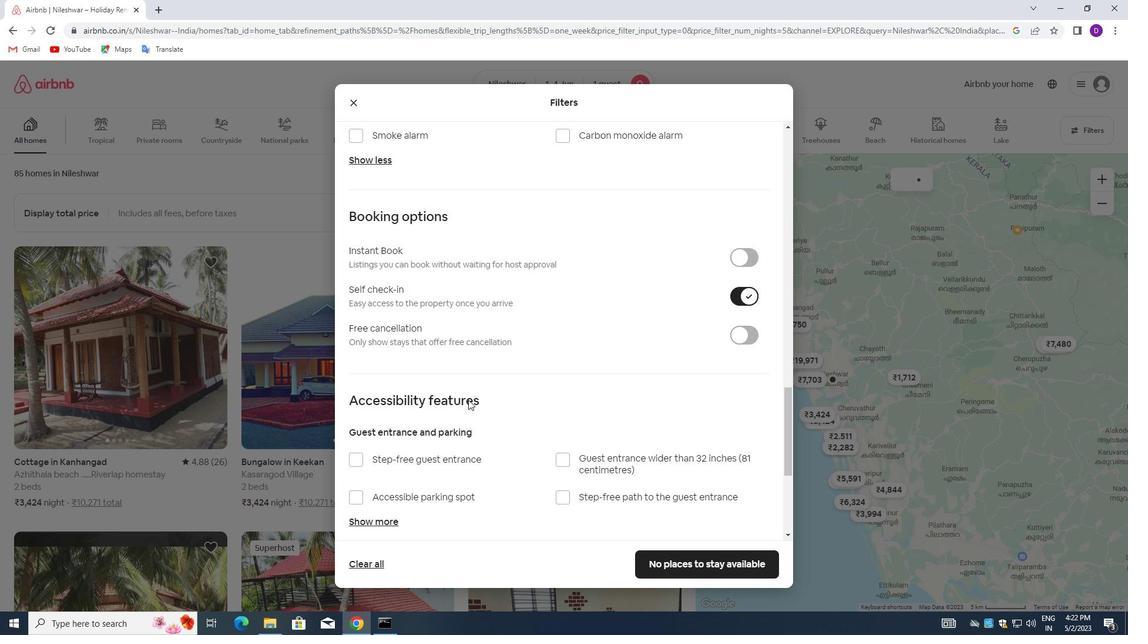 
Action: Mouse scrolled (468, 399) with delta (0, 0)
Screenshot: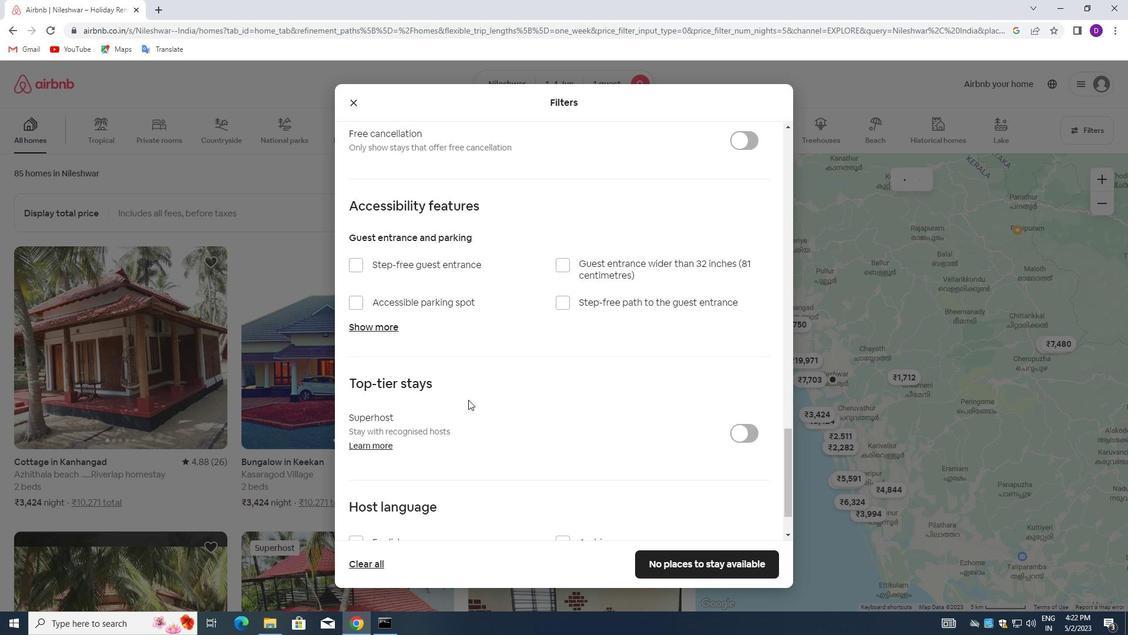 
Action: Mouse moved to (468, 399)
Screenshot: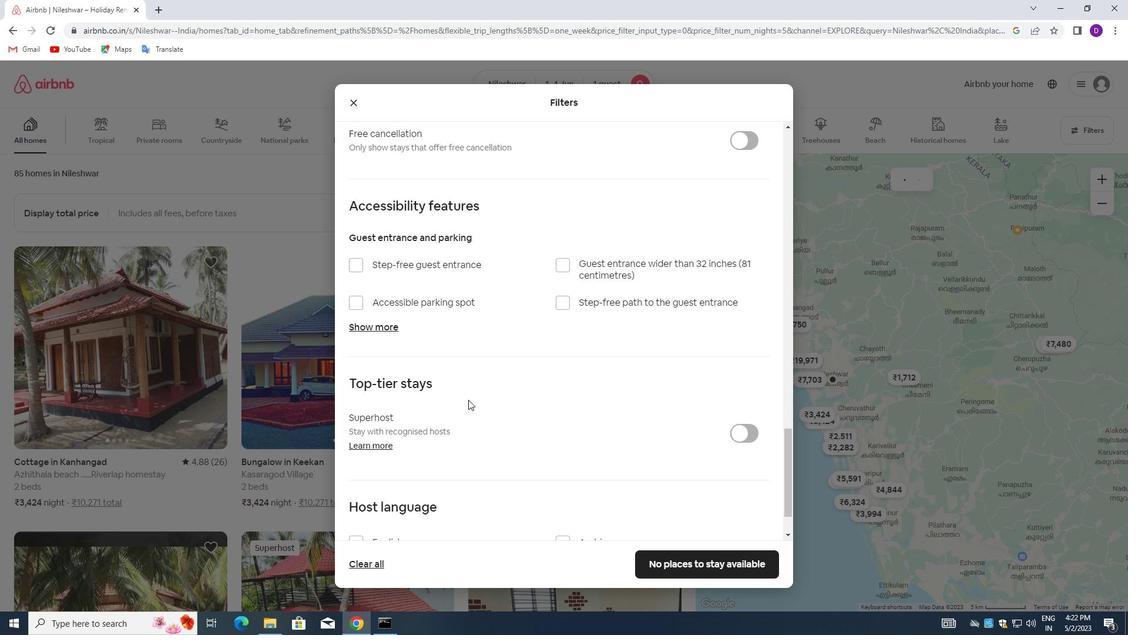 
Action: Mouse scrolled (468, 398) with delta (0, 0)
Screenshot: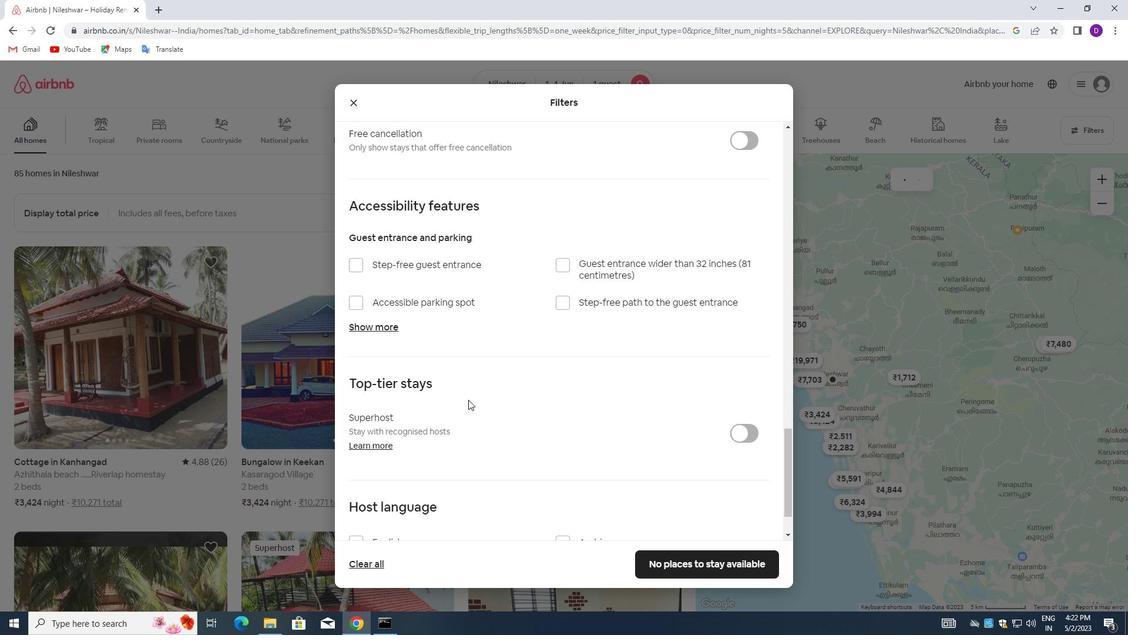 
Action: Mouse scrolled (468, 398) with delta (0, 0)
Screenshot: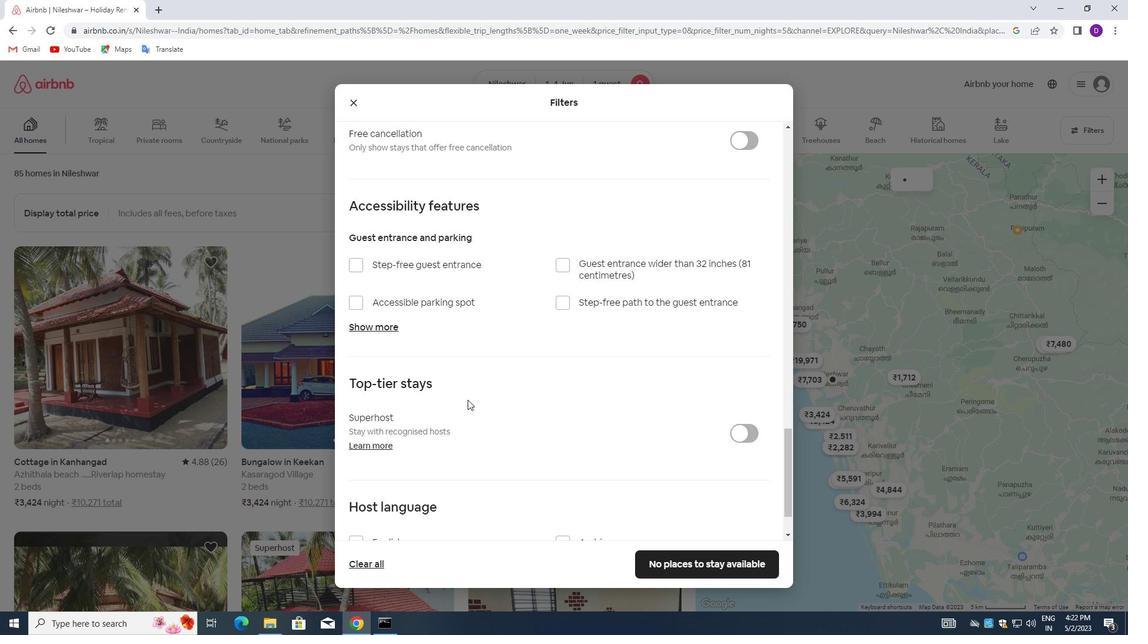 
Action: Mouse moved to (468, 399)
Screenshot: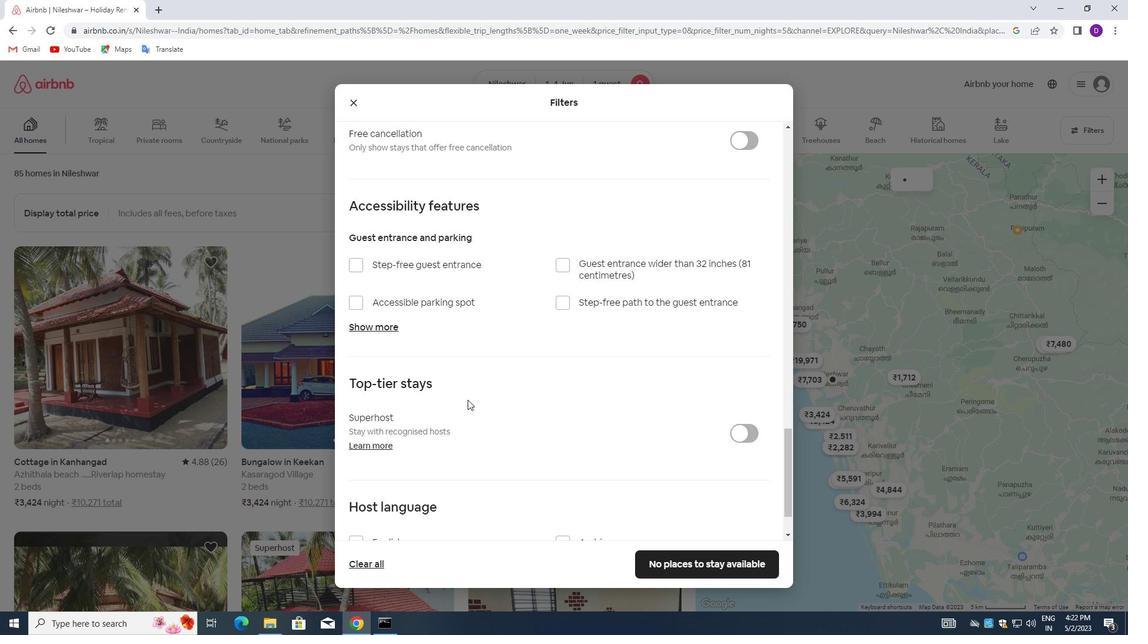 
Action: Mouse scrolled (468, 399) with delta (0, 0)
Screenshot: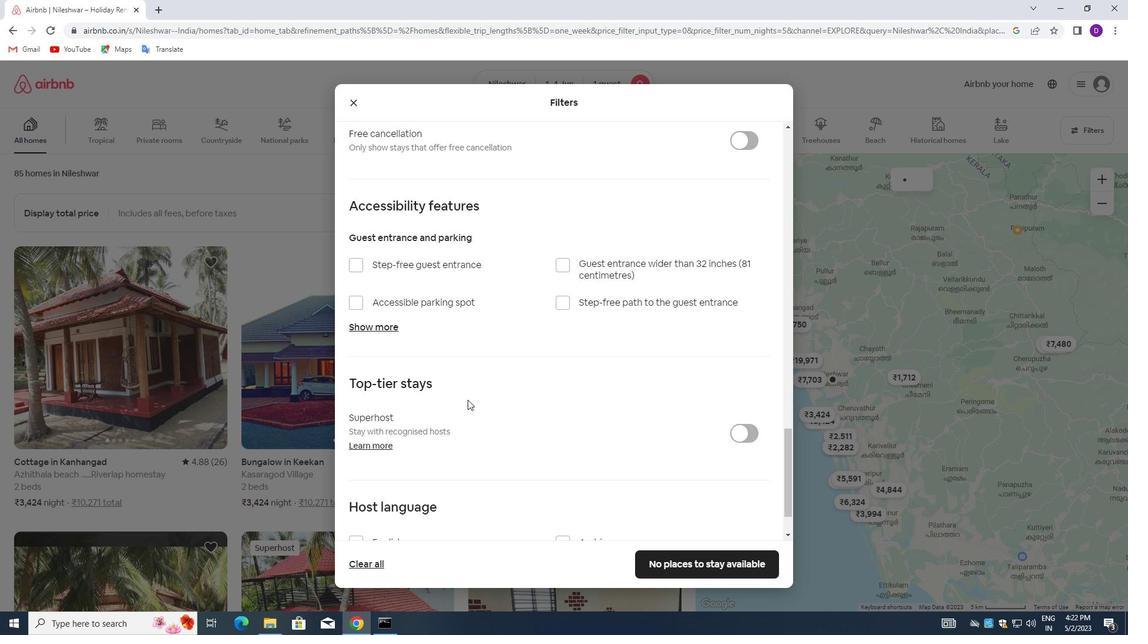
Action: Mouse moved to (468, 401)
Screenshot: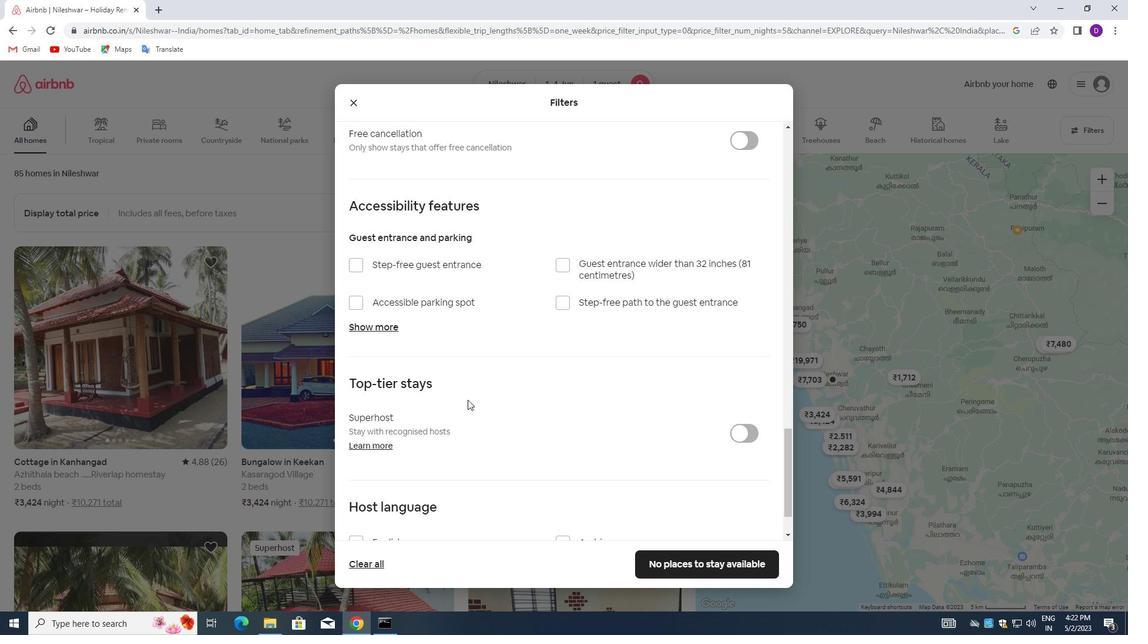 
Action: Mouse scrolled (468, 400) with delta (0, 0)
Screenshot: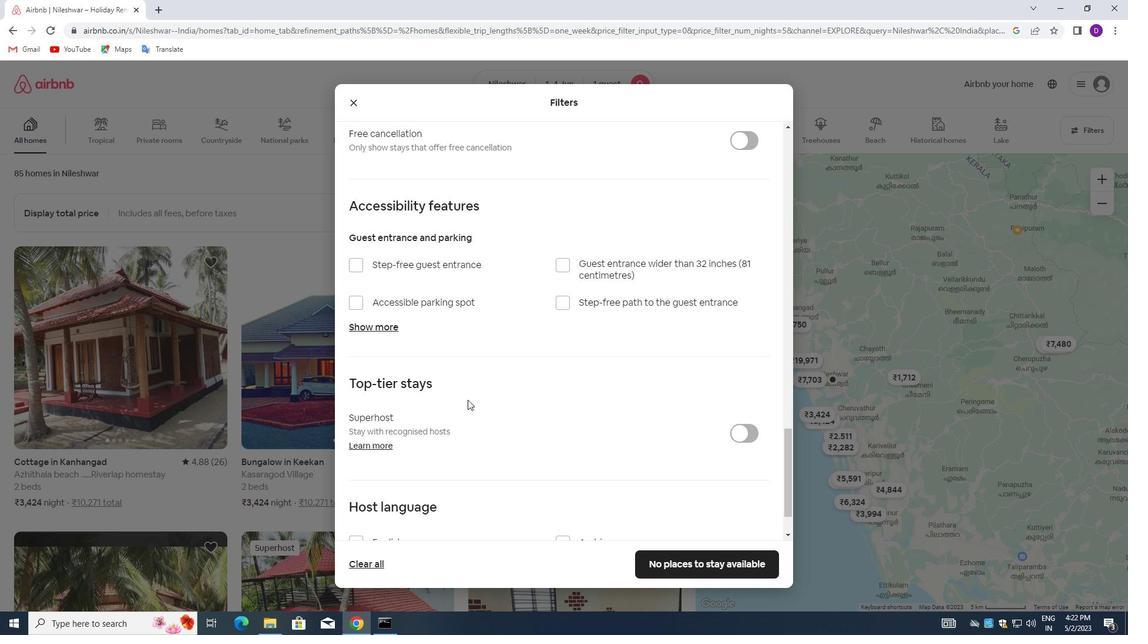 
Action: Mouse moved to (465, 420)
Screenshot: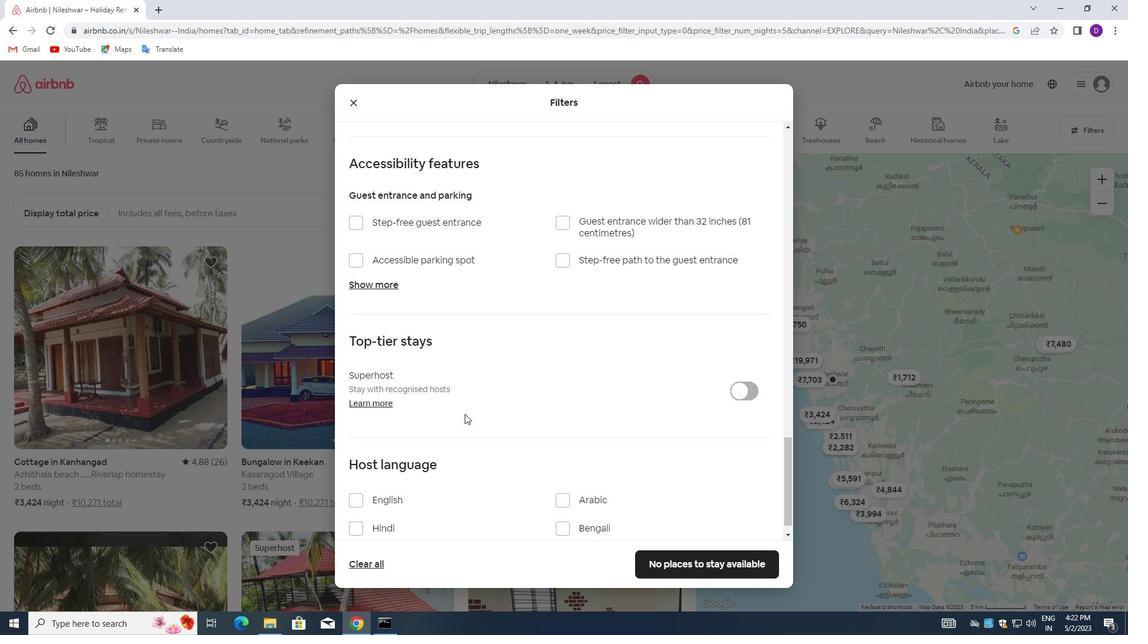 
Action: Mouse scrolled (465, 419) with delta (0, 0)
Screenshot: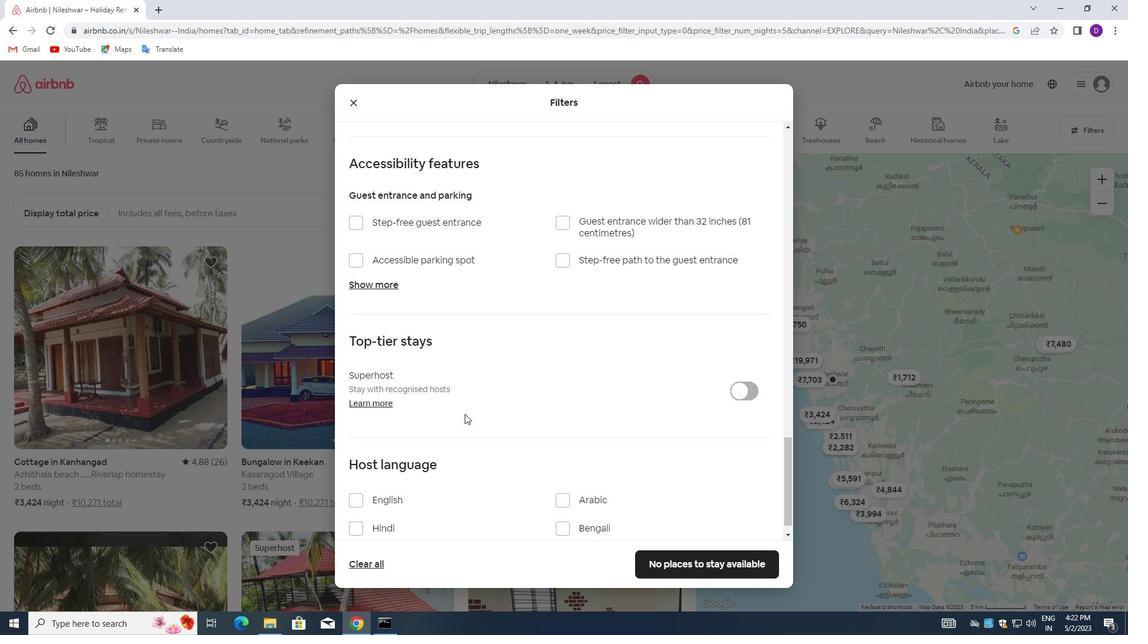 
Action: Mouse moved to (465, 421)
Screenshot: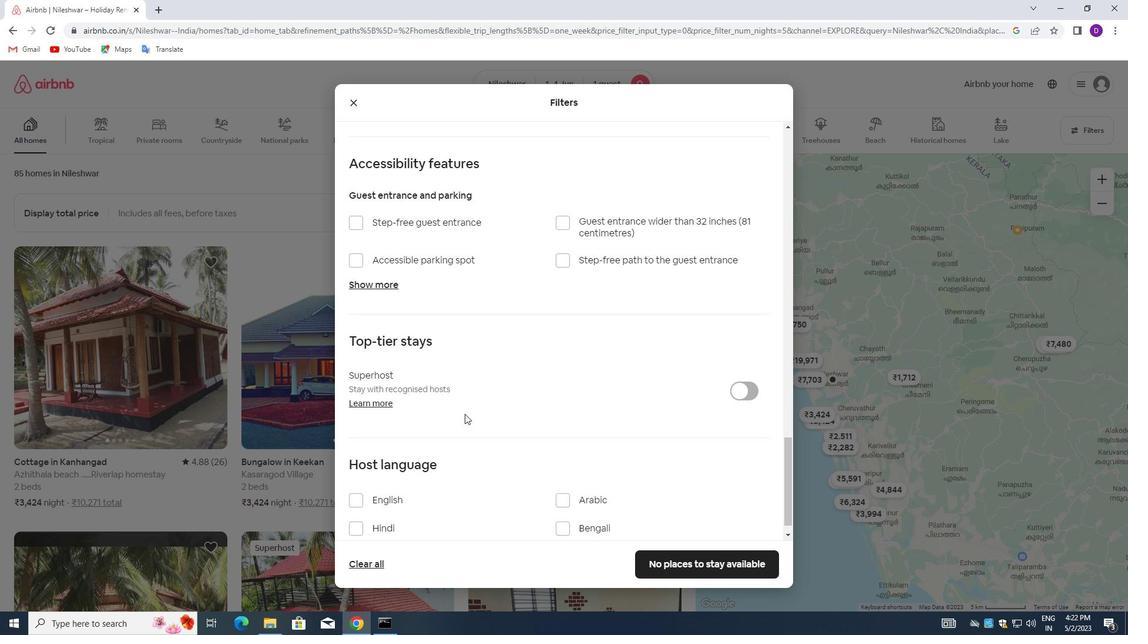 
Action: Mouse scrolled (465, 420) with delta (0, 0)
Screenshot: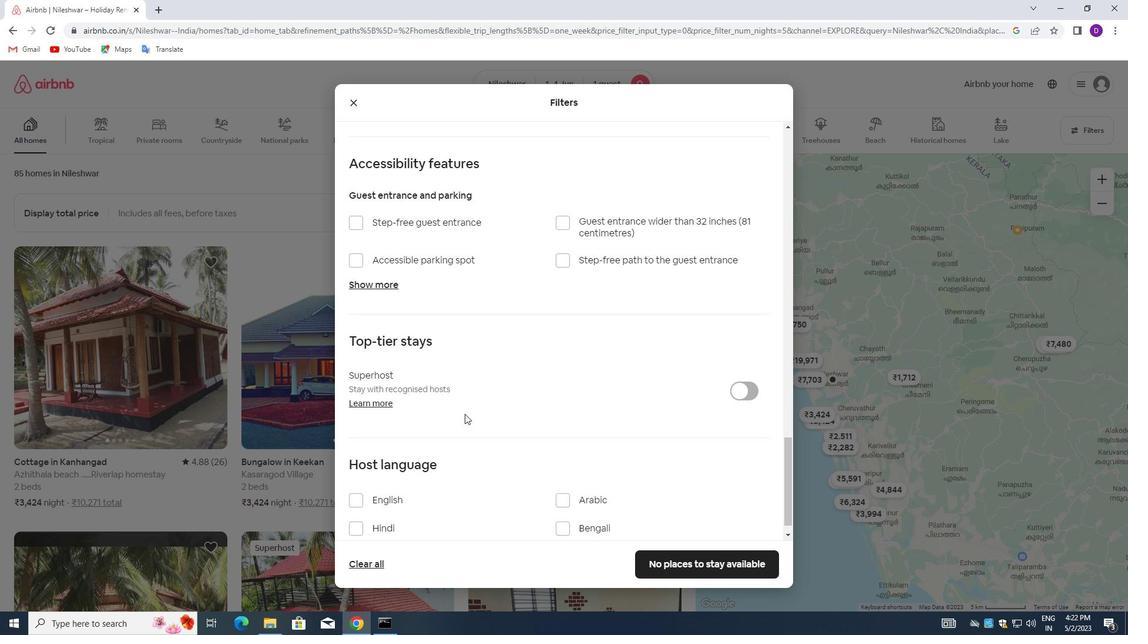 
Action: Mouse moved to (360, 475)
Screenshot: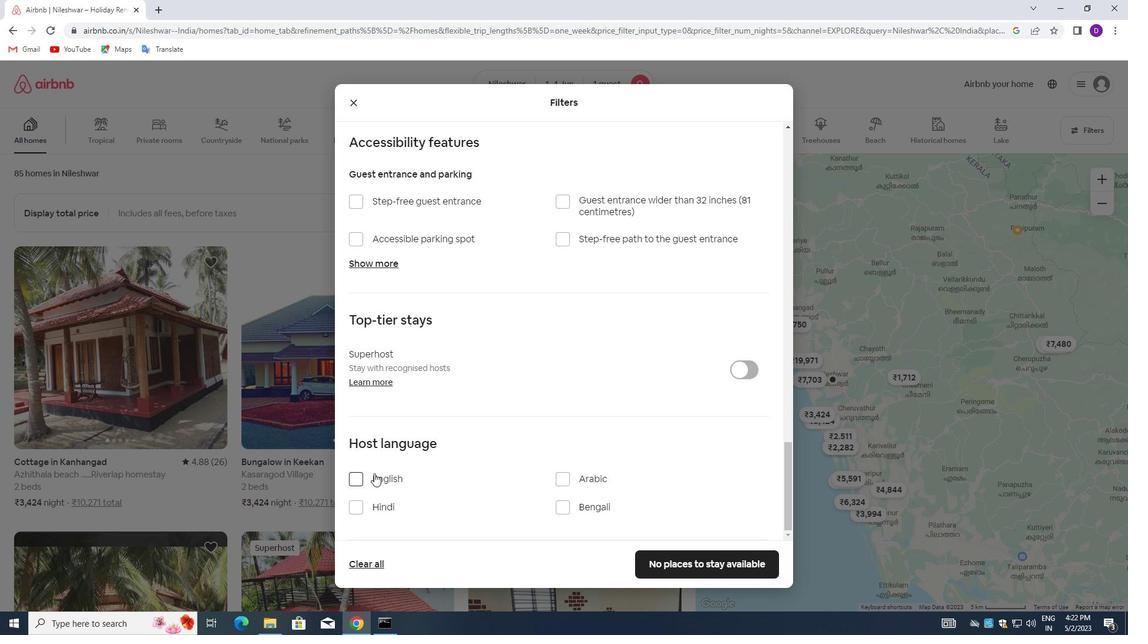 
Action: Mouse pressed left at (360, 475)
Screenshot: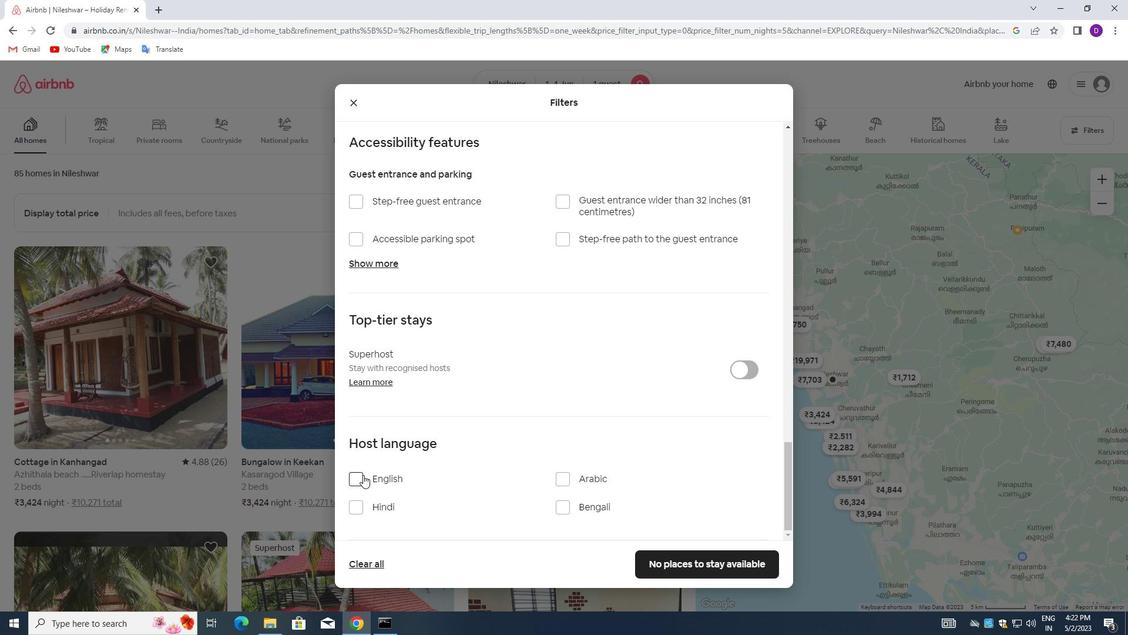 
Action: Mouse moved to (675, 568)
Screenshot: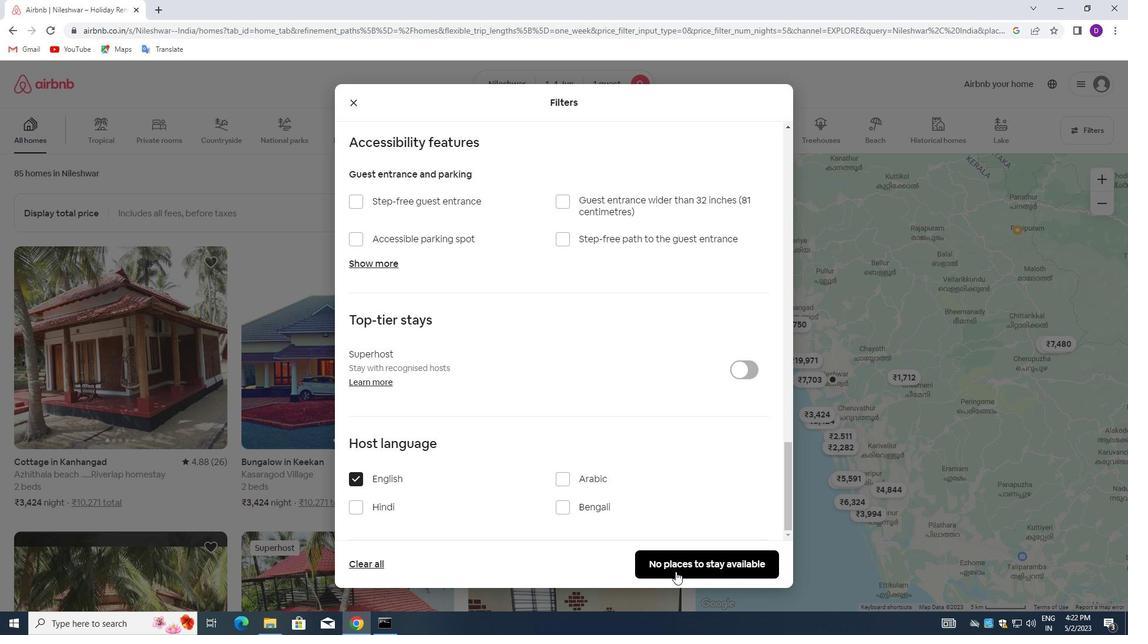 
Action: Mouse pressed left at (675, 568)
Screenshot: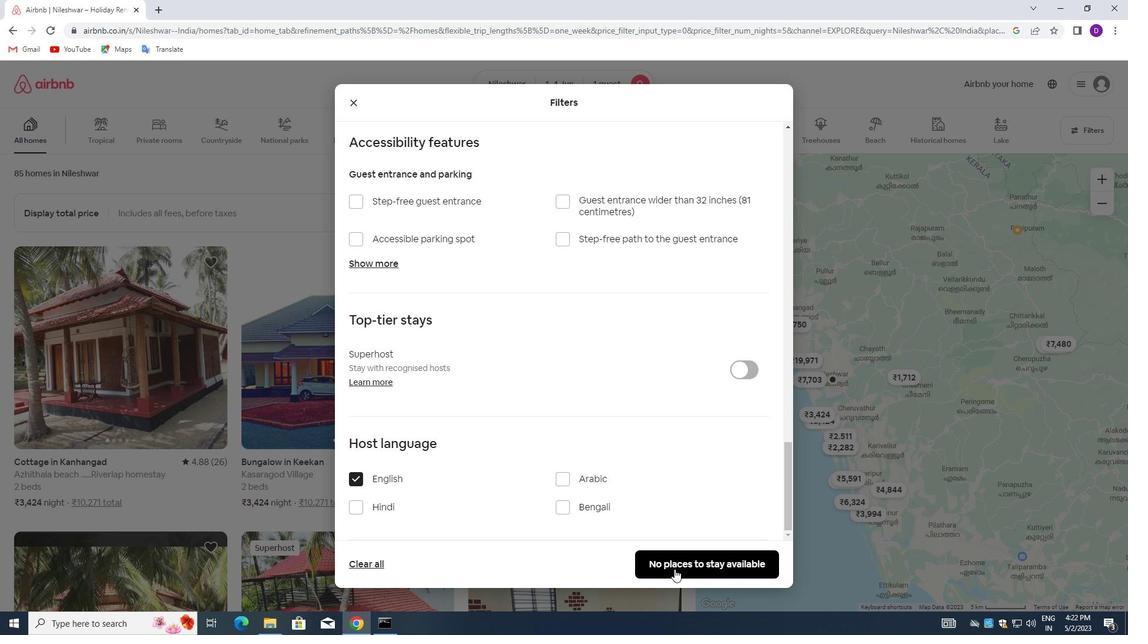 
